 Task: Create a due date automation trigger when advanced on, on the tuesday before a card is due add dates due in between 1 and 5 days at 11:00 AM.
Action: Mouse moved to (1205, 365)
Screenshot: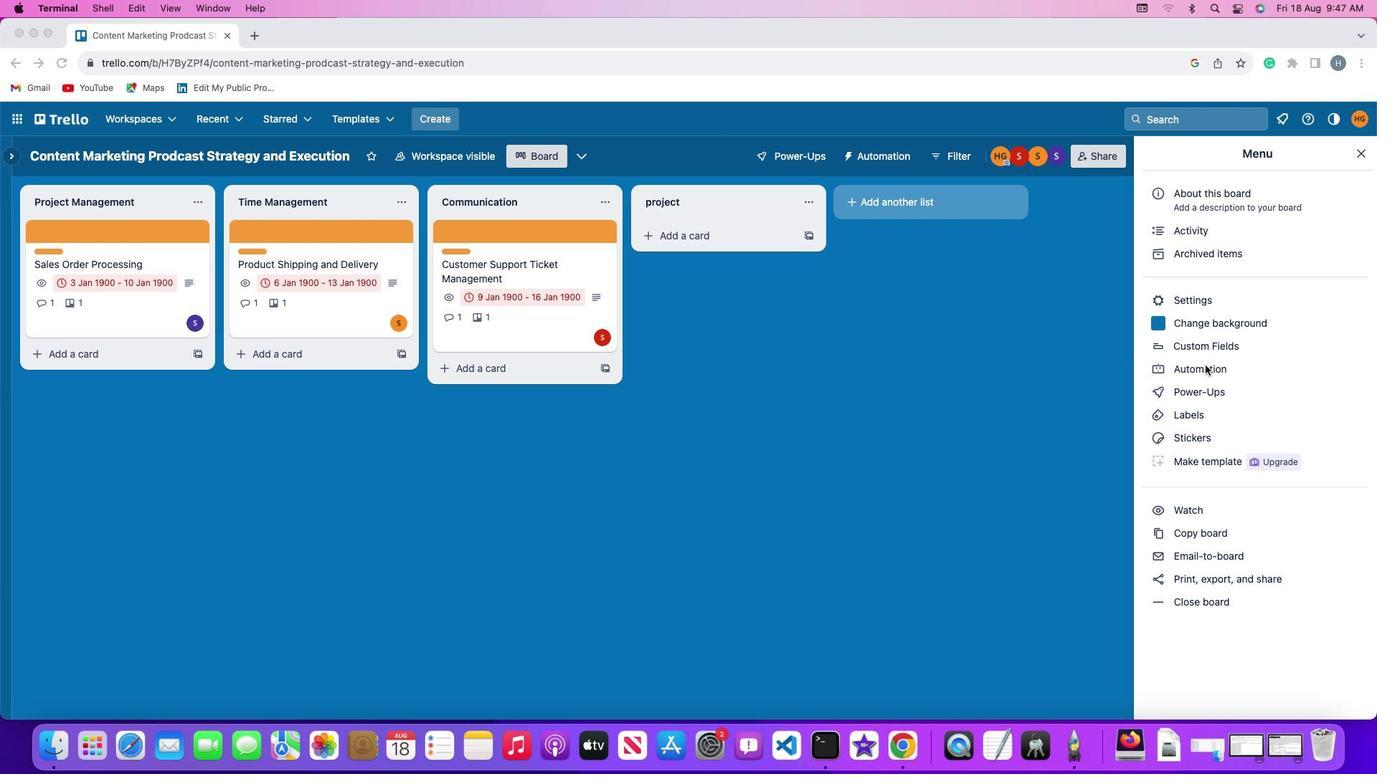 
Action: Mouse pressed left at (1205, 365)
Screenshot: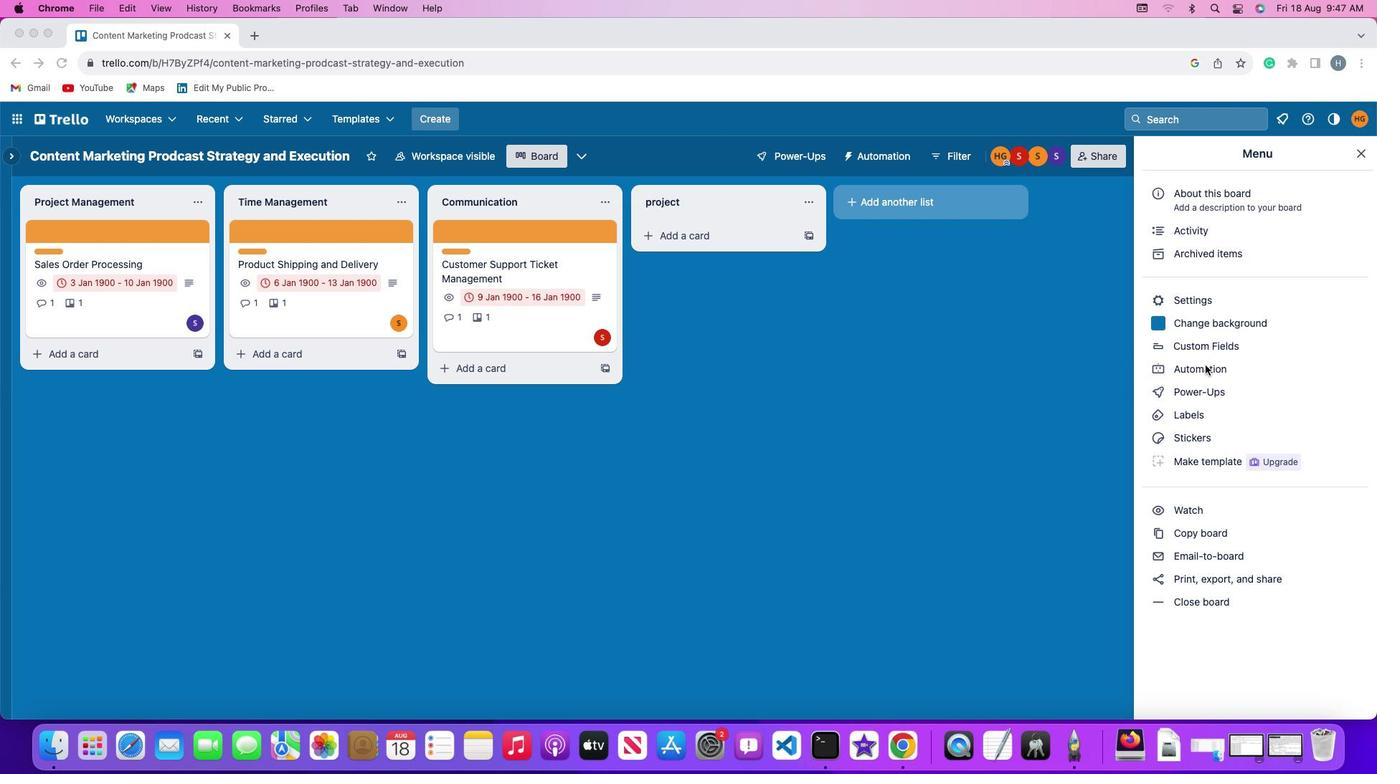 
Action: Mouse pressed left at (1205, 365)
Screenshot: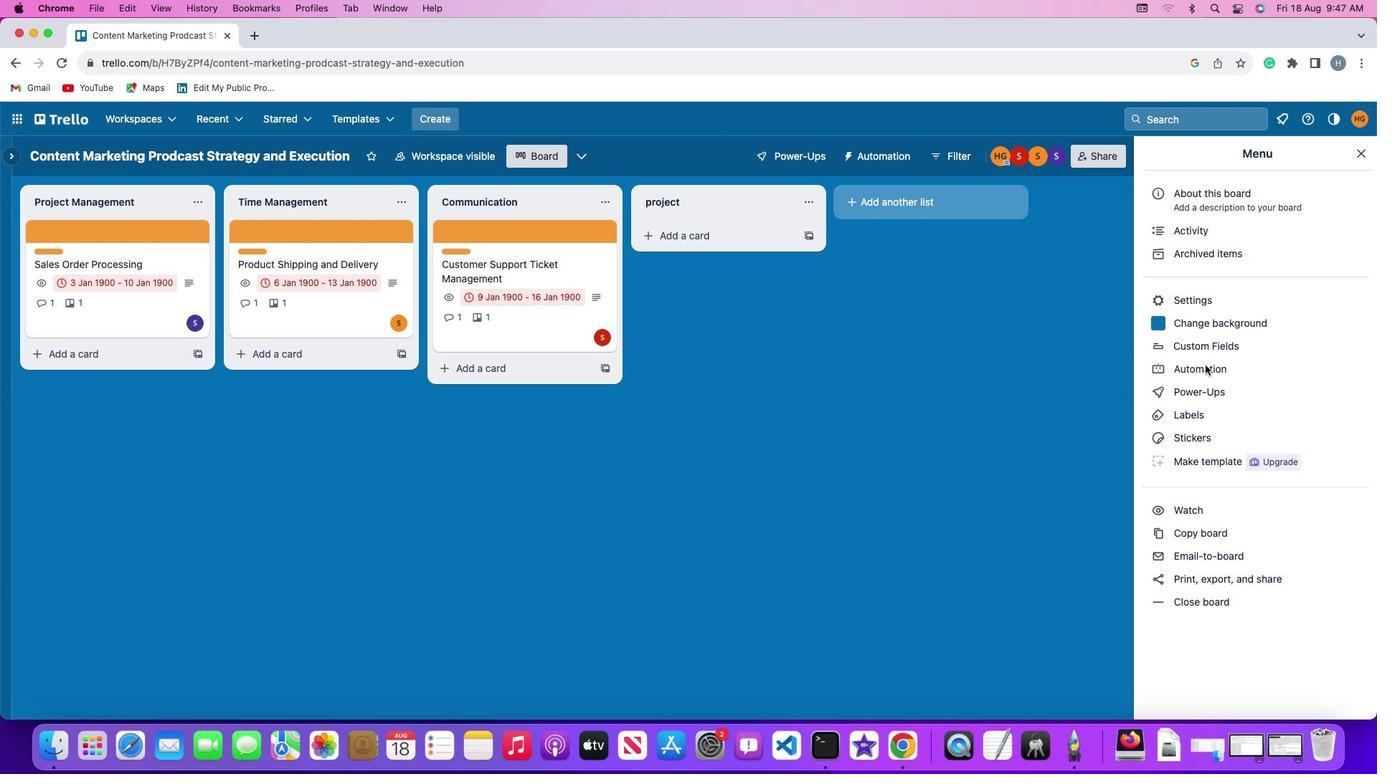 
Action: Mouse moved to (86, 338)
Screenshot: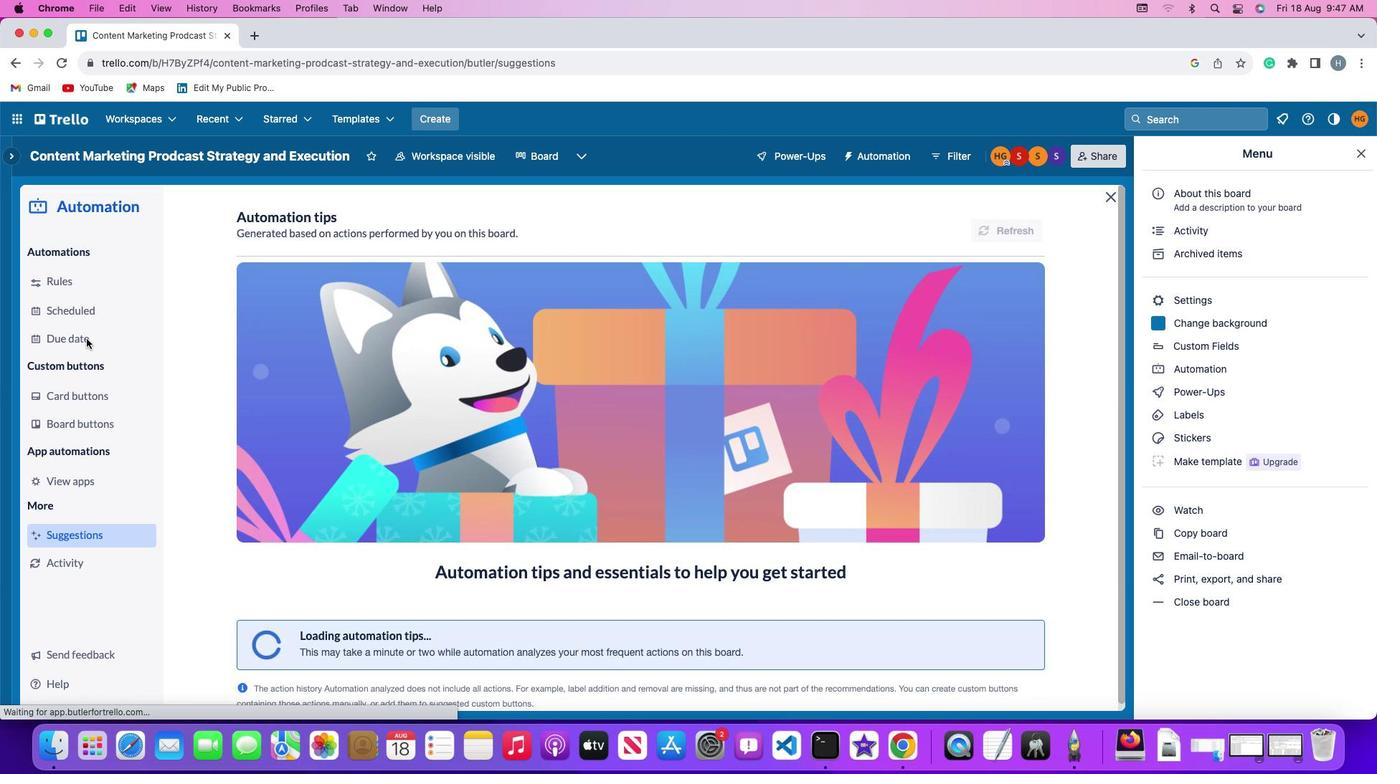 
Action: Mouse pressed left at (86, 338)
Screenshot: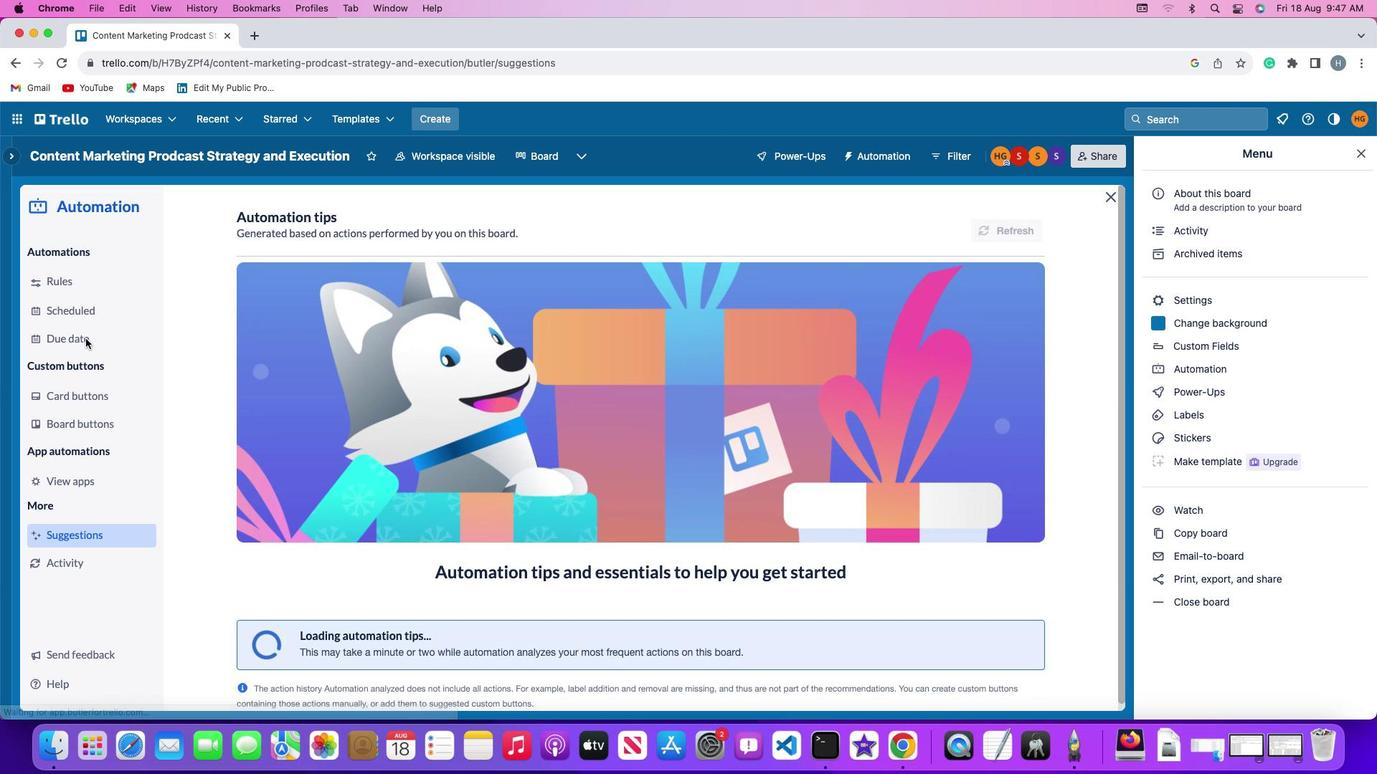 
Action: Mouse moved to (964, 217)
Screenshot: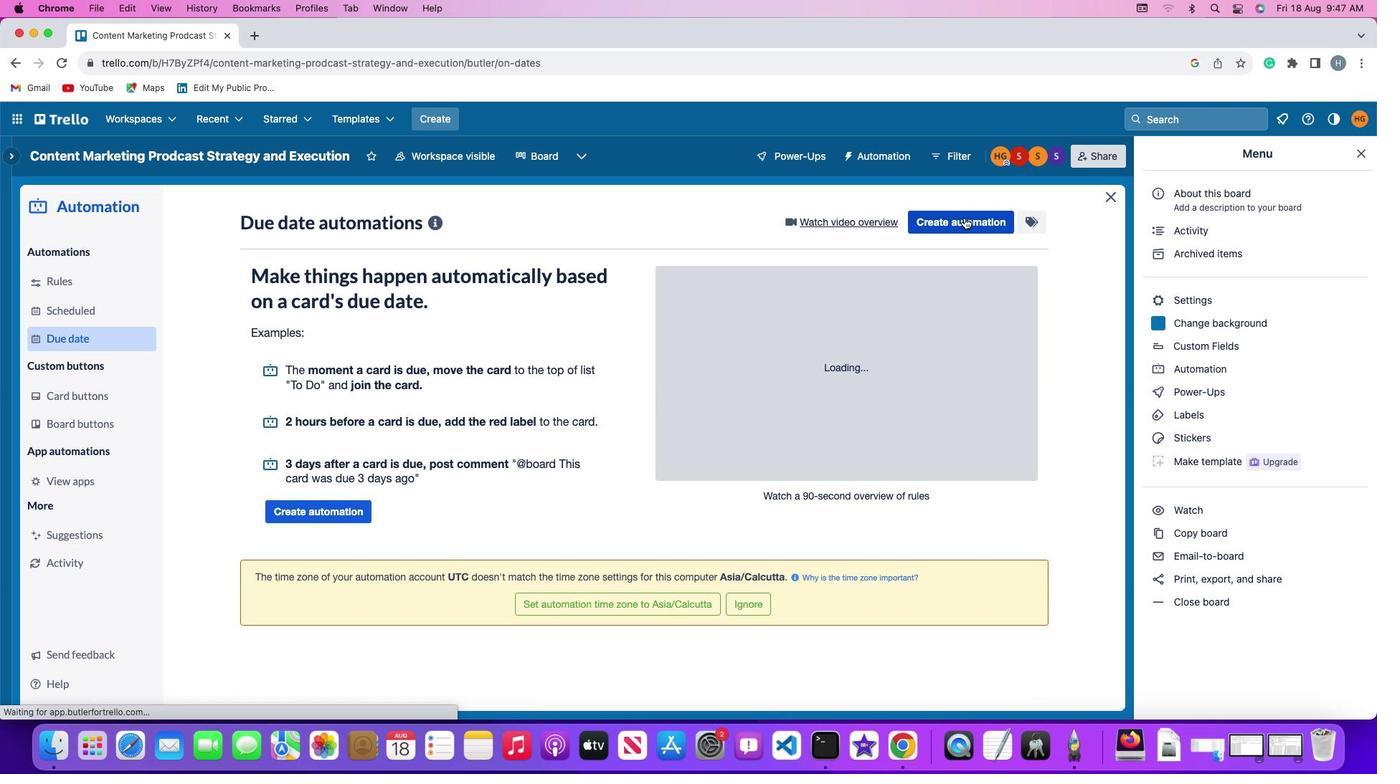 
Action: Mouse pressed left at (964, 217)
Screenshot: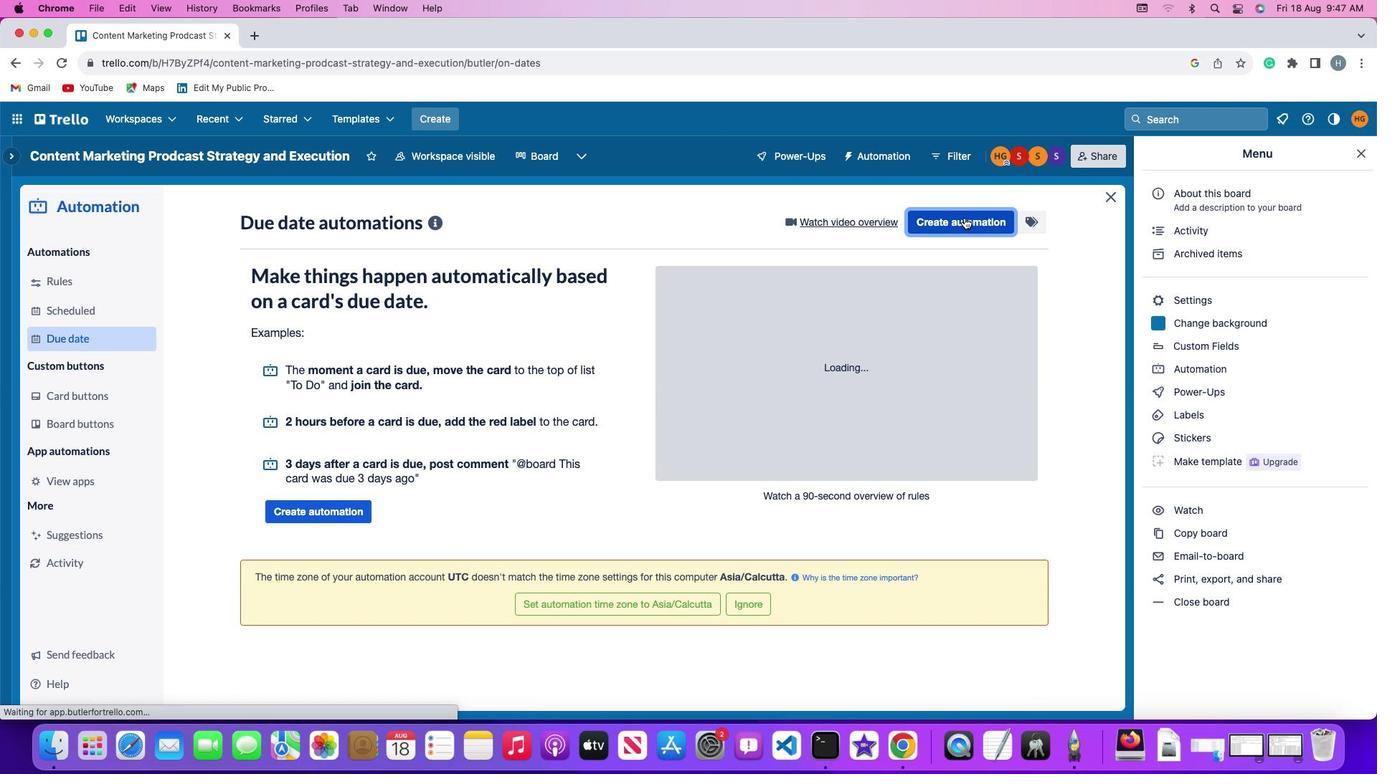
Action: Mouse moved to (281, 358)
Screenshot: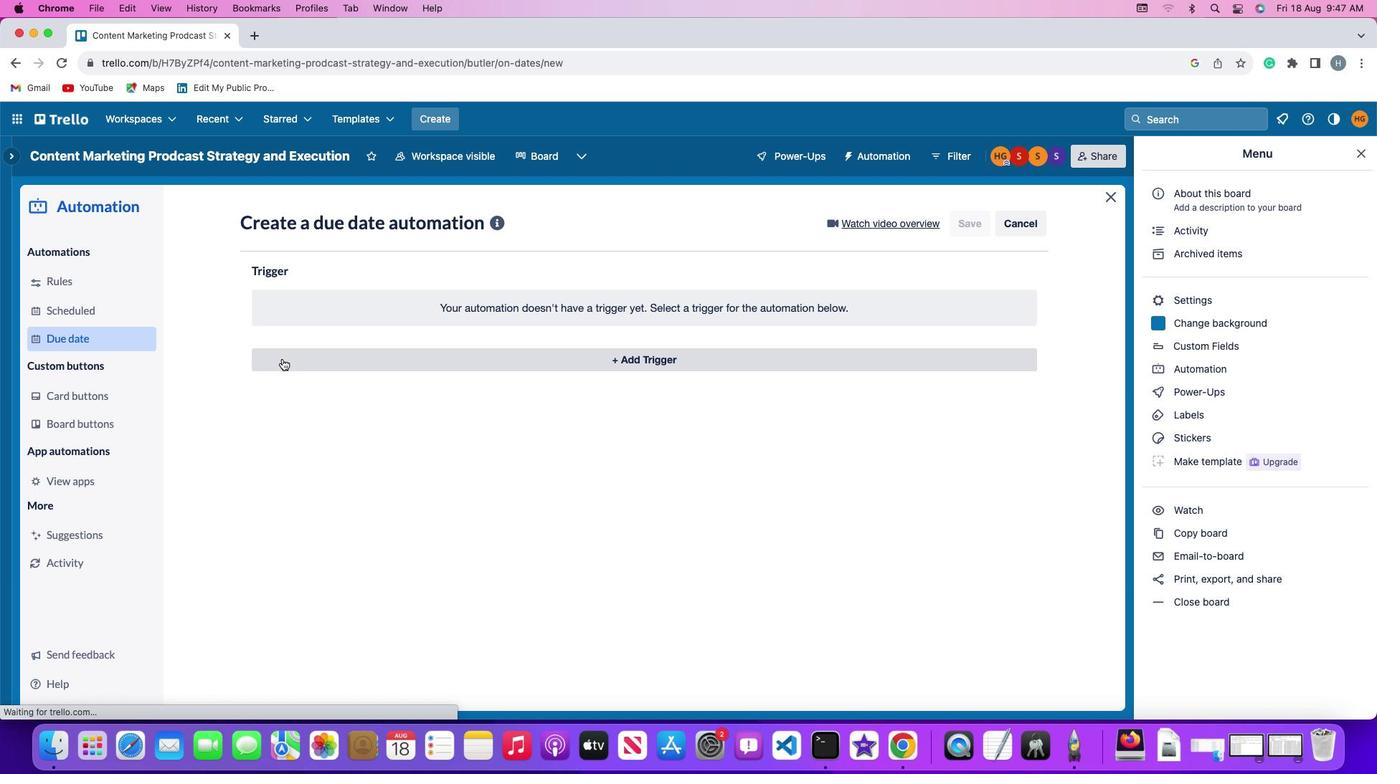 
Action: Mouse pressed left at (281, 358)
Screenshot: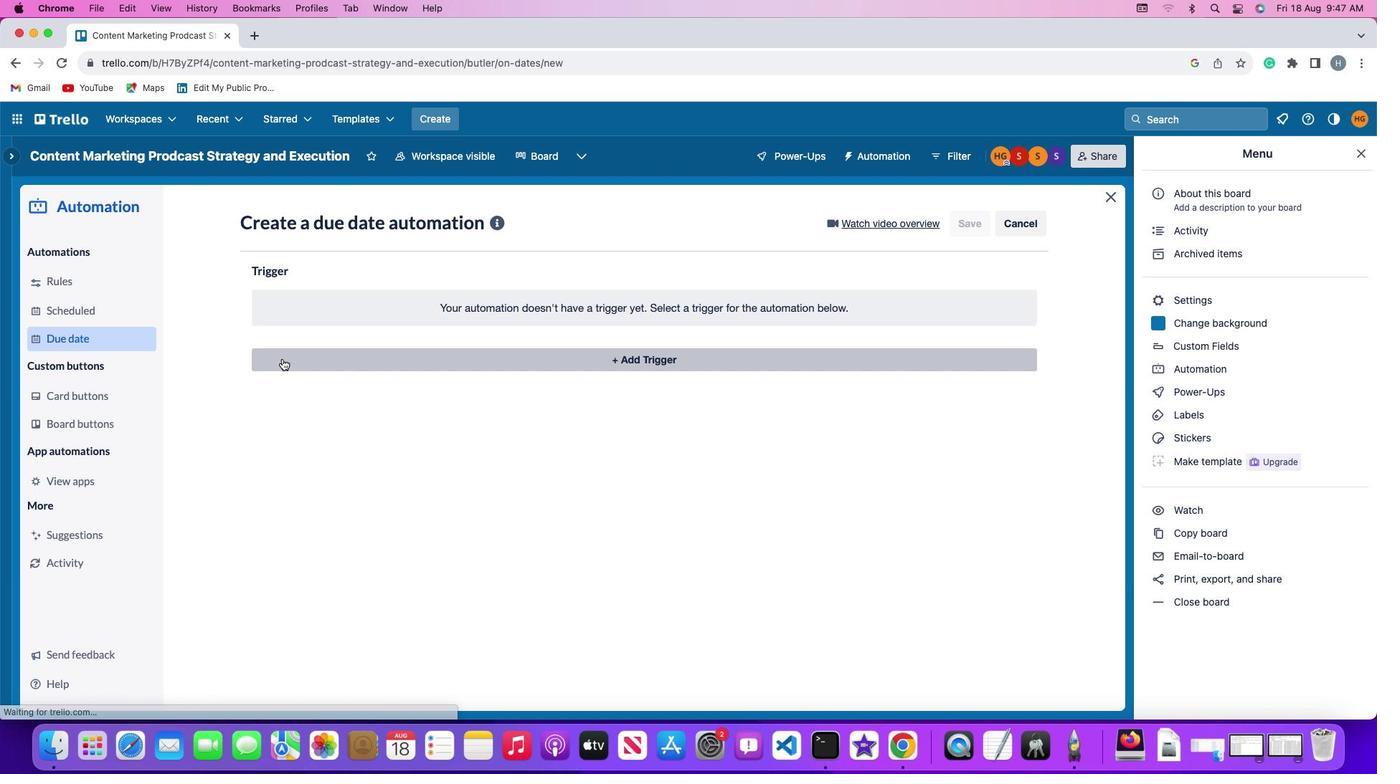 
Action: Mouse moved to (310, 616)
Screenshot: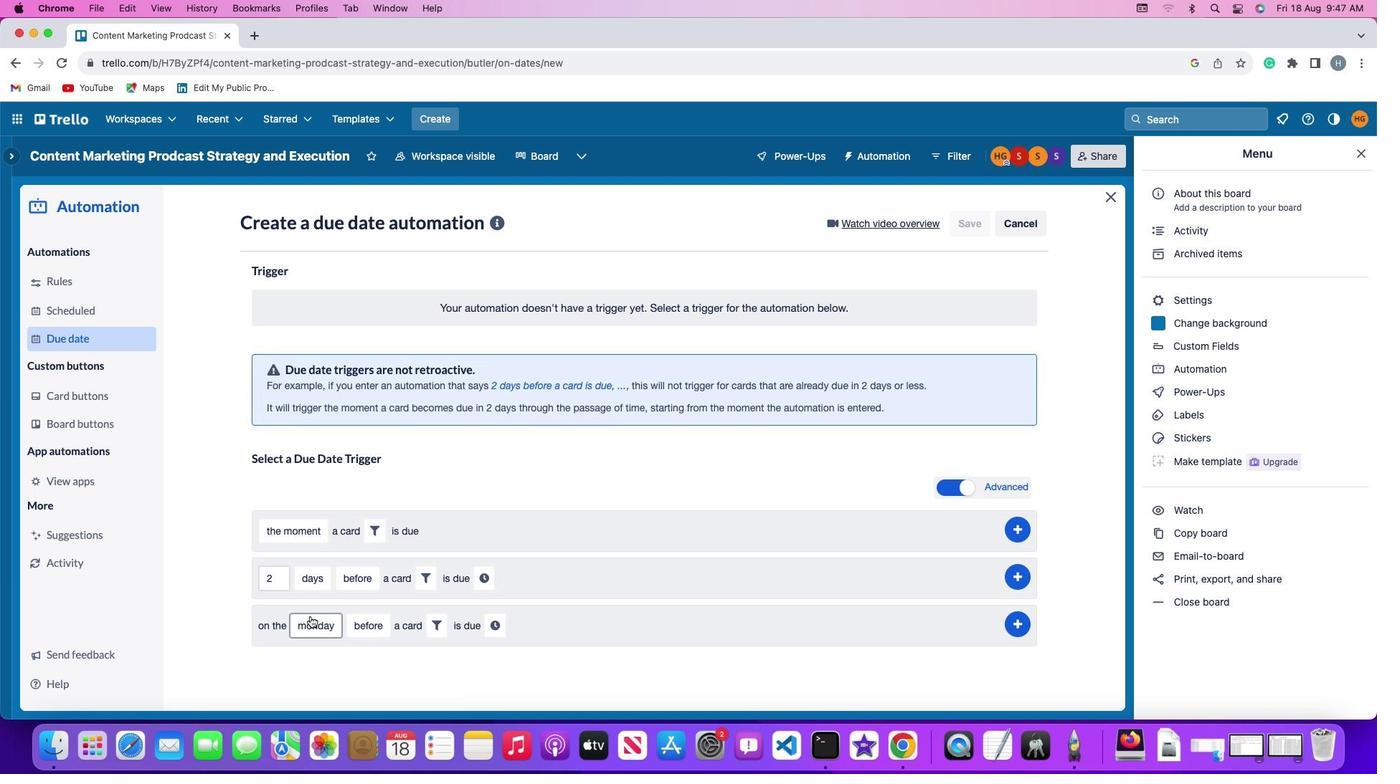 
Action: Mouse pressed left at (310, 616)
Screenshot: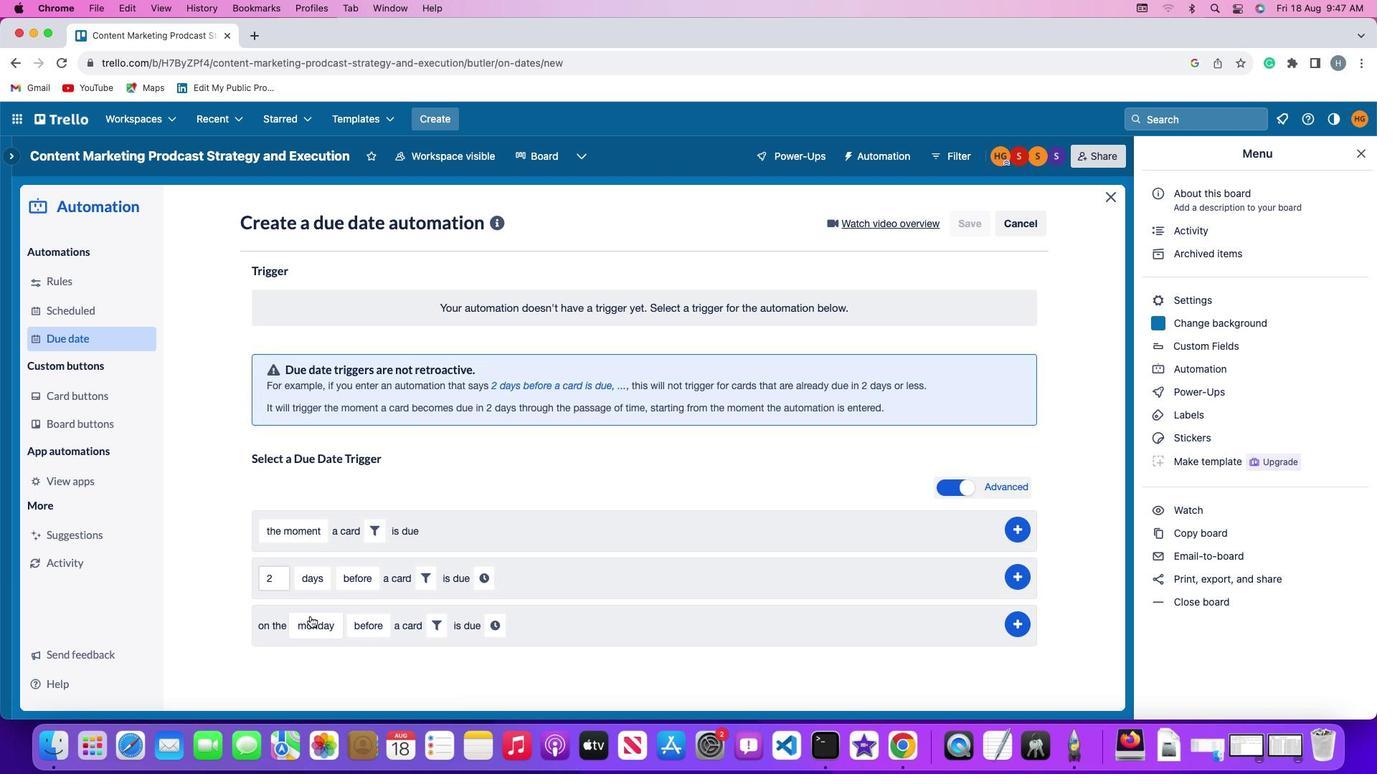 
Action: Mouse moved to (327, 456)
Screenshot: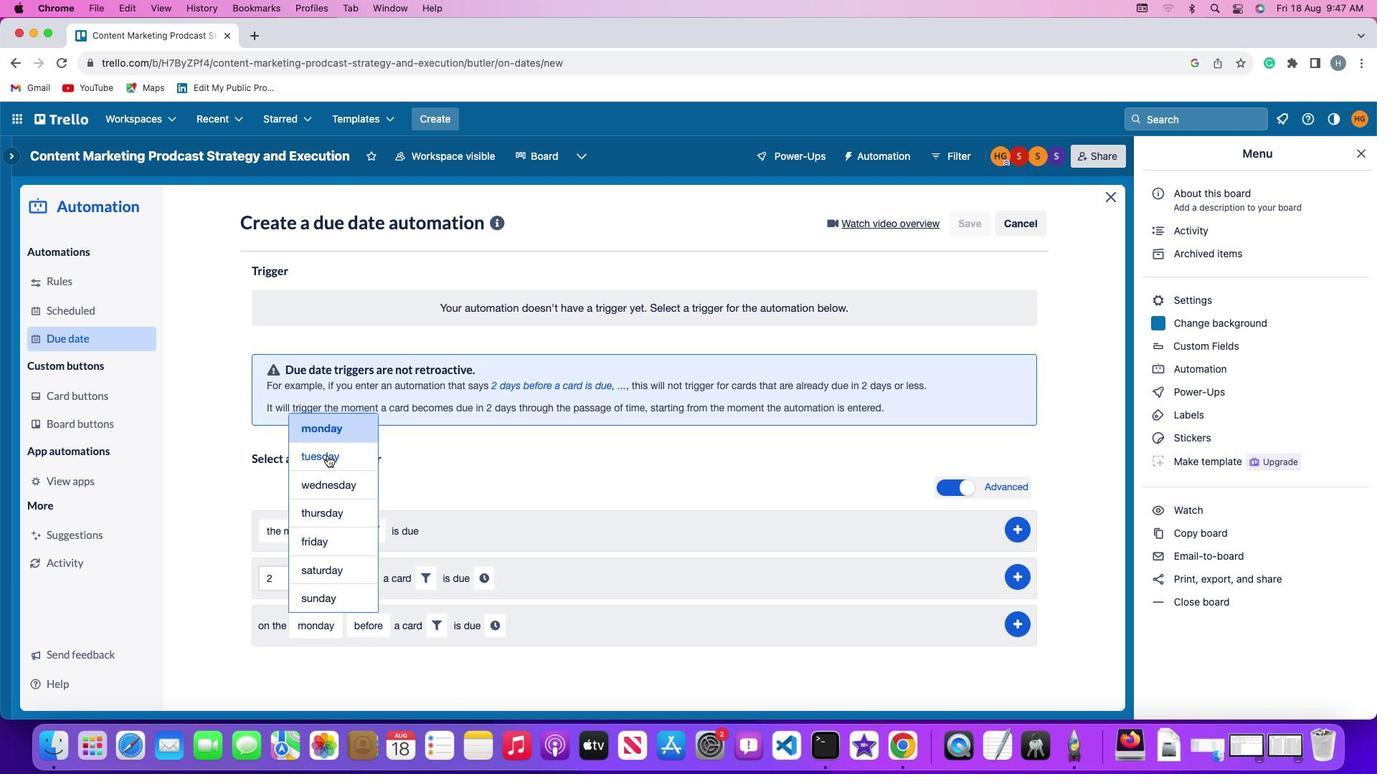 
Action: Mouse pressed left at (327, 456)
Screenshot: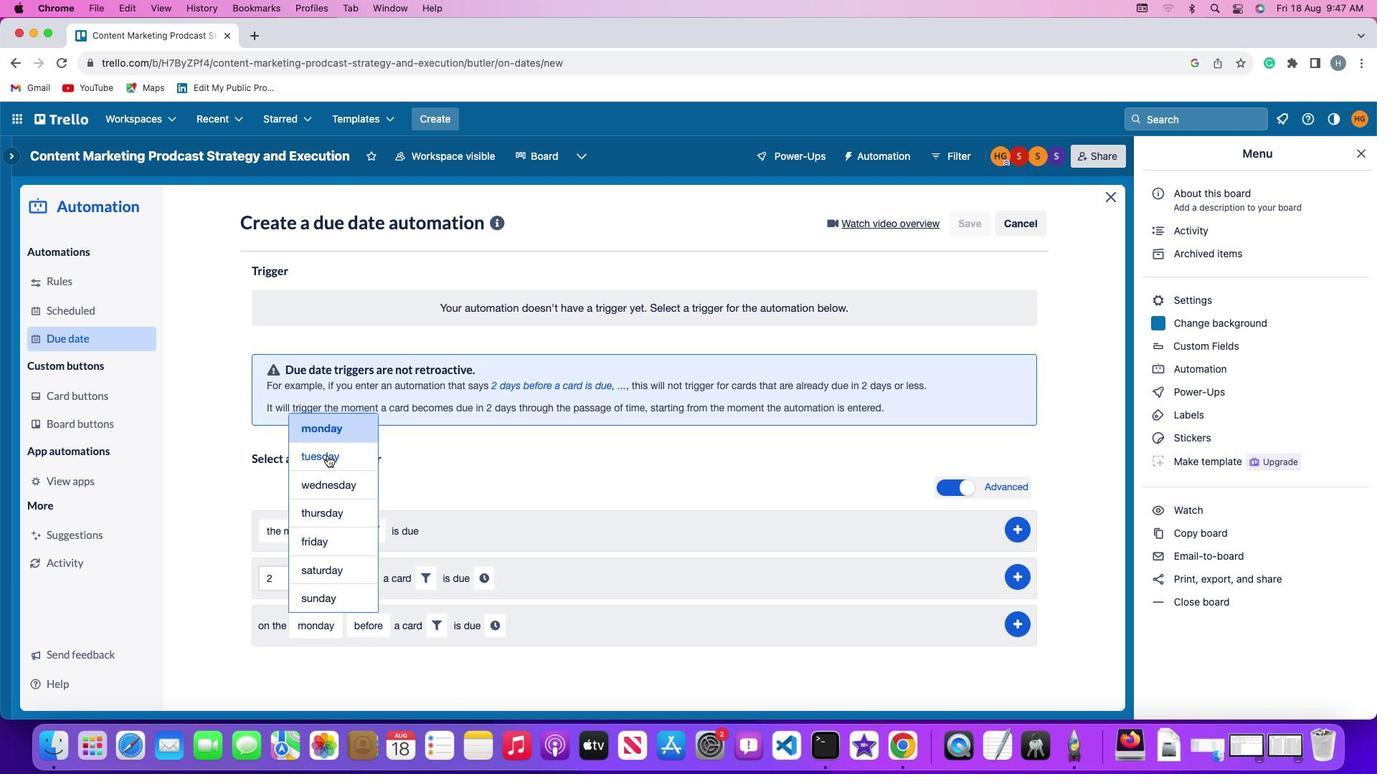 
Action: Mouse moved to (373, 625)
Screenshot: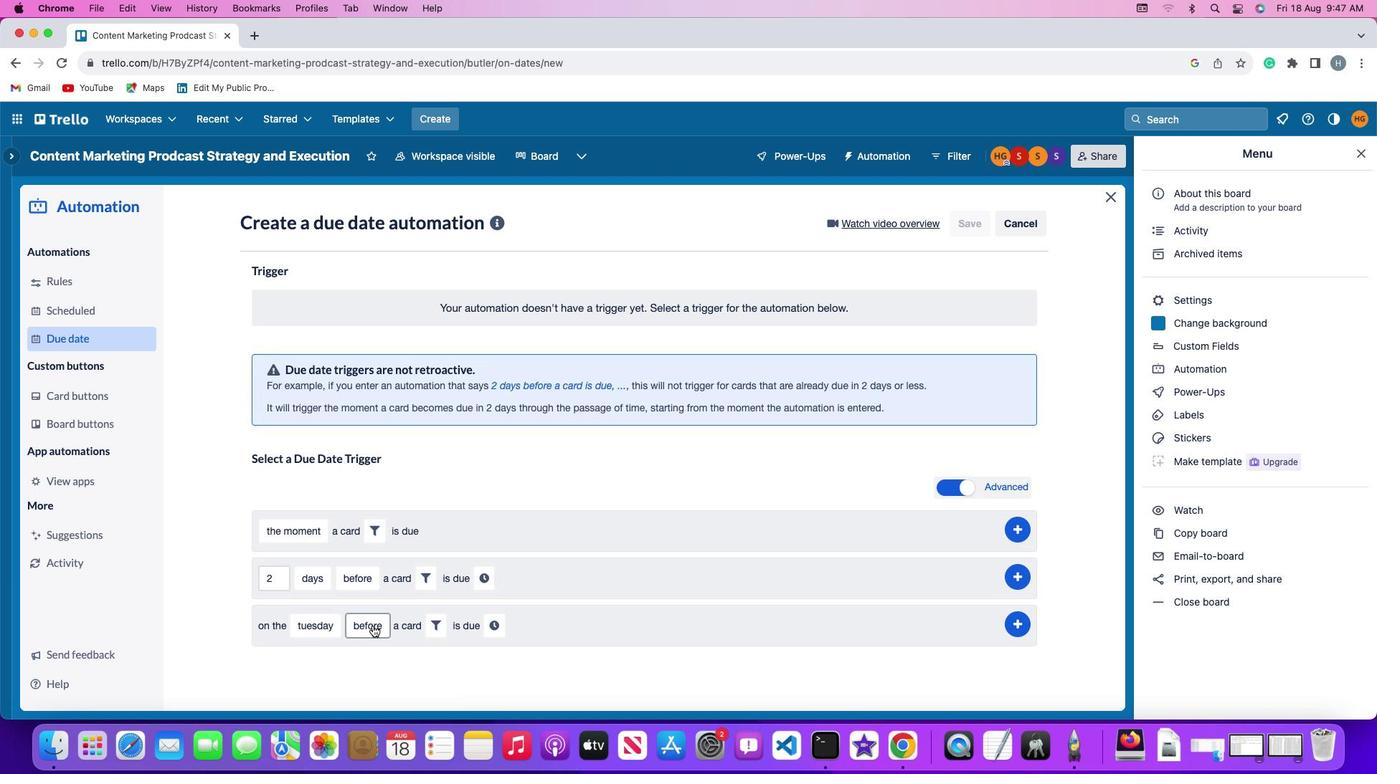 
Action: Mouse pressed left at (373, 625)
Screenshot: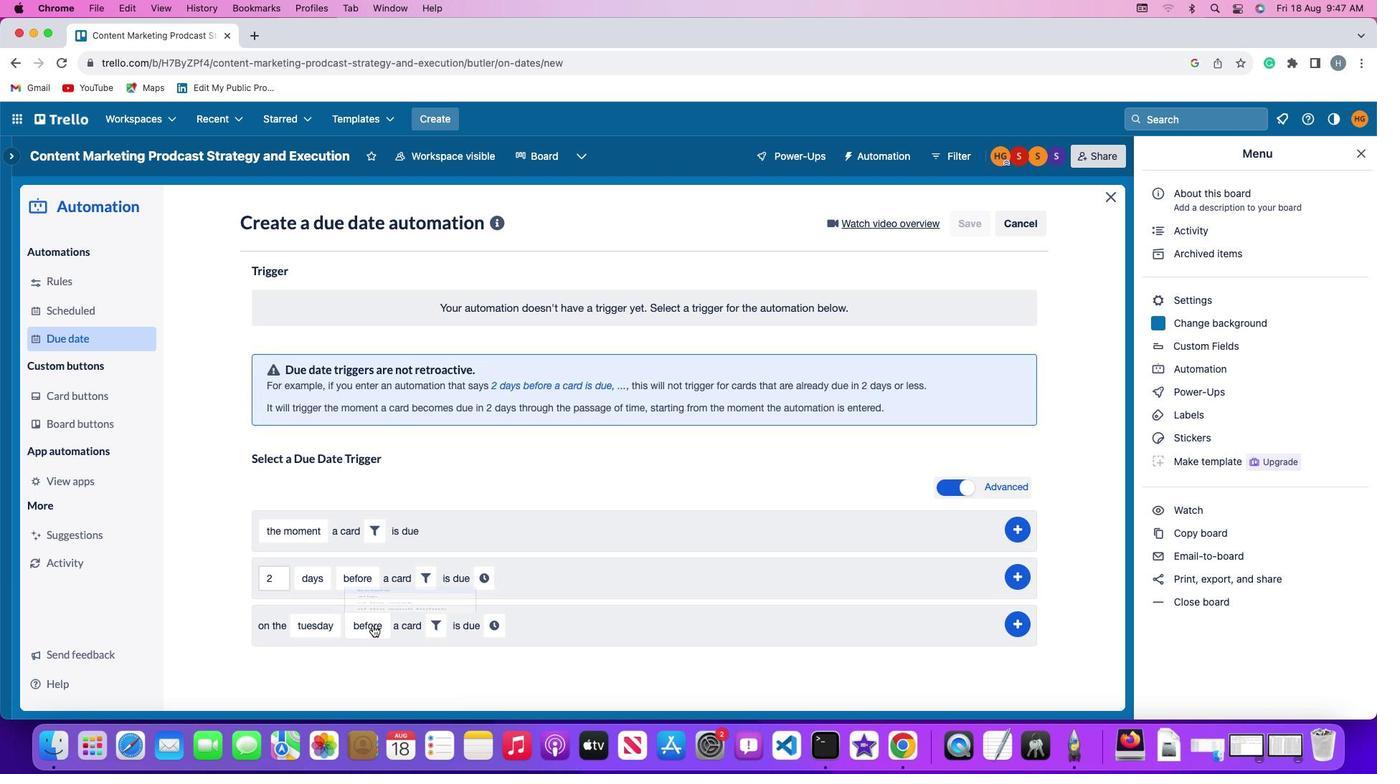 
Action: Mouse moved to (396, 511)
Screenshot: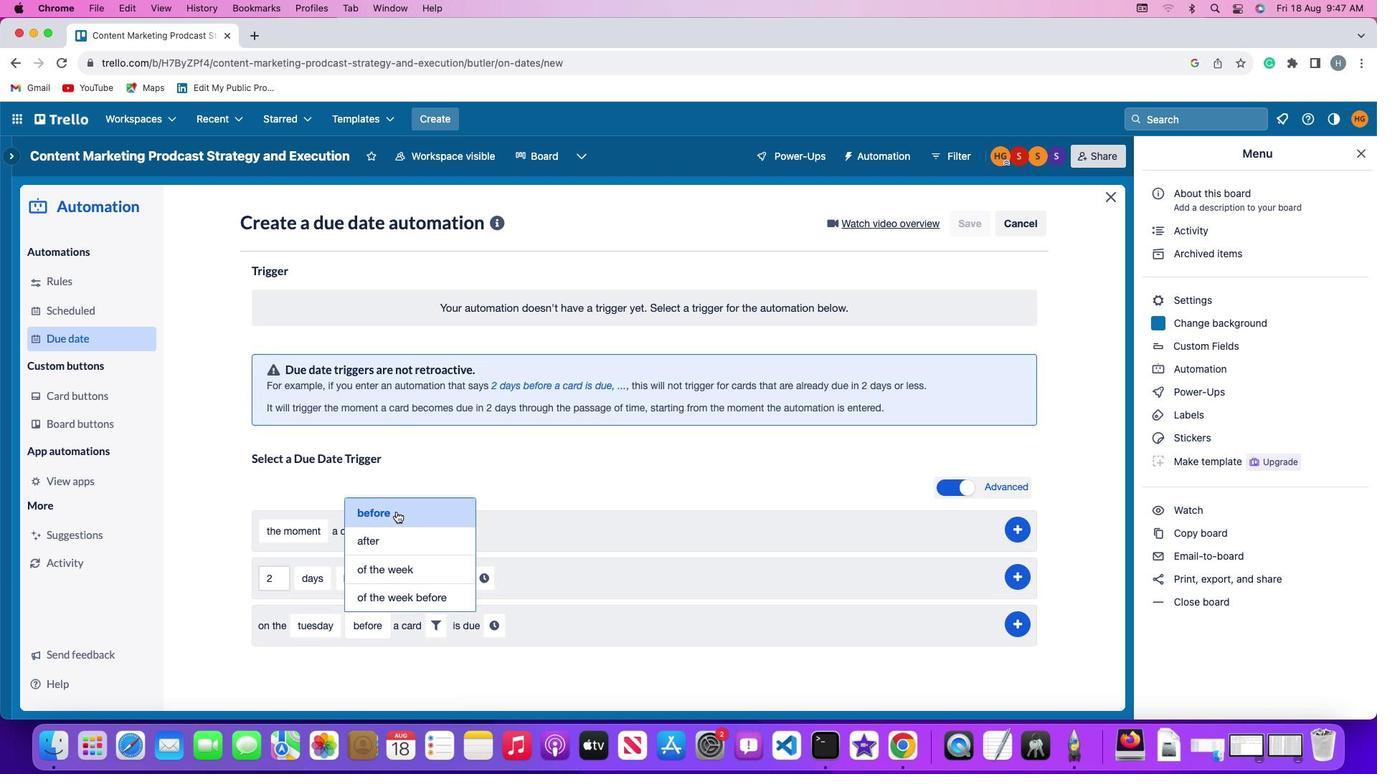 
Action: Mouse pressed left at (396, 511)
Screenshot: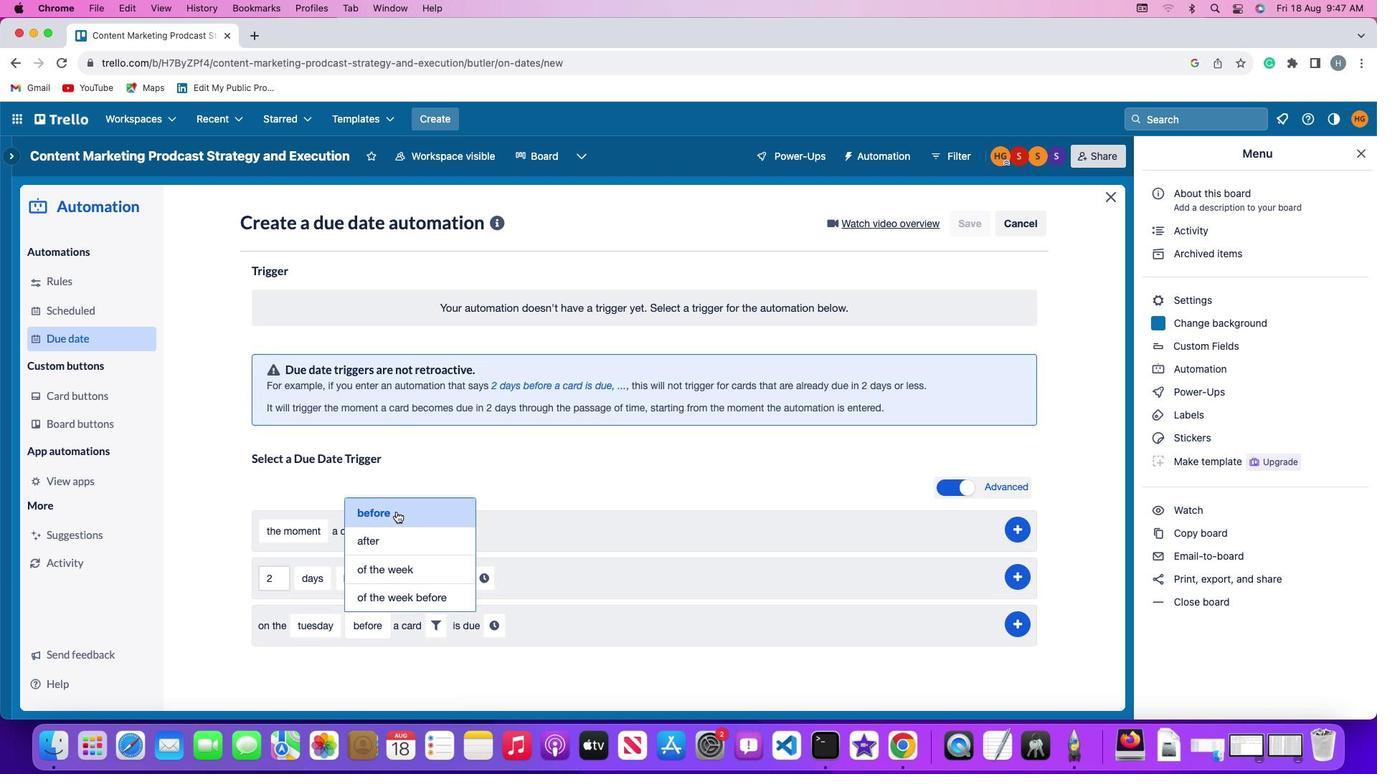 
Action: Mouse moved to (429, 620)
Screenshot: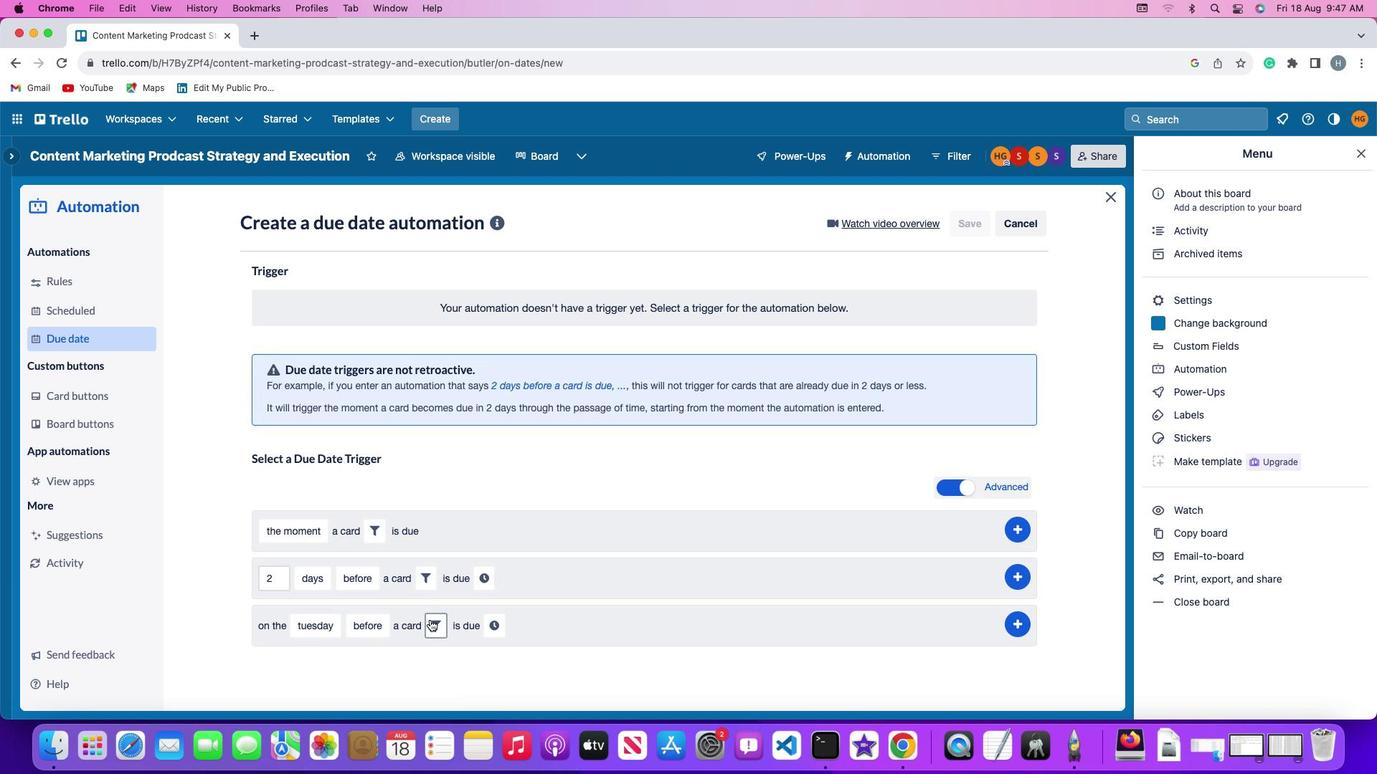 
Action: Mouse pressed left at (429, 620)
Screenshot: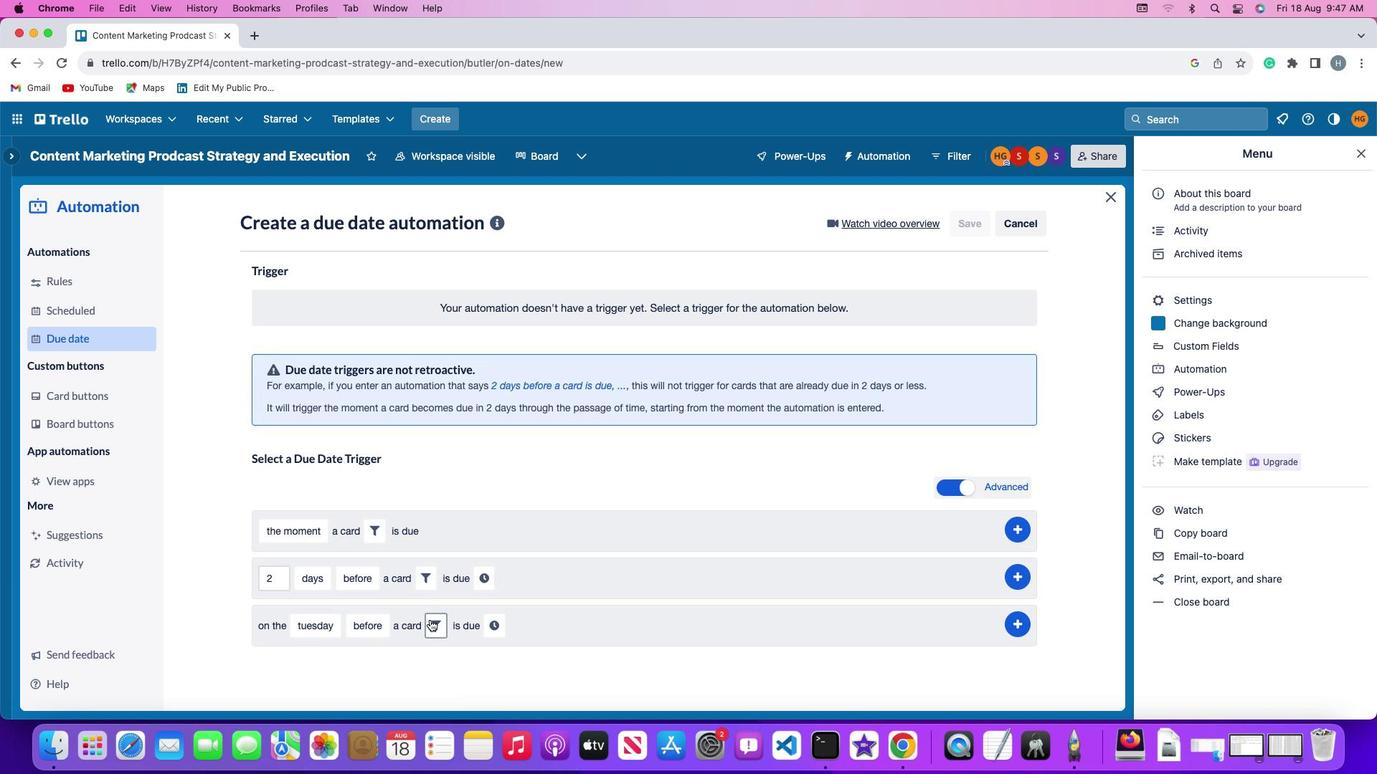 
Action: Mouse moved to (505, 674)
Screenshot: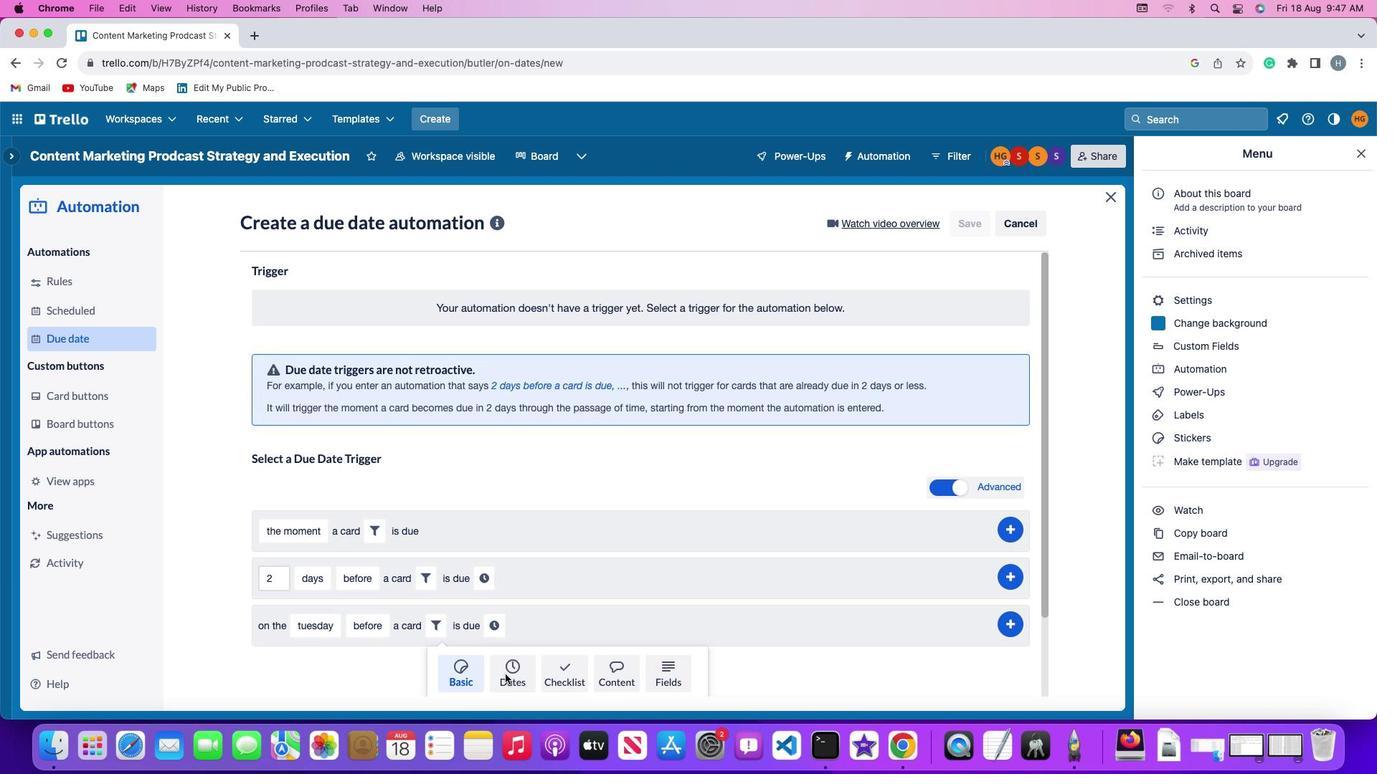 
Action: Mouse pressed left at (505, 674)
Screenshot: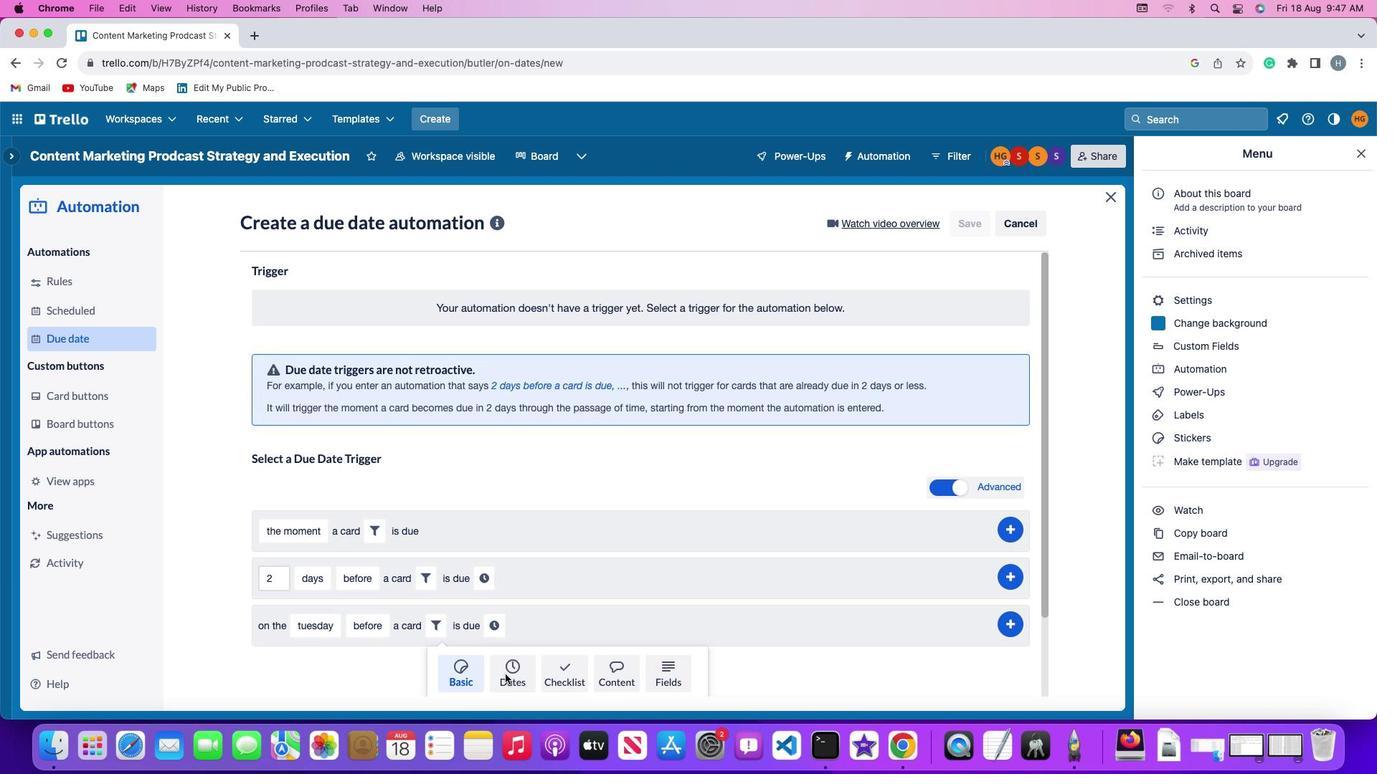 
Action: Mouse moved to (387, 668)
Screenshot: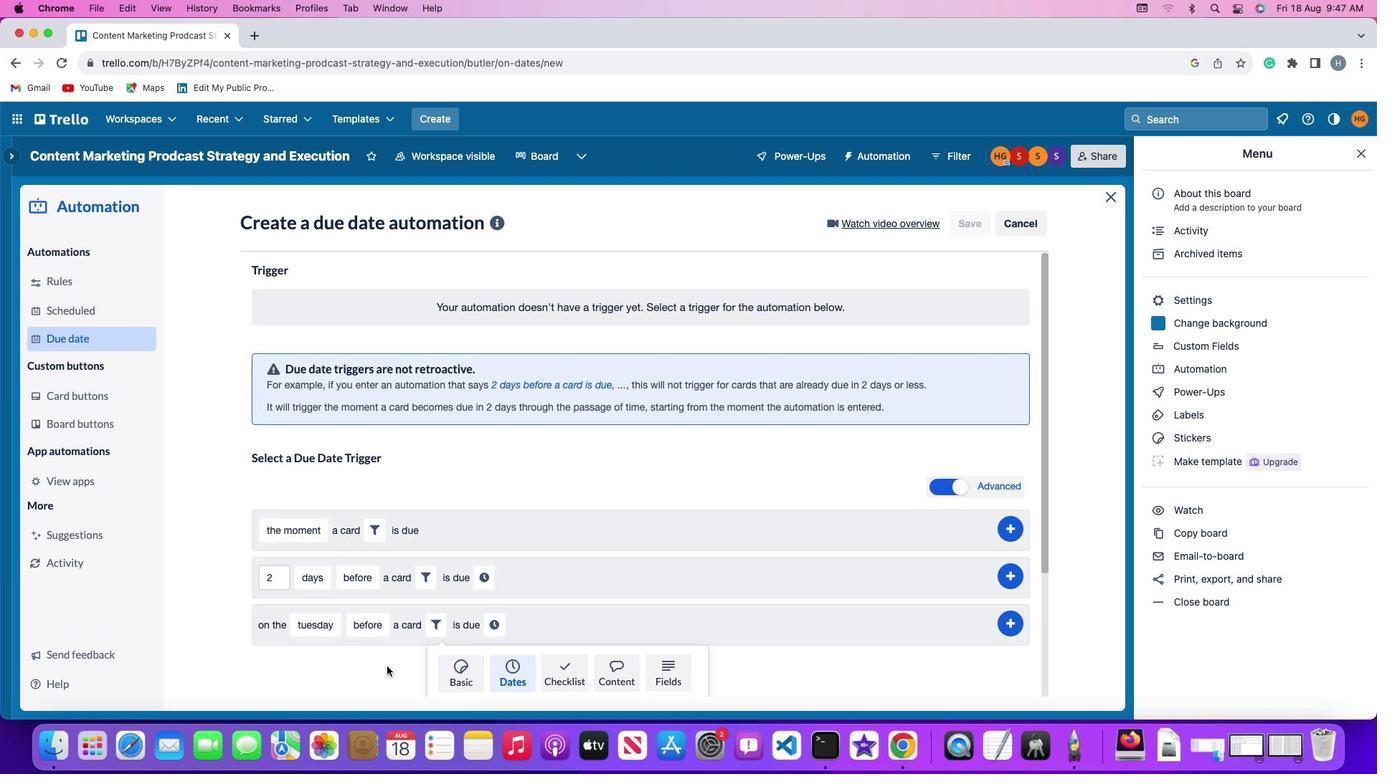 
Action: Mouse scrolled (387, 668) with delta (0, 0)
Screenshot: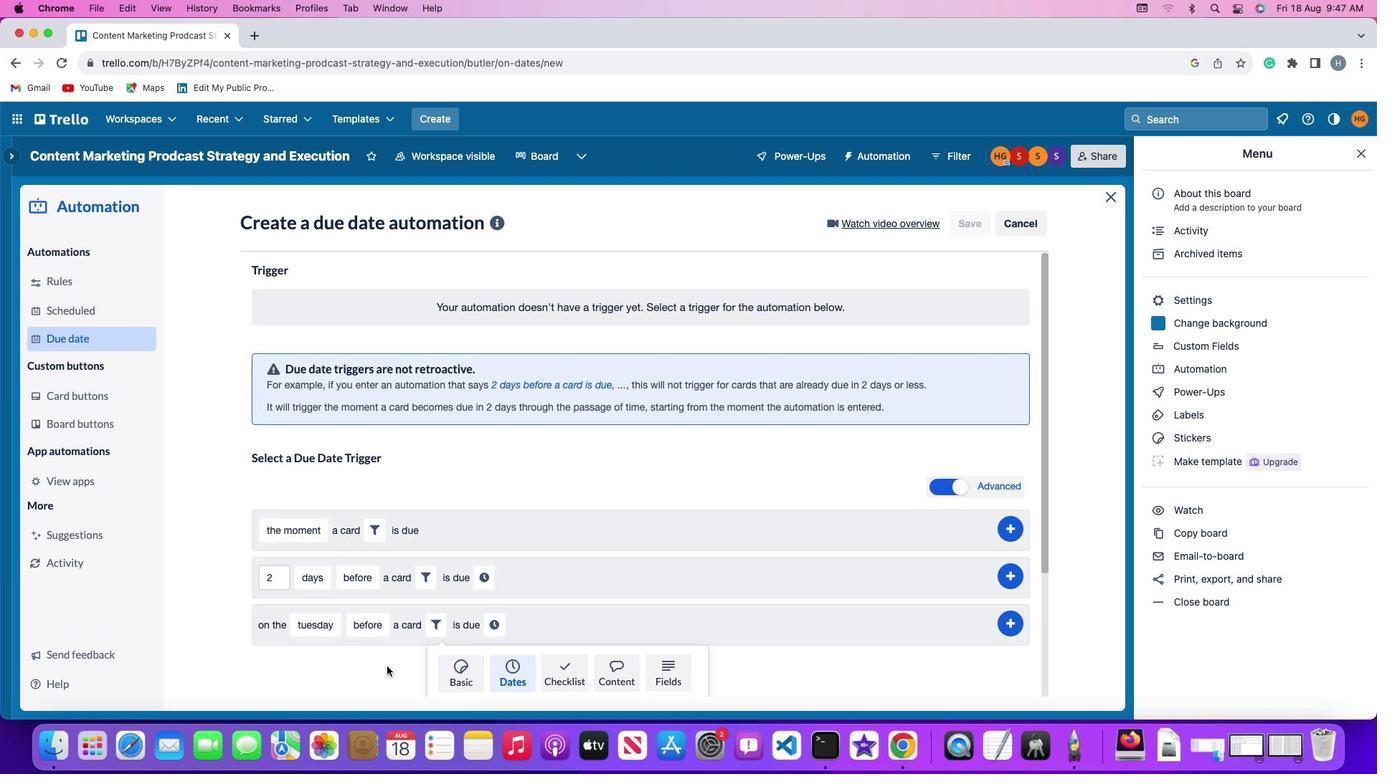 
Action: Mouse moved to (387, 668)
Screenshot: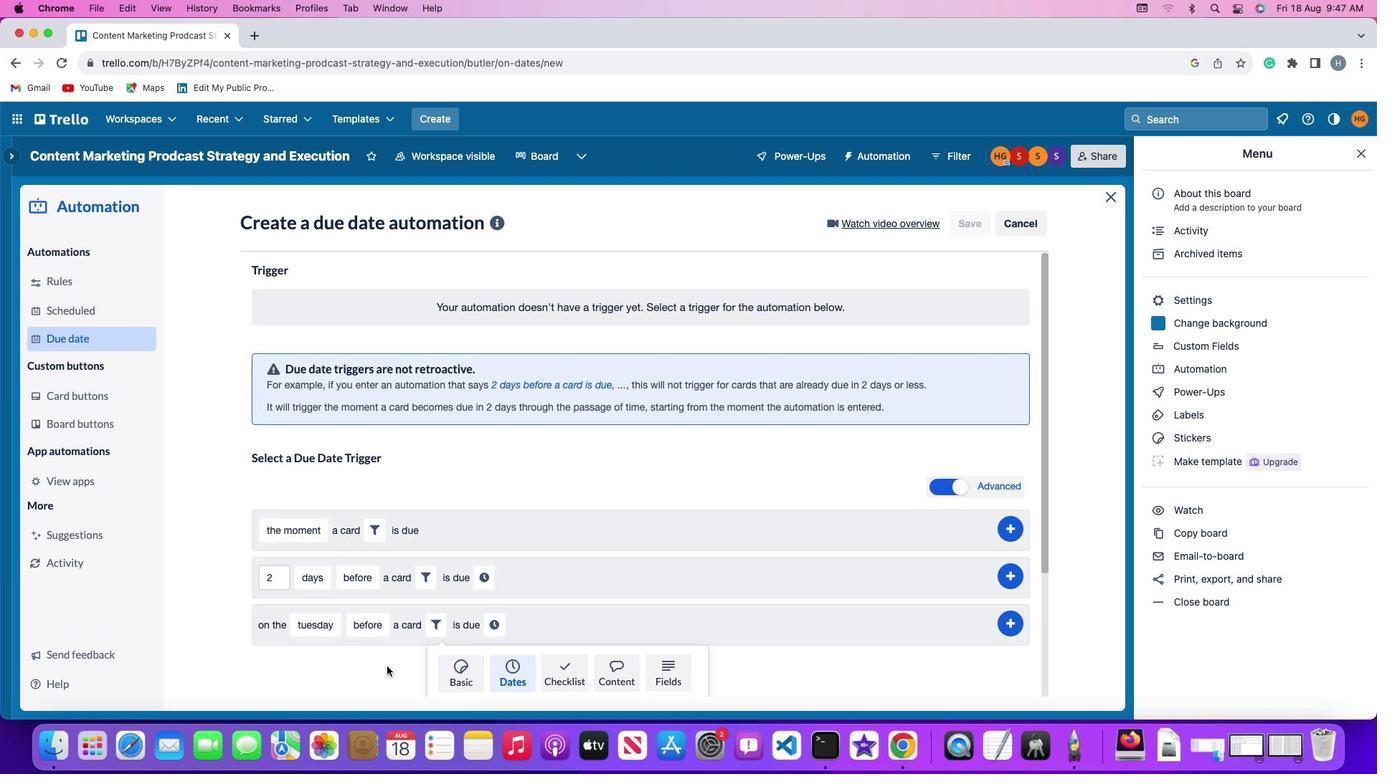 
Action: Mouse scrolled (387, 668) with delta (0, 0)
Screenshot: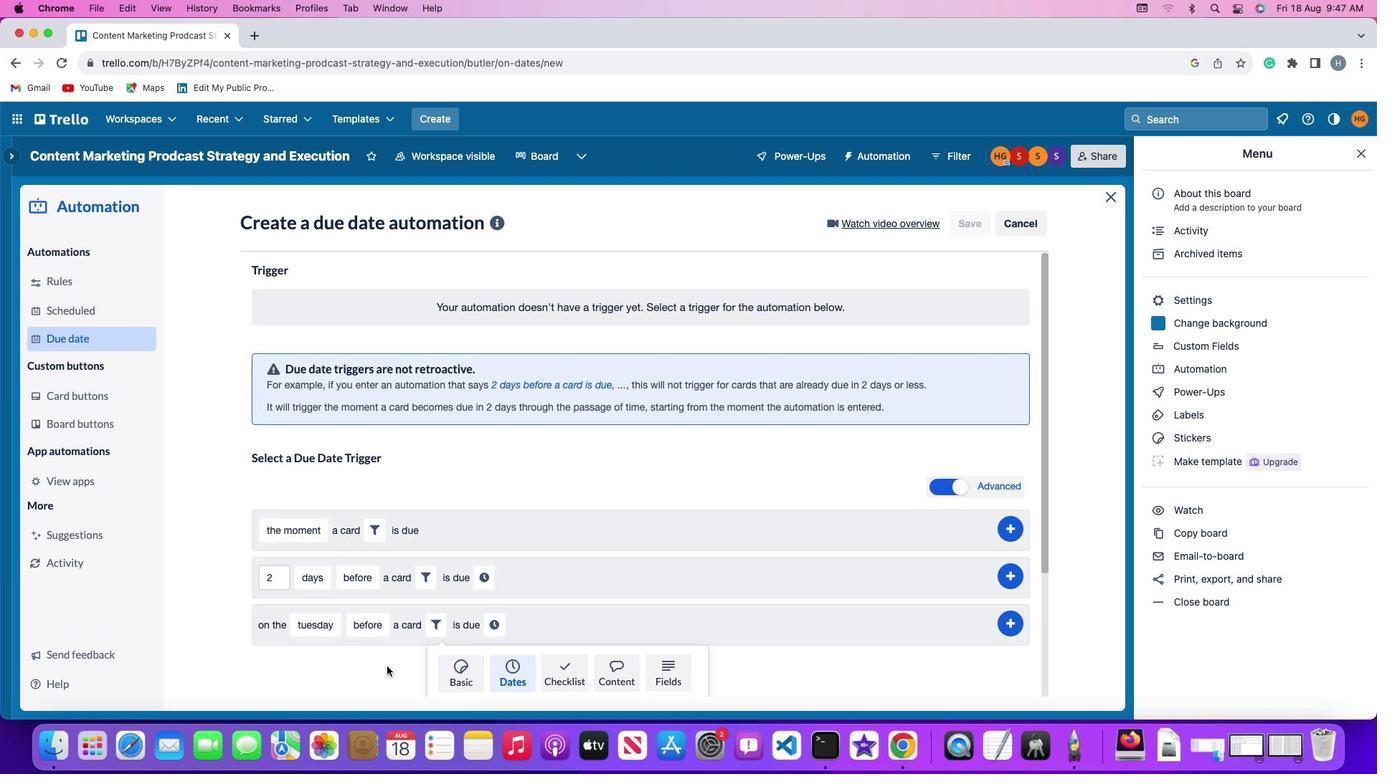 
Action: Mouse moved to (387, 667)
Screenshot: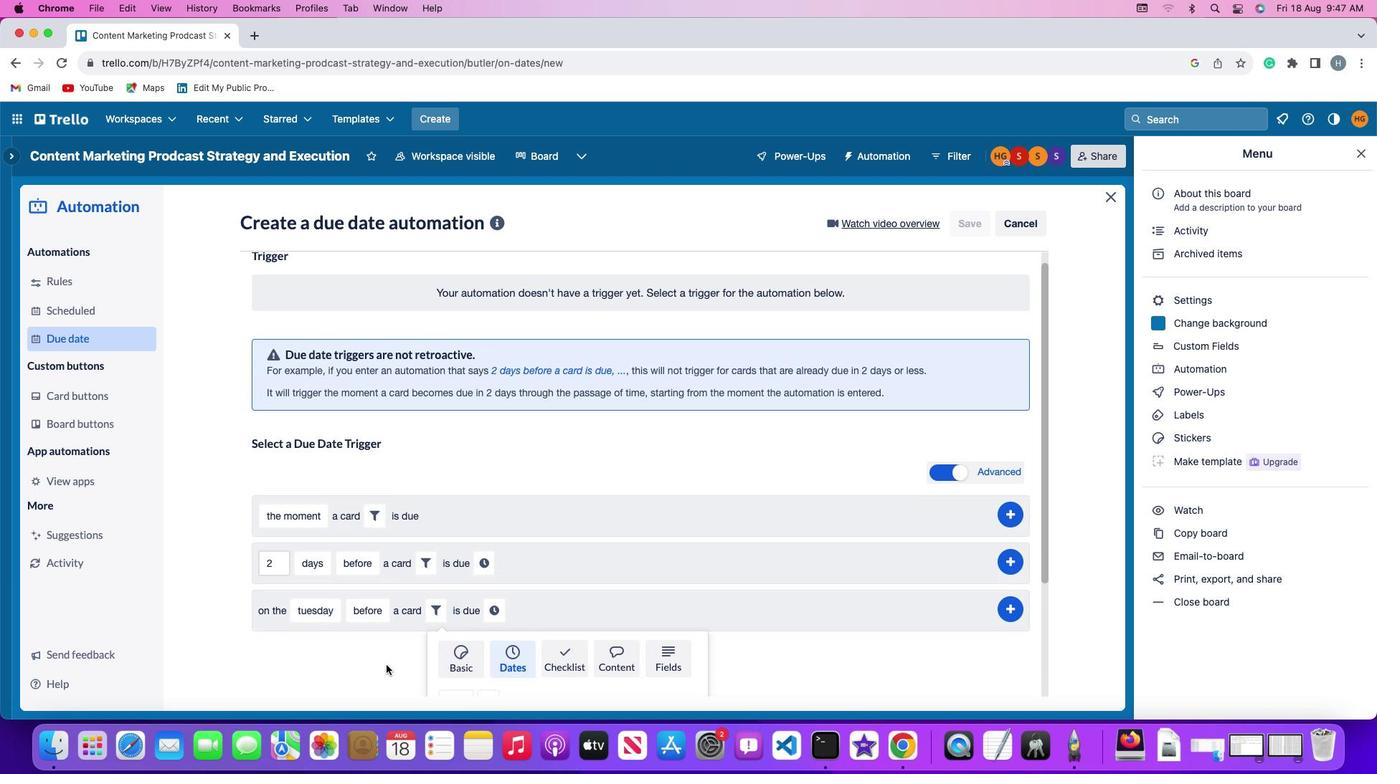 
Action: Mouse scrolled (387, 667) with delta (0, -2)
Screenshot: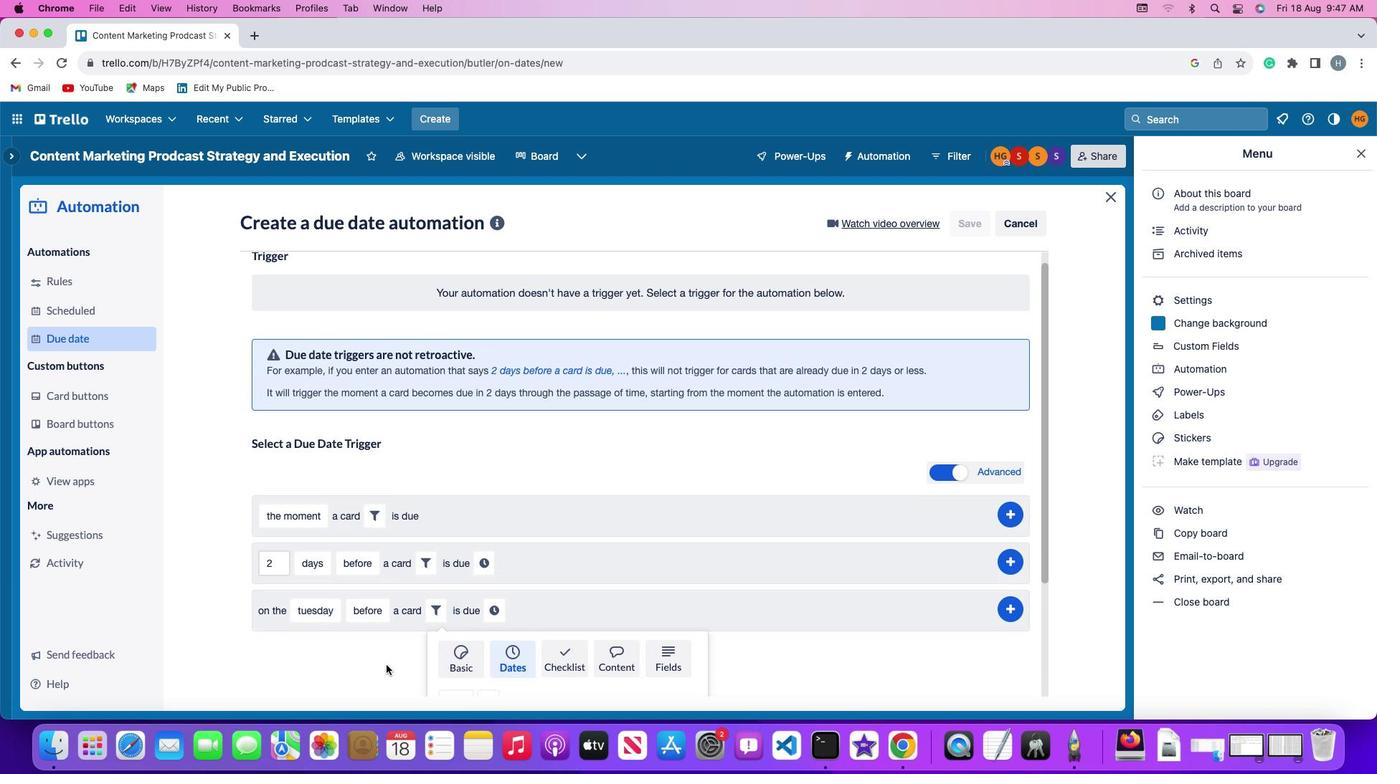 
Action: Mouse scrolled (387, 667) with delta (0, -3)
Screenshot: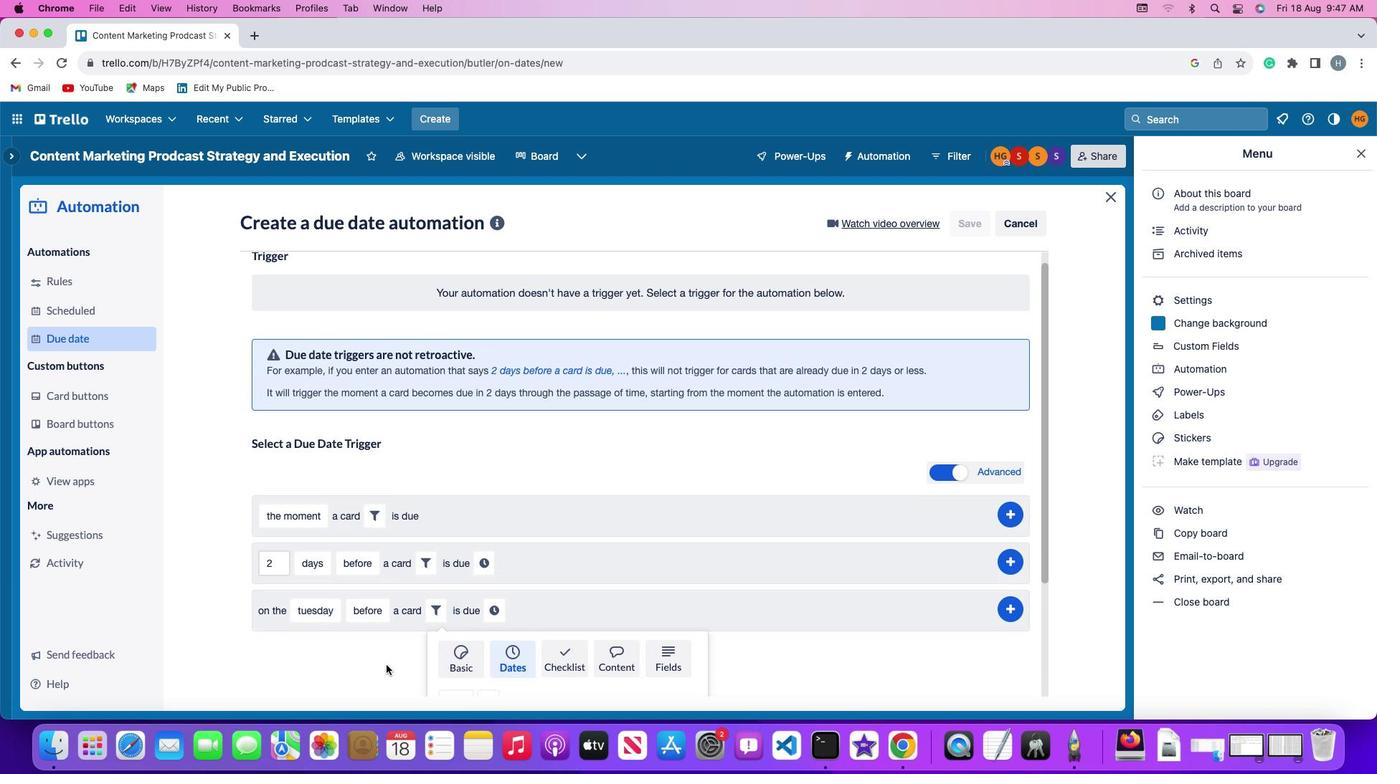 
Action: Mouse moved to (386, 667)
Screenshot: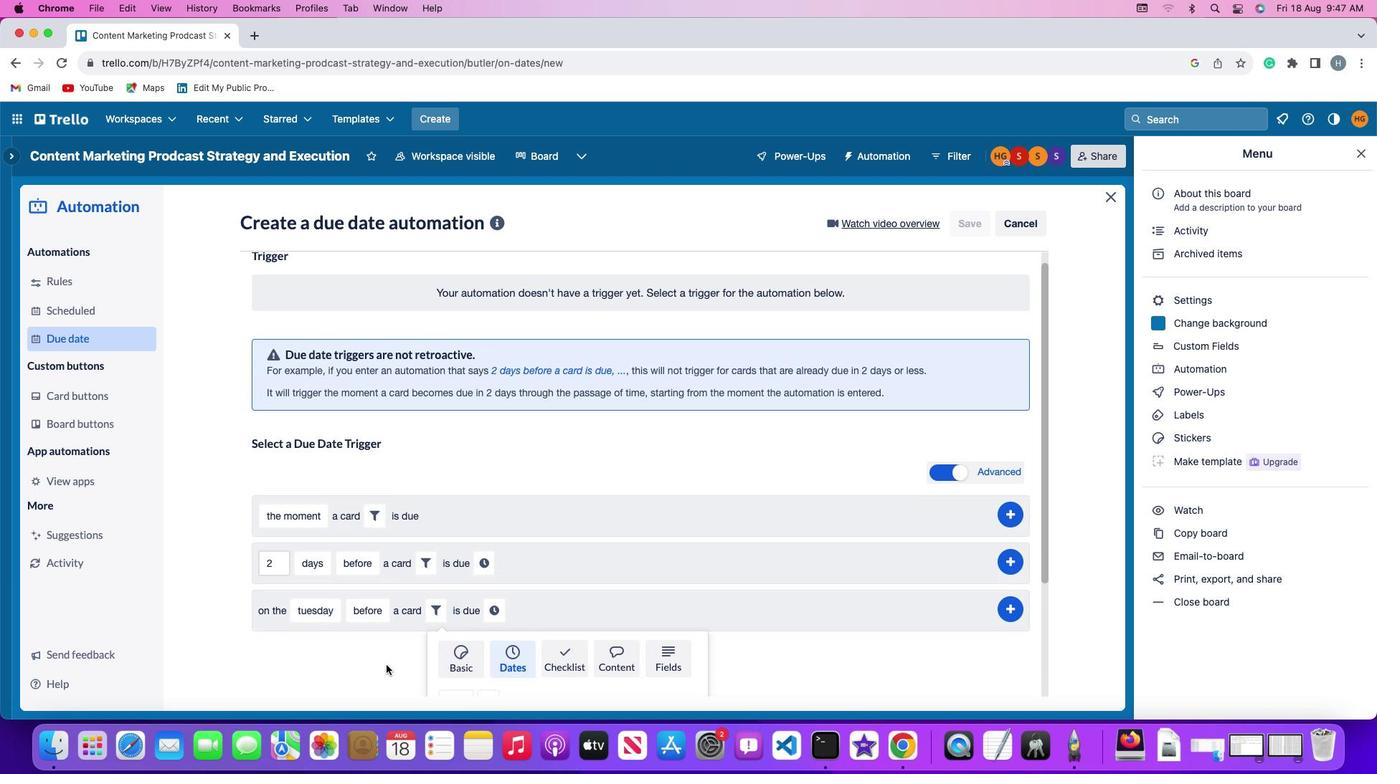 
Action: Mouse scrolled (386, 667) with delta (0, -4)
Screenshot: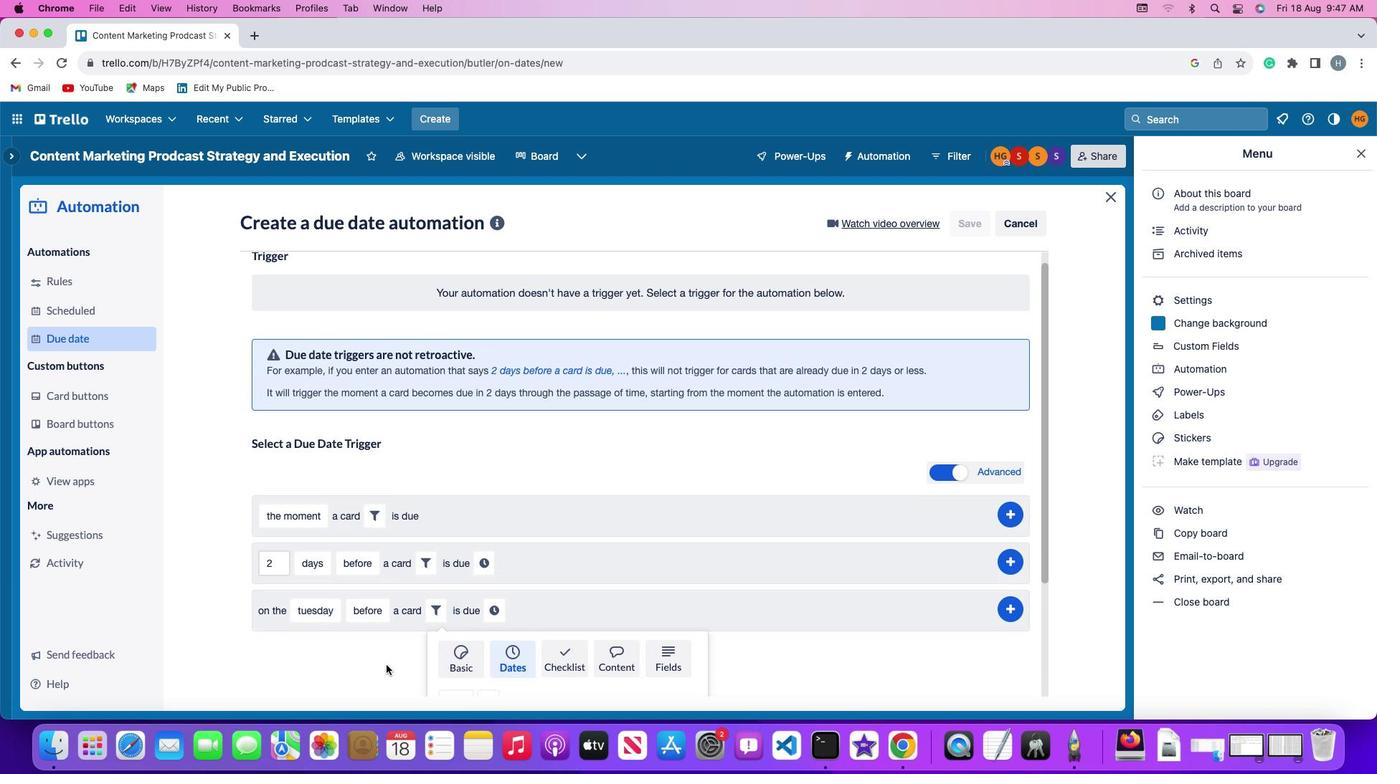 
Action: Mouse moved to (385, 664)
Screenshot: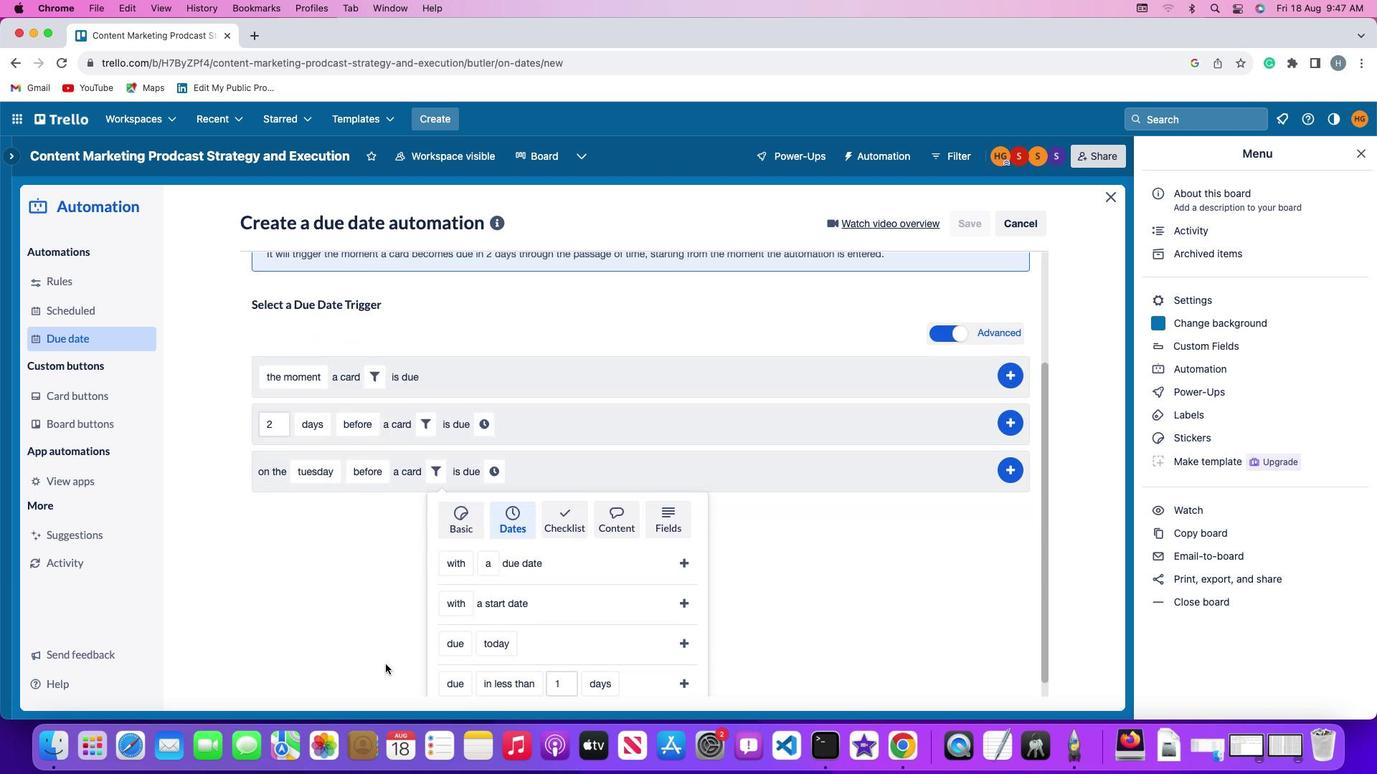 
Action: Mouse scrolled (385, 664) with delta (0, 0)
Screenshot: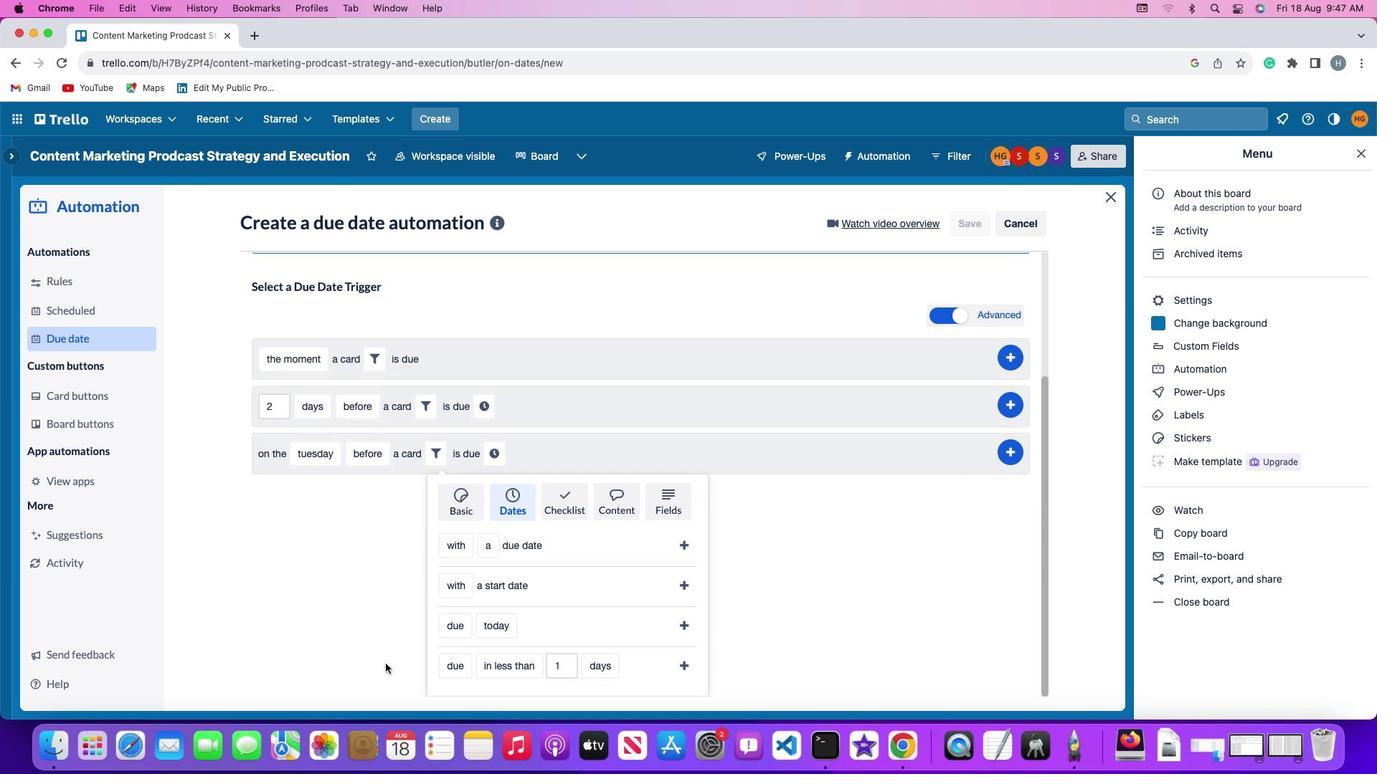 
Action: Mouse moved to (385, 664)
Screenshot: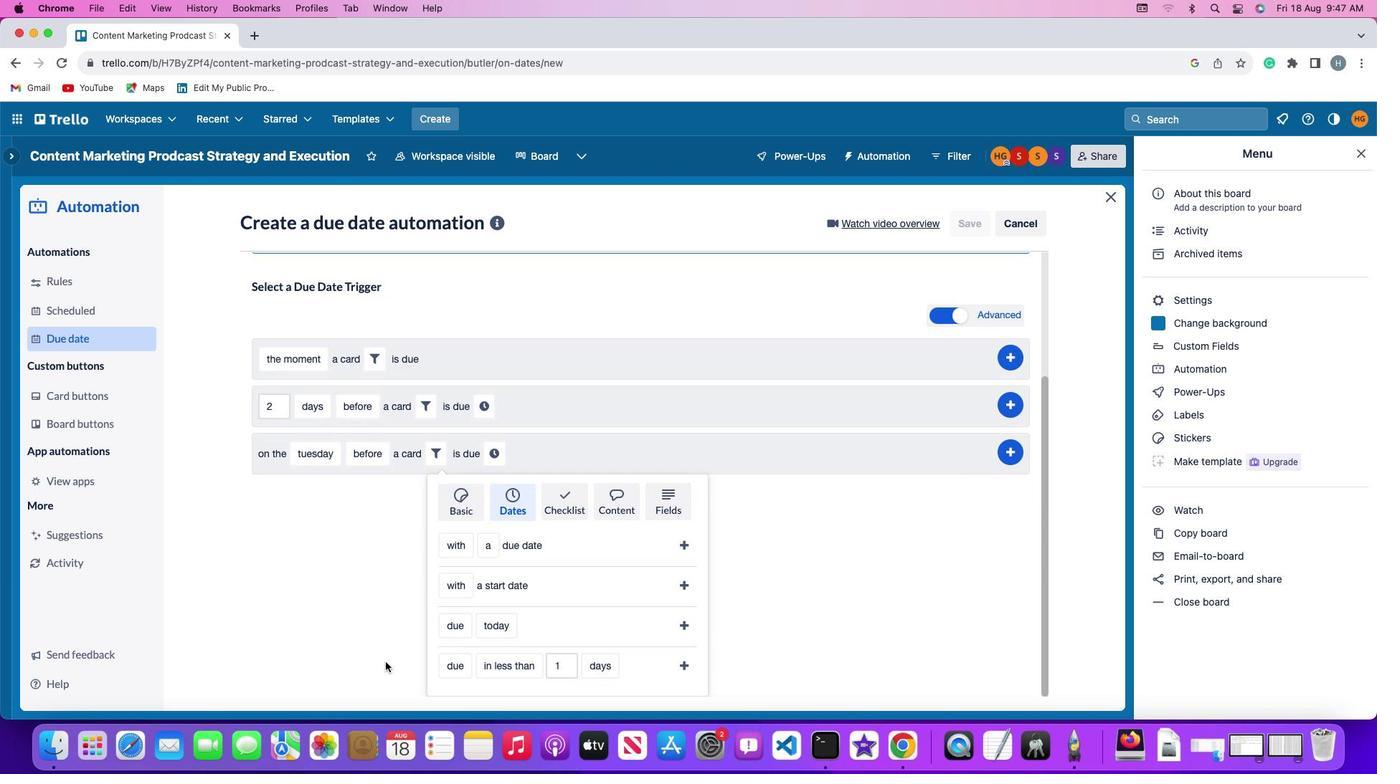 
Action: Mouse scrolled (385, 664) with delta (0, 0)
Screenshot: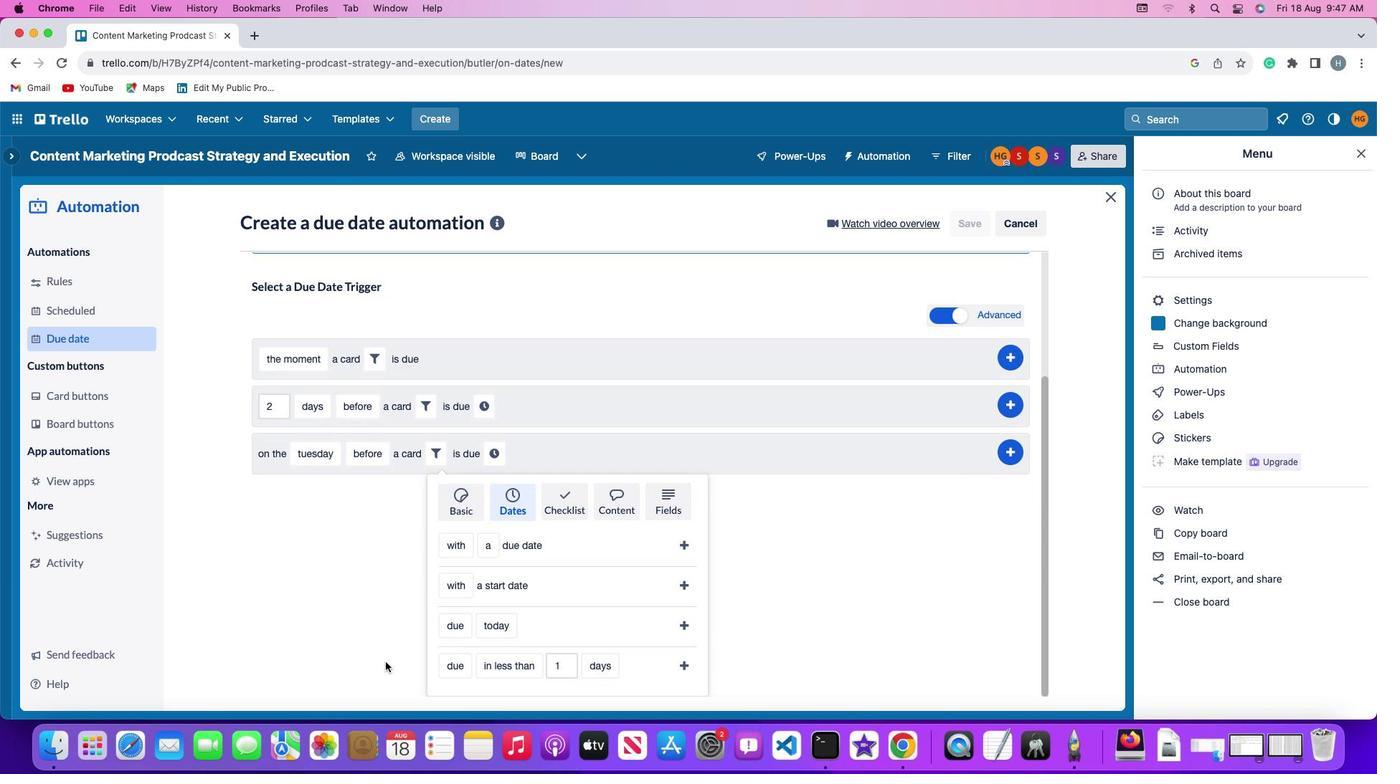 
Action: Mouse scrolled (385, 664) with delta (0, -2)
Screenshot: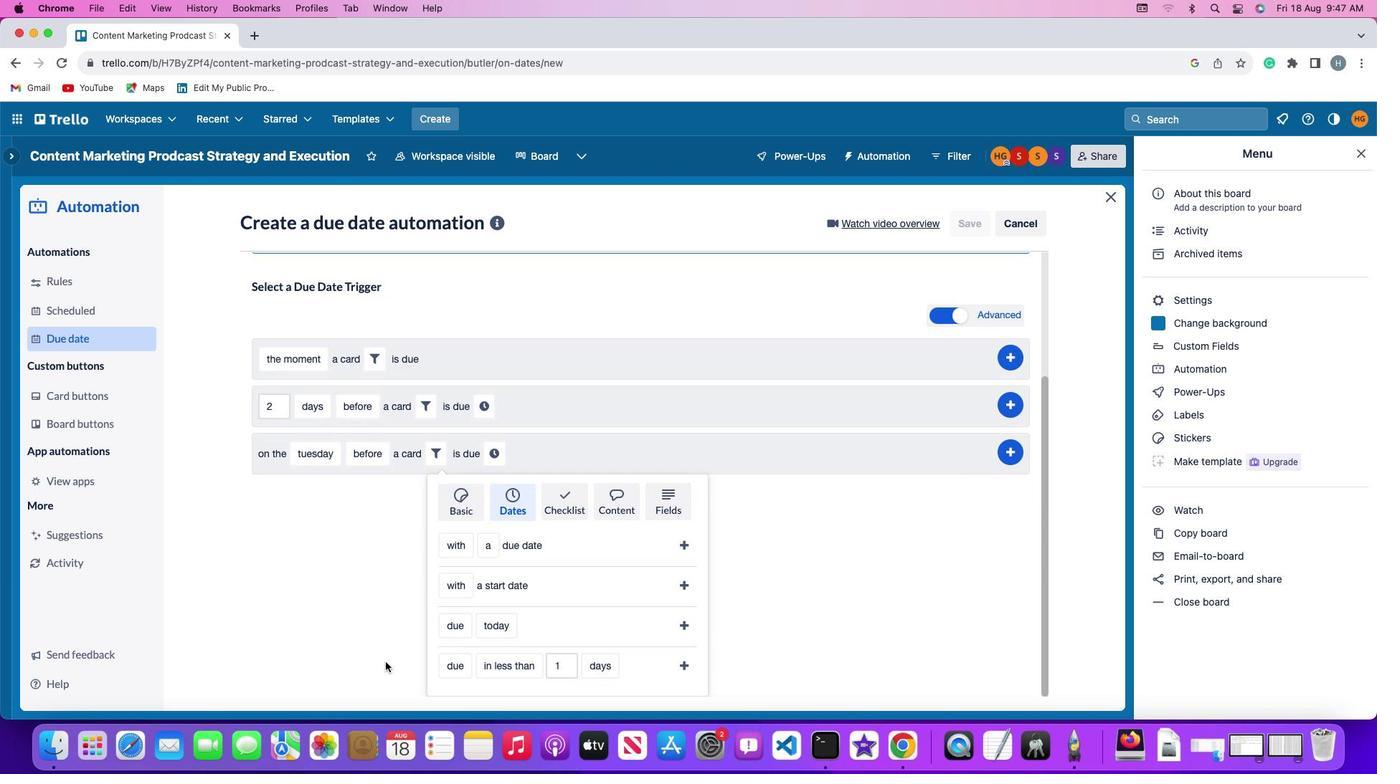 
Action: Mouse moved to (385, 663)
Screenshot: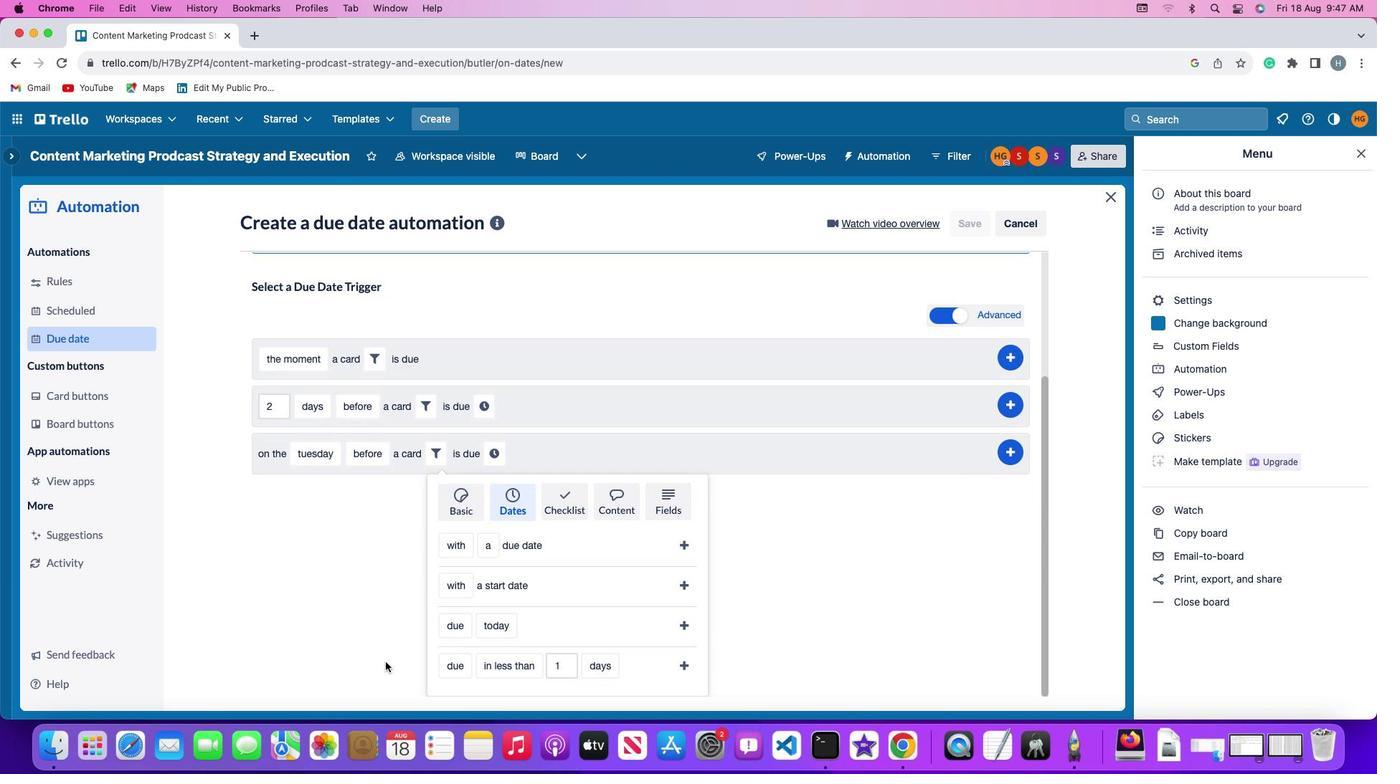
Action: Mouse scrolled (385, 663) with delta (0, -3)
Screenshot: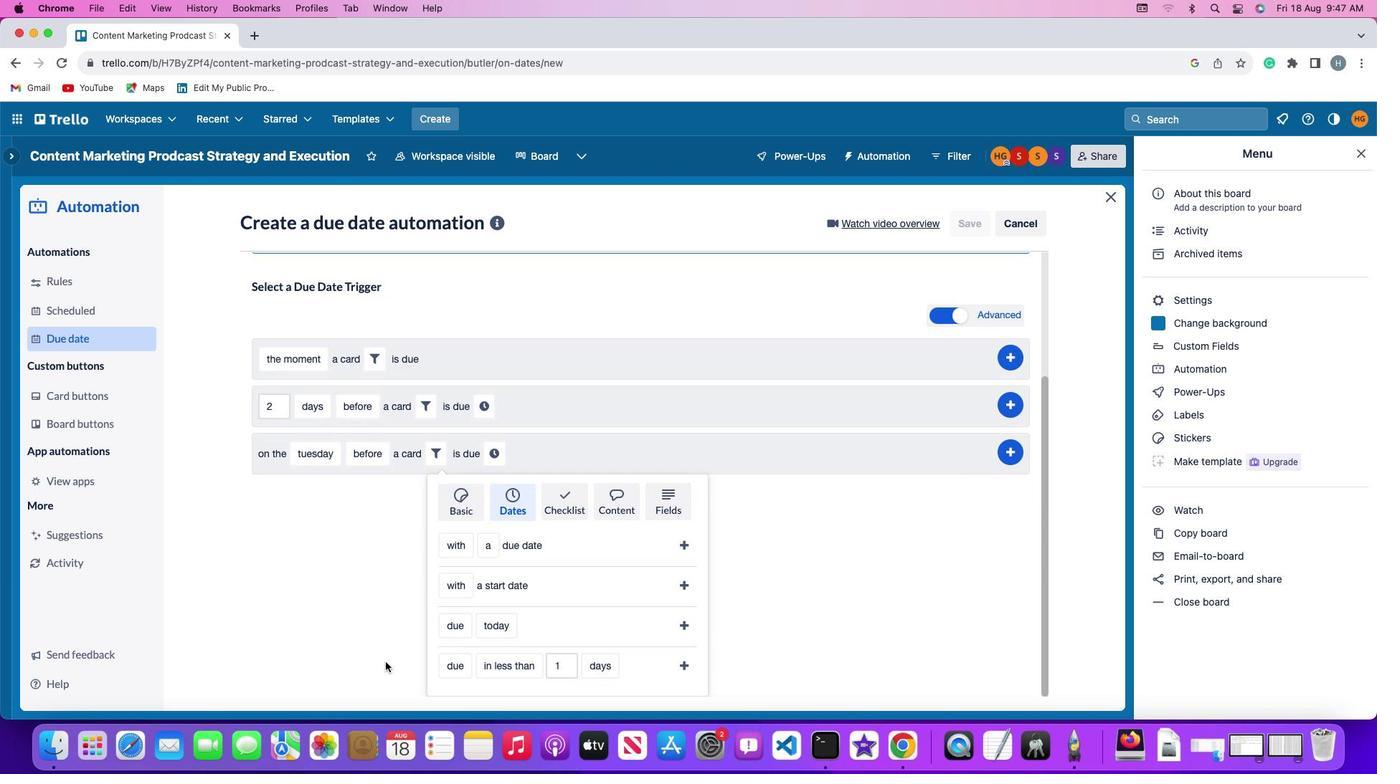 
Action: Mouse moved to (385, 662)
Screenshot: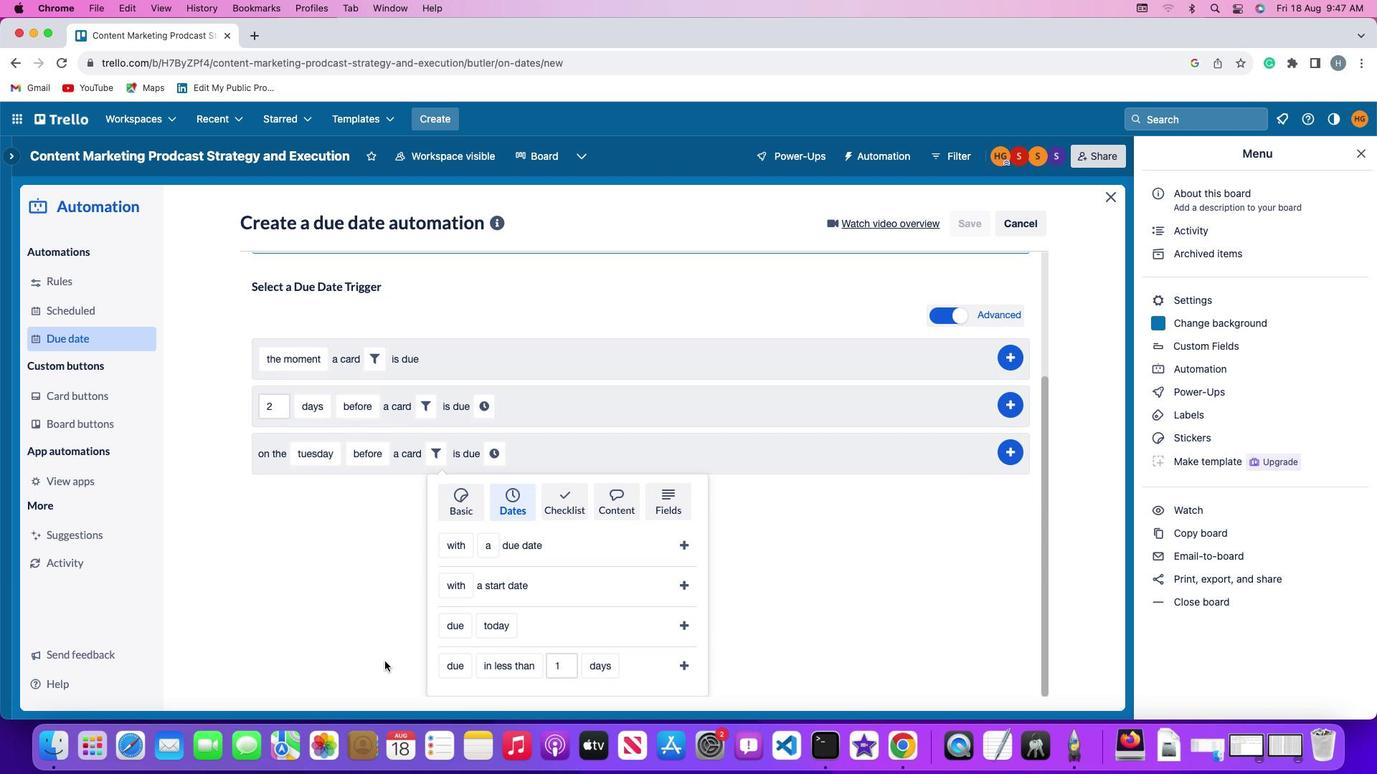 
Action: Mouse scrolled (385, 662) with delta (0, -4)
Screenshot: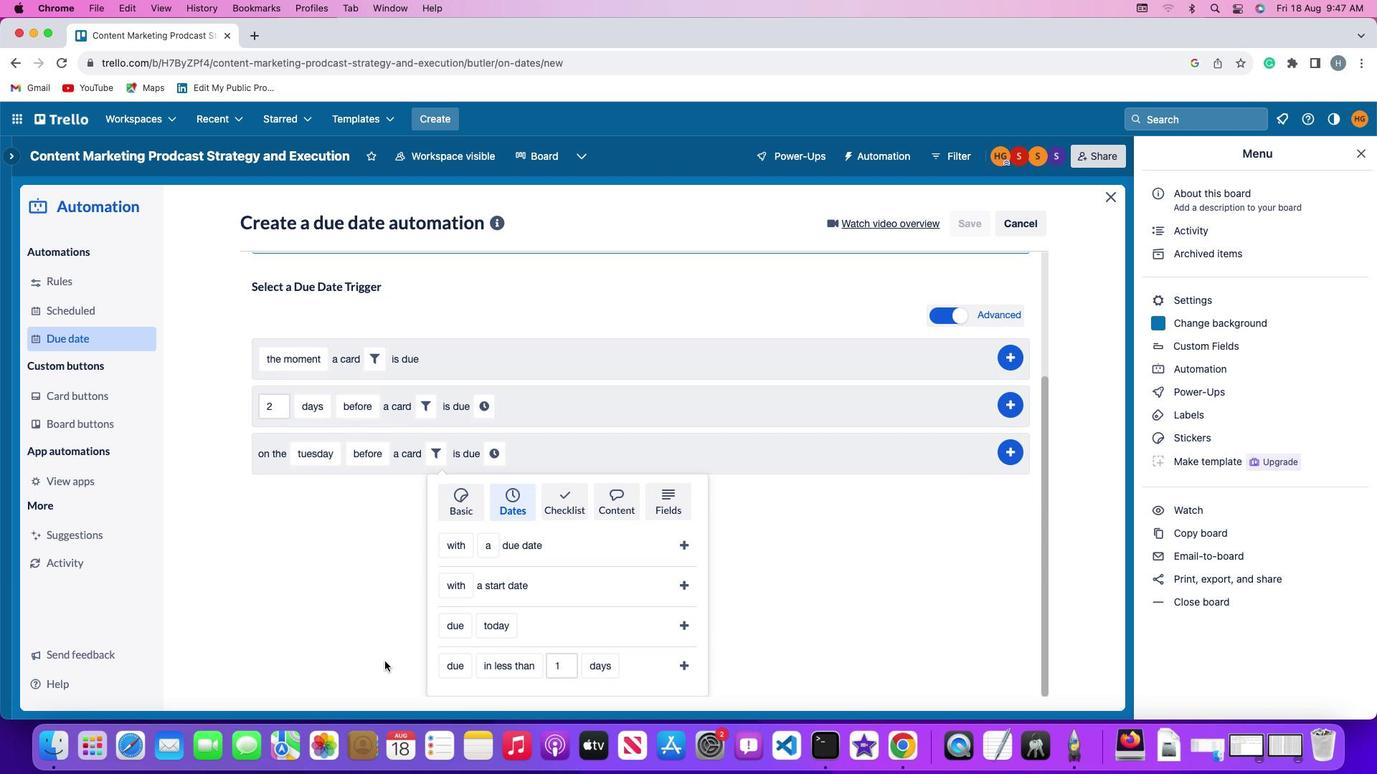 
Action: Mouse moved to (462, 665)
Screenshot: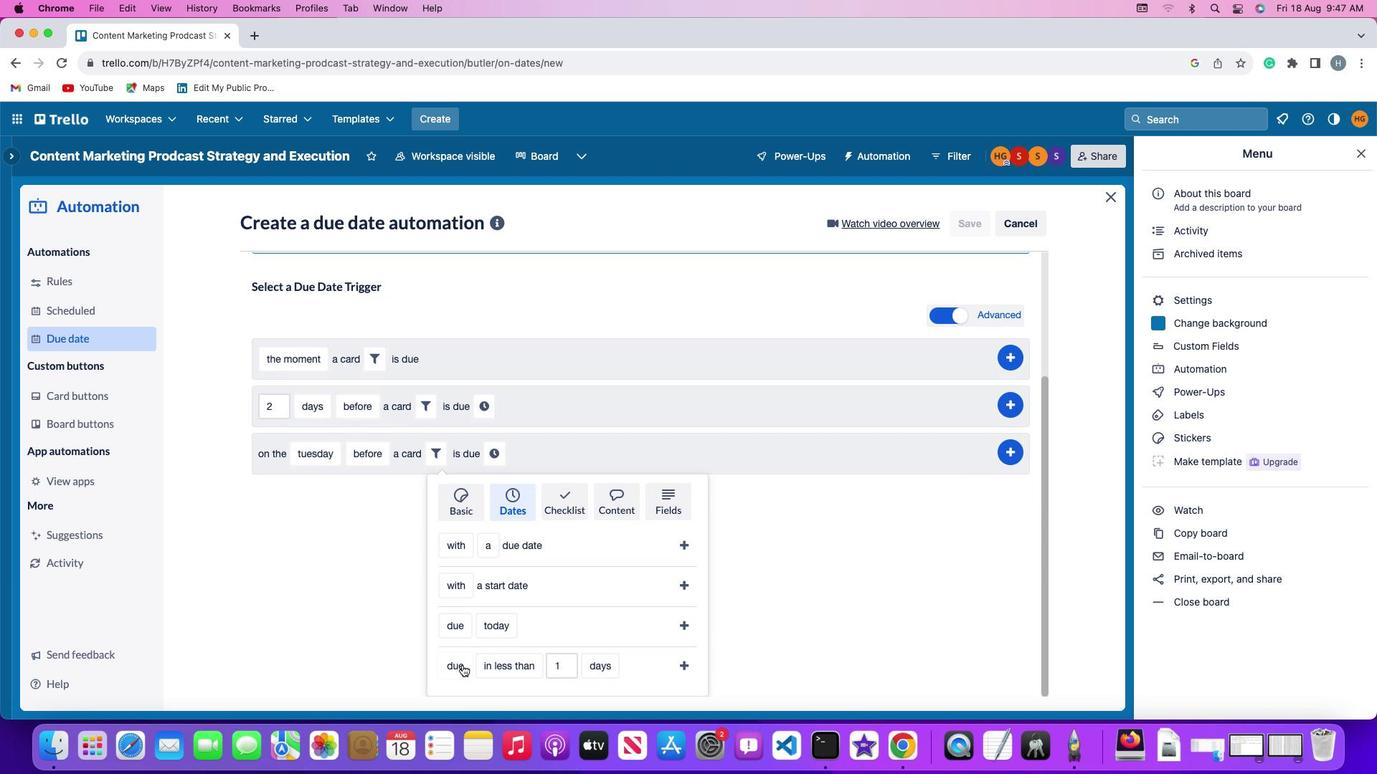 
Action: Mouse pressed left at (462, 665)
Screenshot: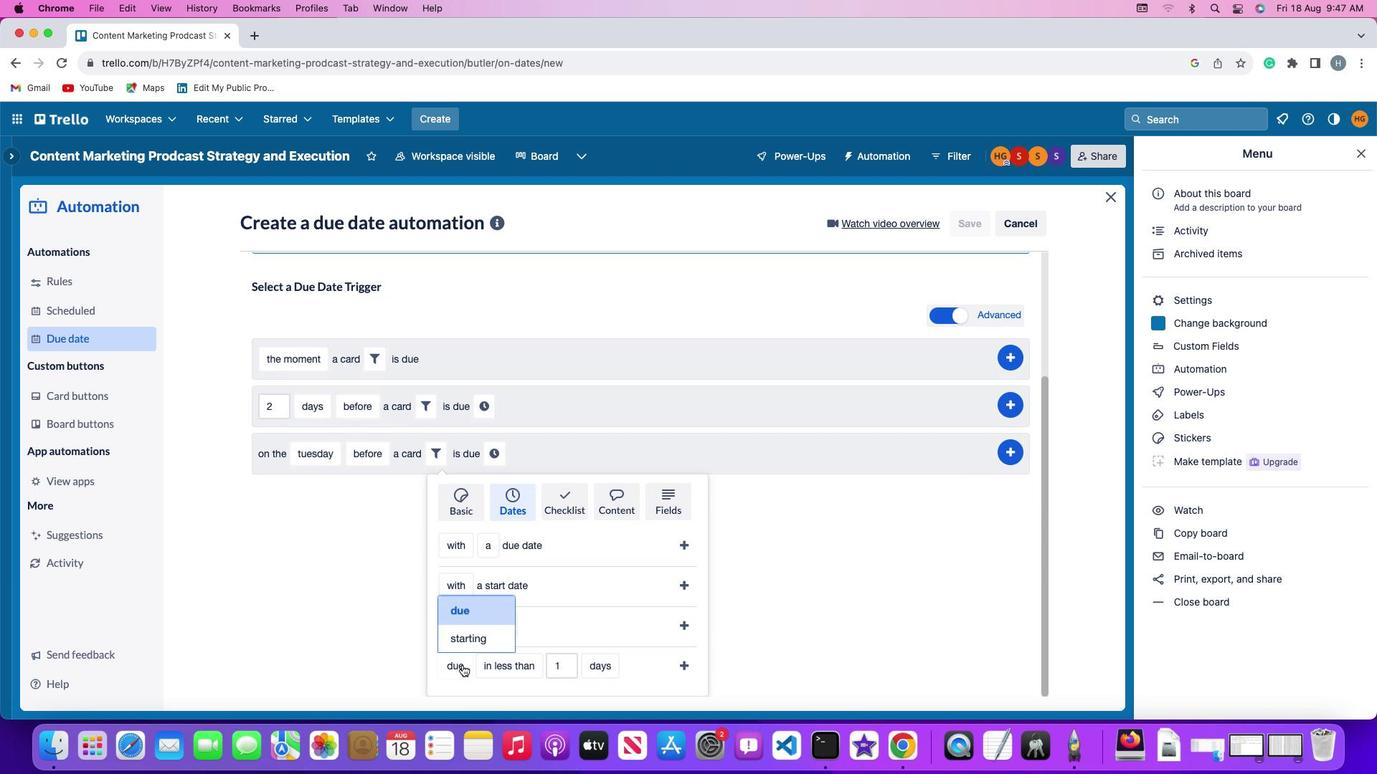 
Action: Mouse moved to (470, 609)
Screenshot: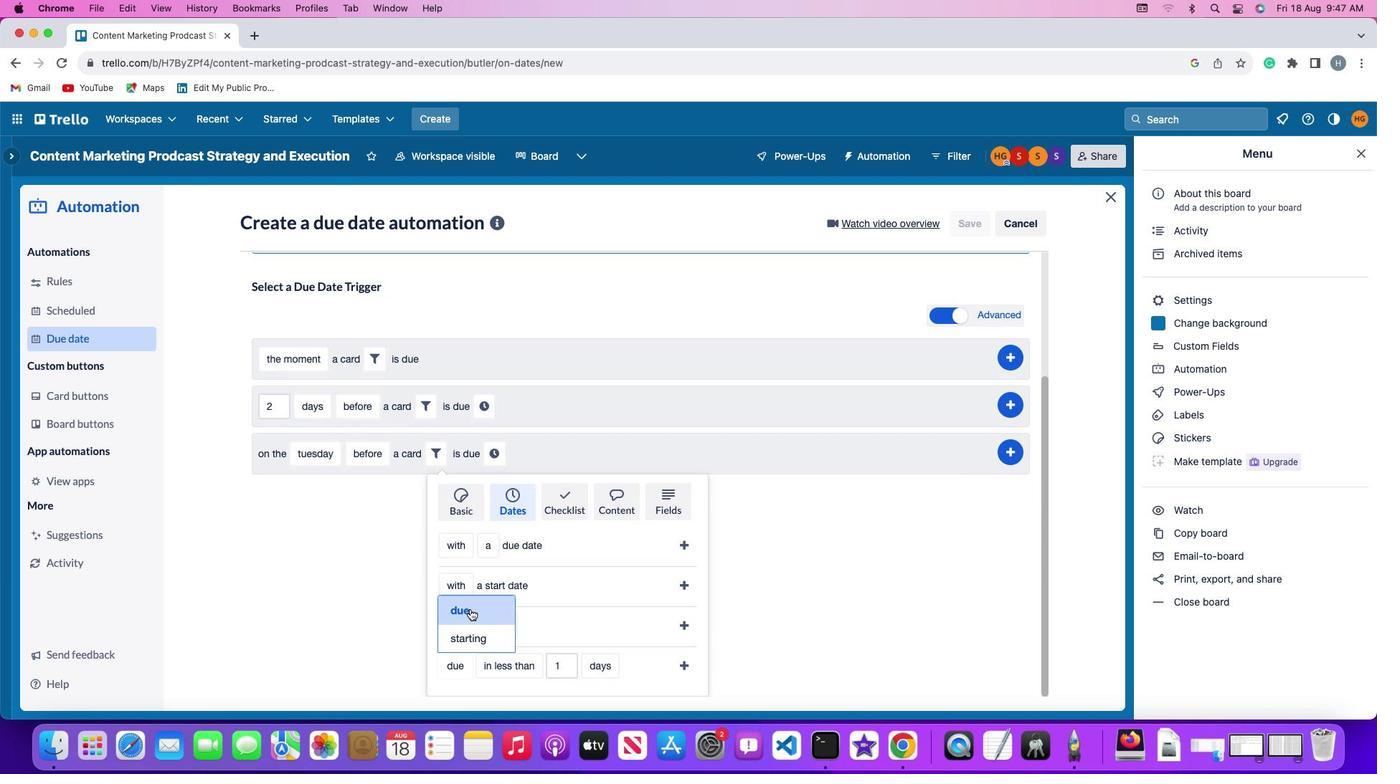 
Action: Mouse pressed left at (470, 609)
Screenshot: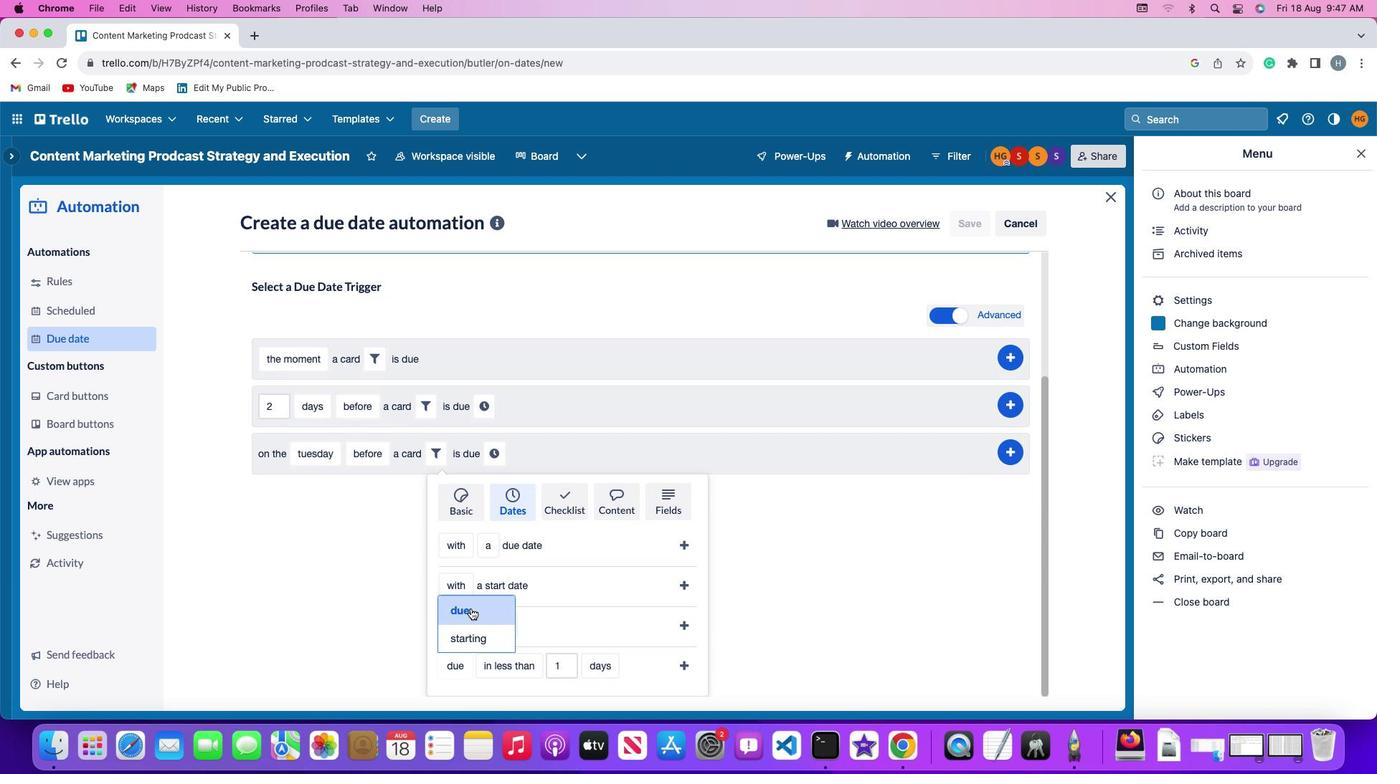 
Action: Mouse moved to (502, 669)
Screenshot: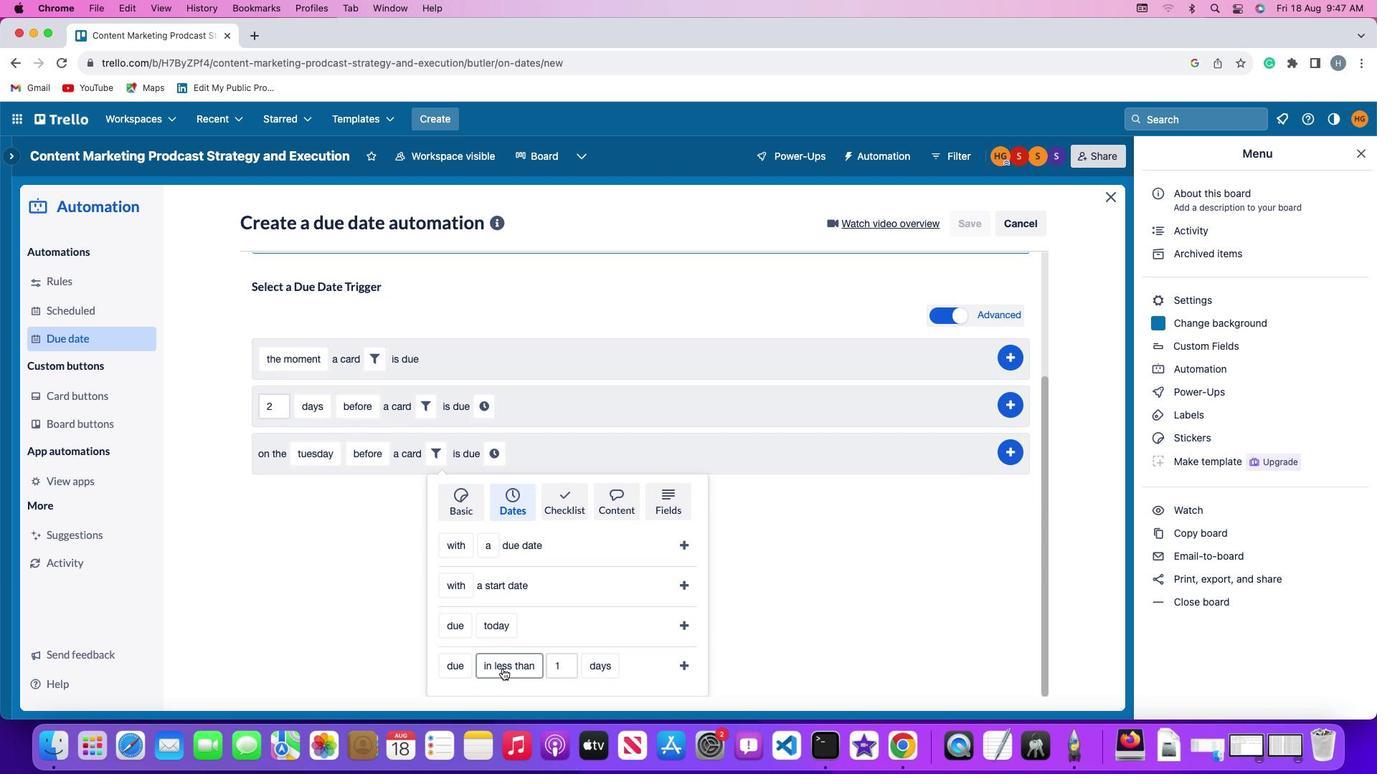 
Action: Mouse pressed left at (502, 669)
Screenshot: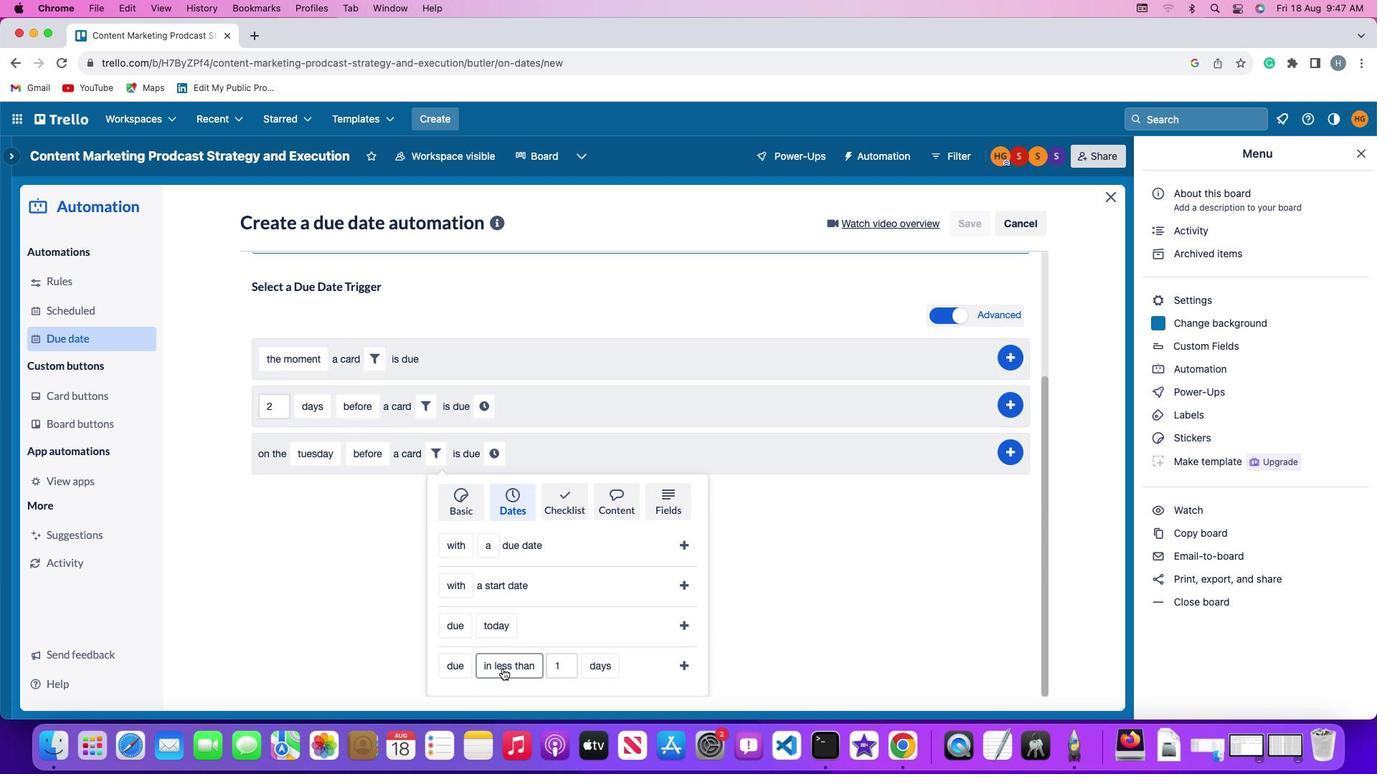 
Action: Mouse moved to (497, 642)
Screenshot: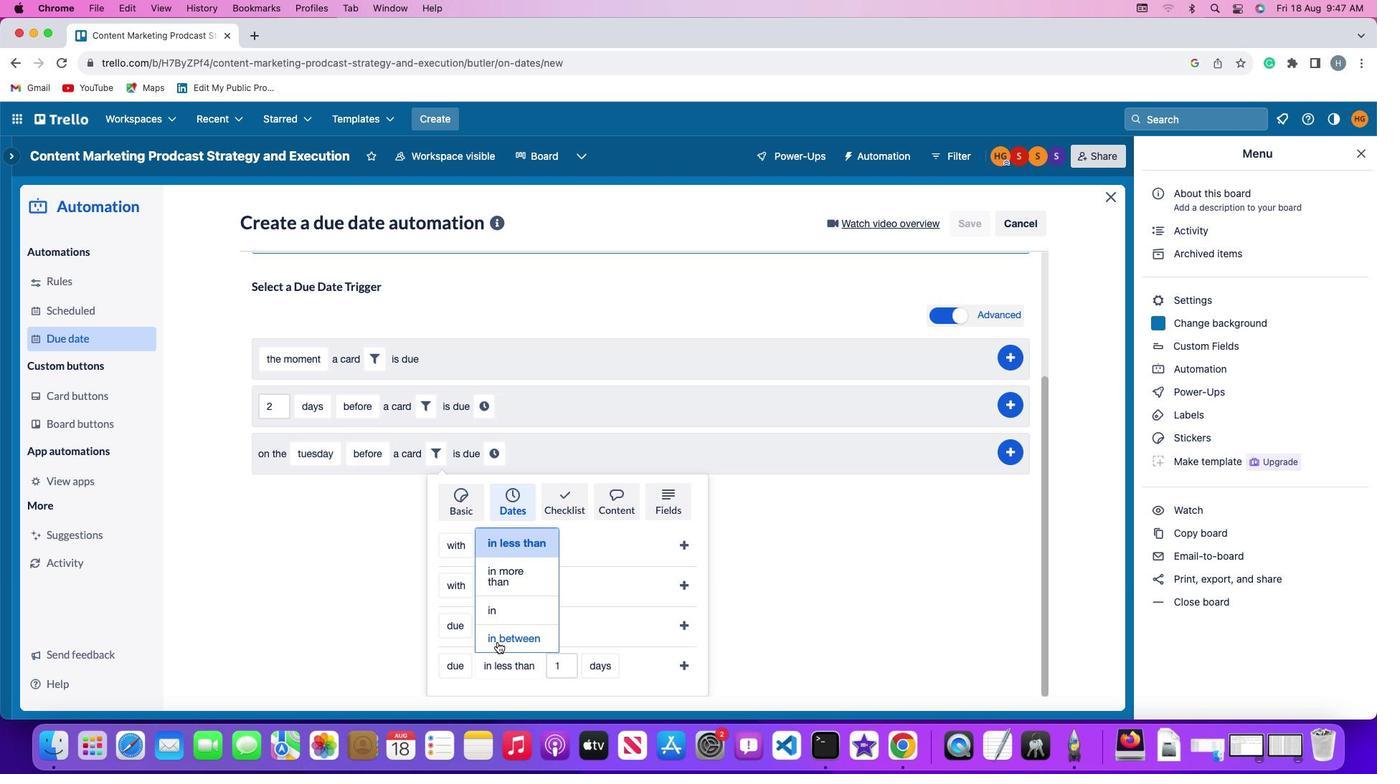 
Action: Mouse pressed left at (497, 642)
Screenshot: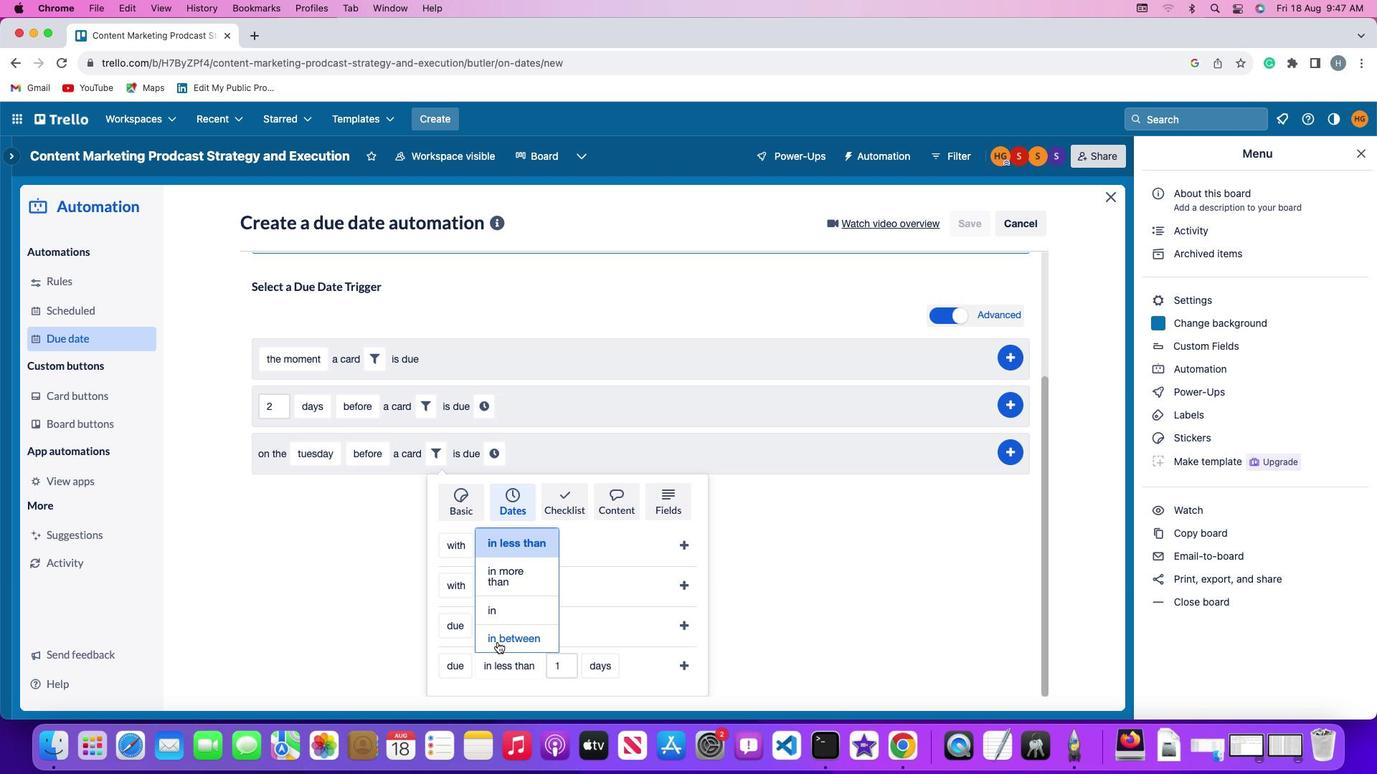 
Action: Mouse moved to (560, 669)
Screenshot: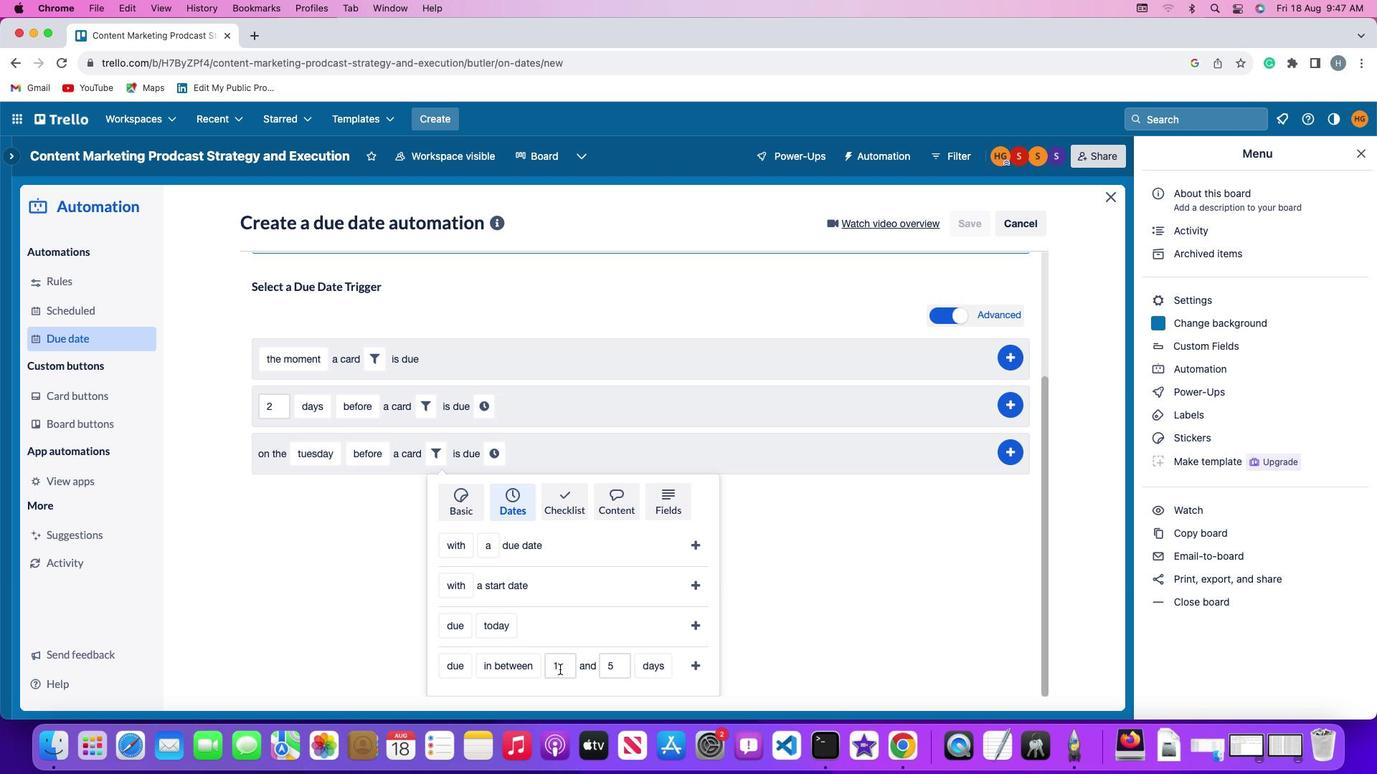 
Action: Mouse pressed left at (560, 669)
Screenshot: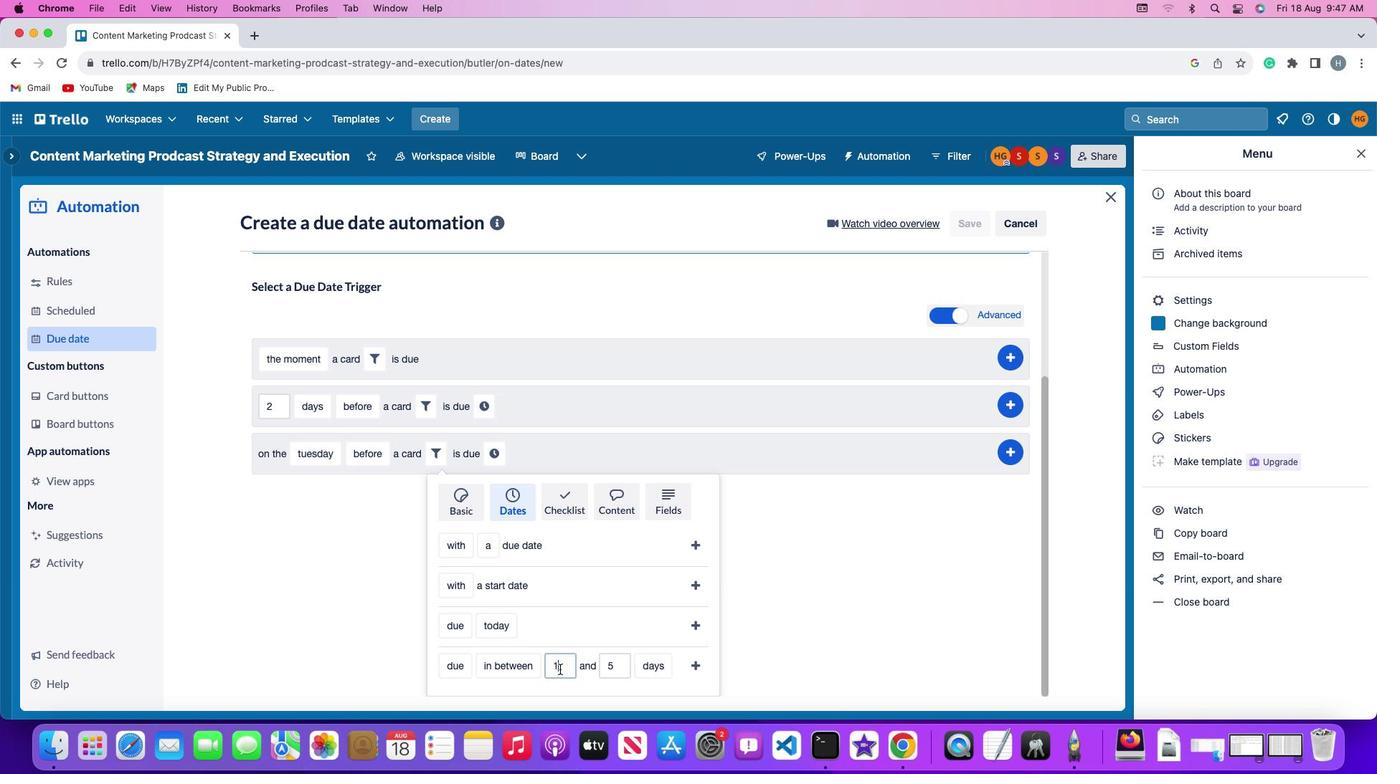 
Action: Mouse moved to (560, 669)
Screenshot: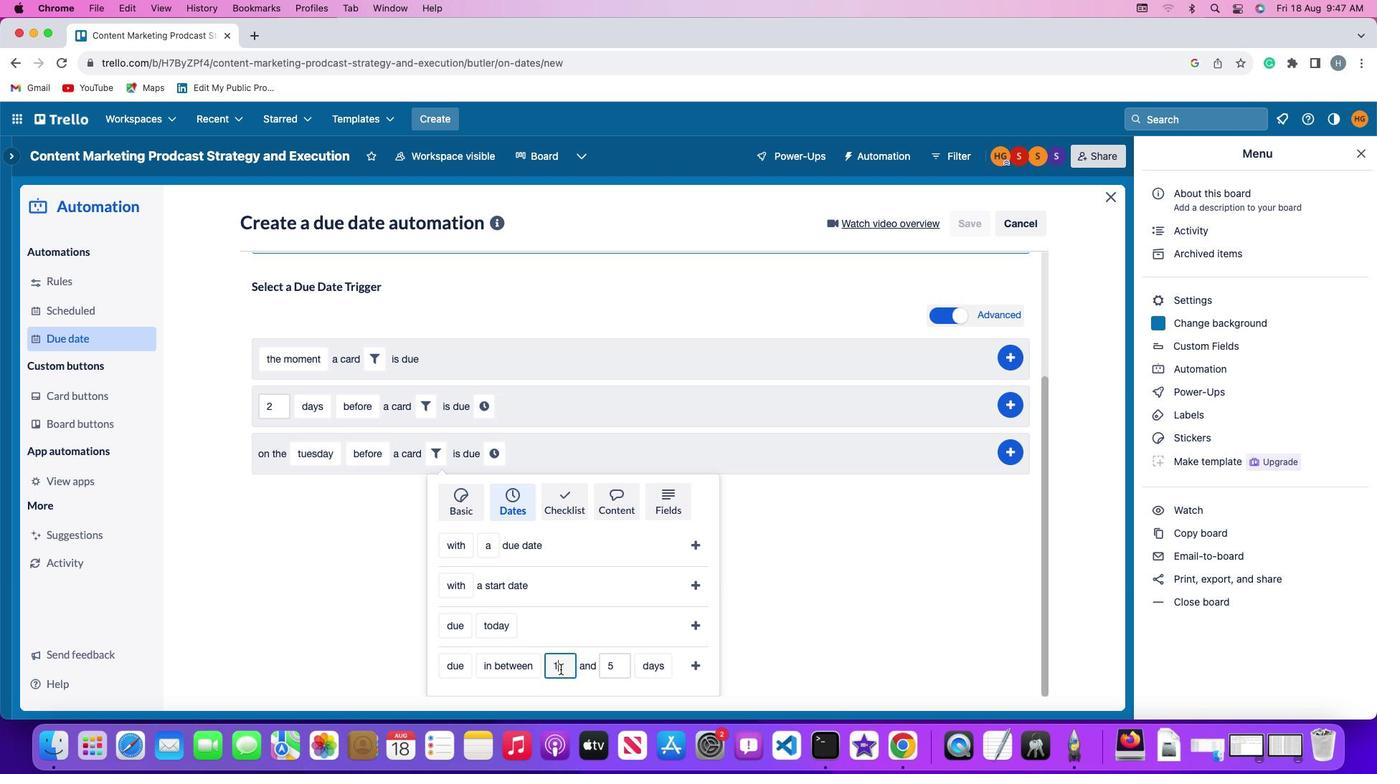 
Action: Key pressed Key.backspace'1'
Screenshot: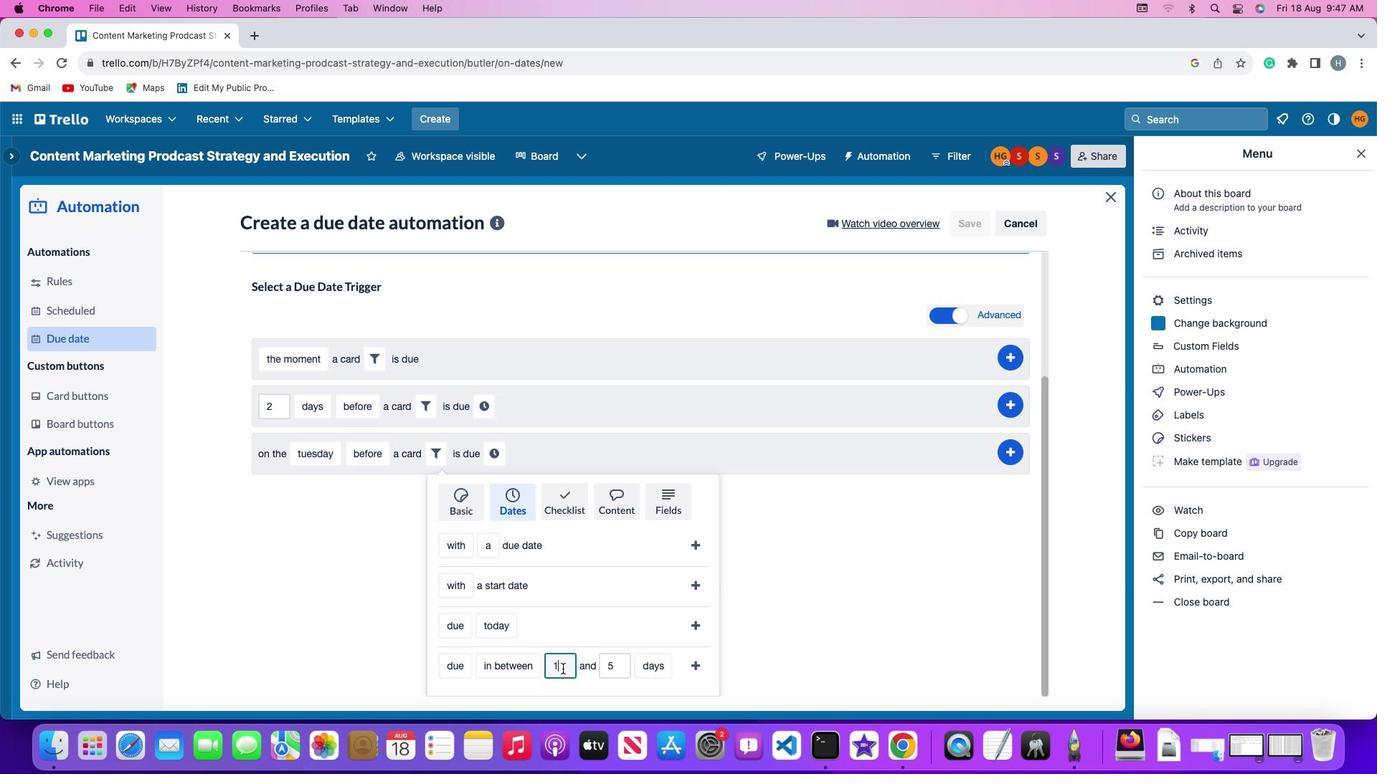 
Action: Mouse moved to (617, 664)
Screenshot: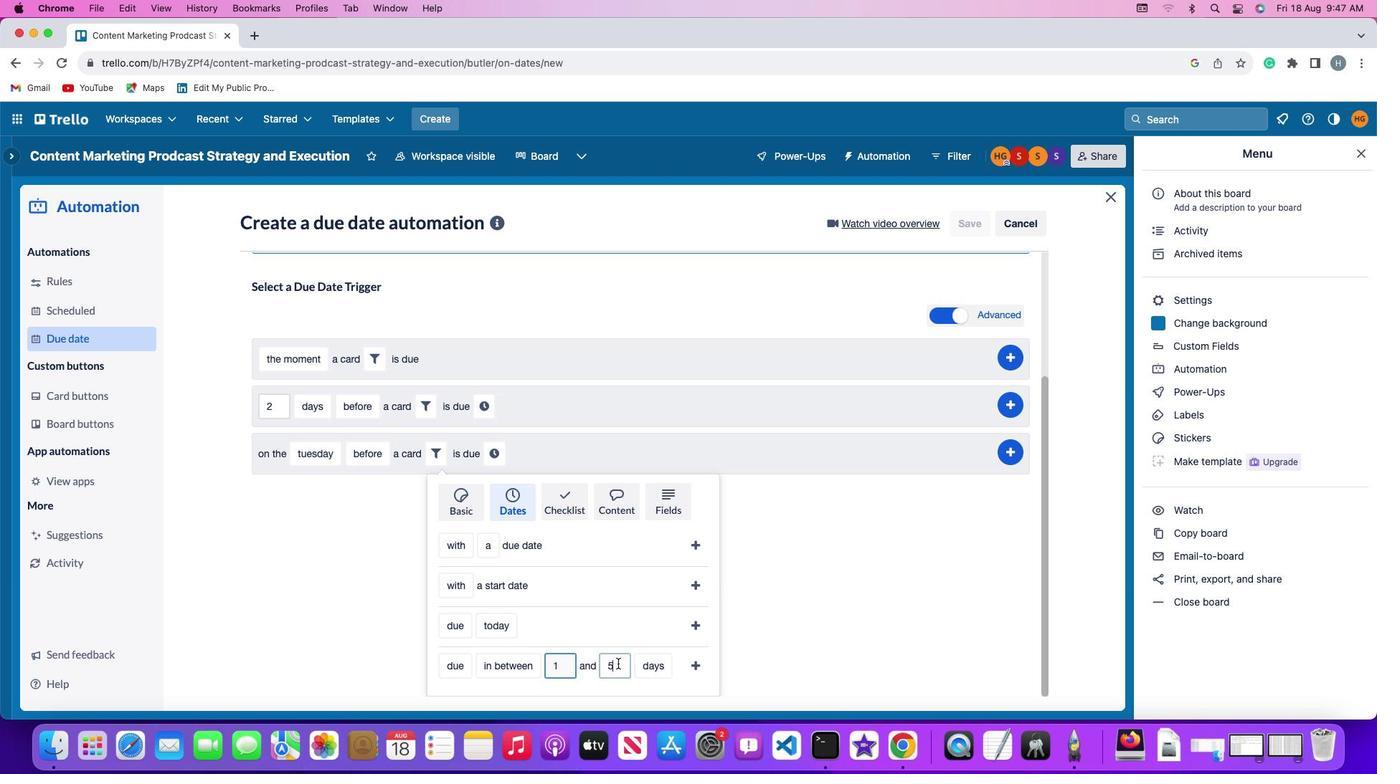 
Action: Mouse pressed left at (617, 664)
Screenshot: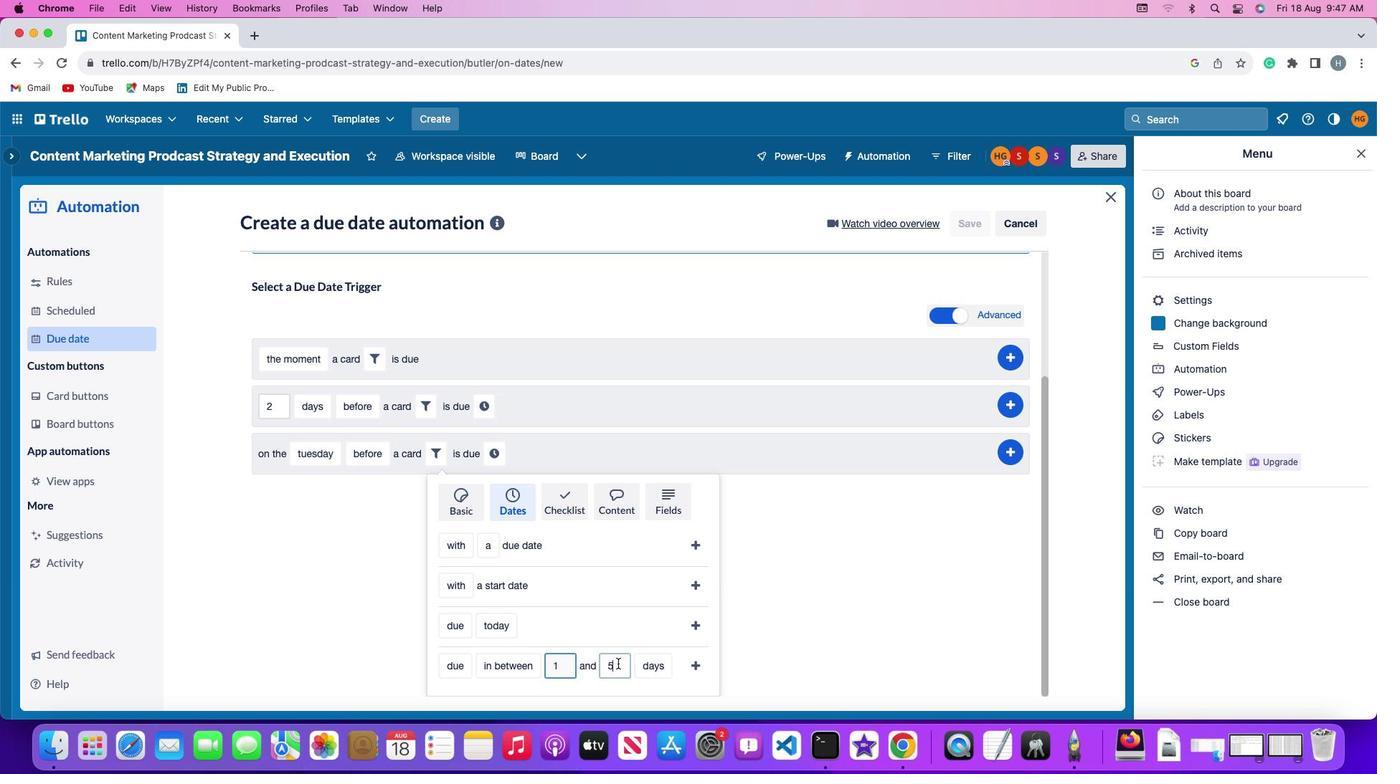 
Action: Mouse moved to (617, 664)
Screenshot: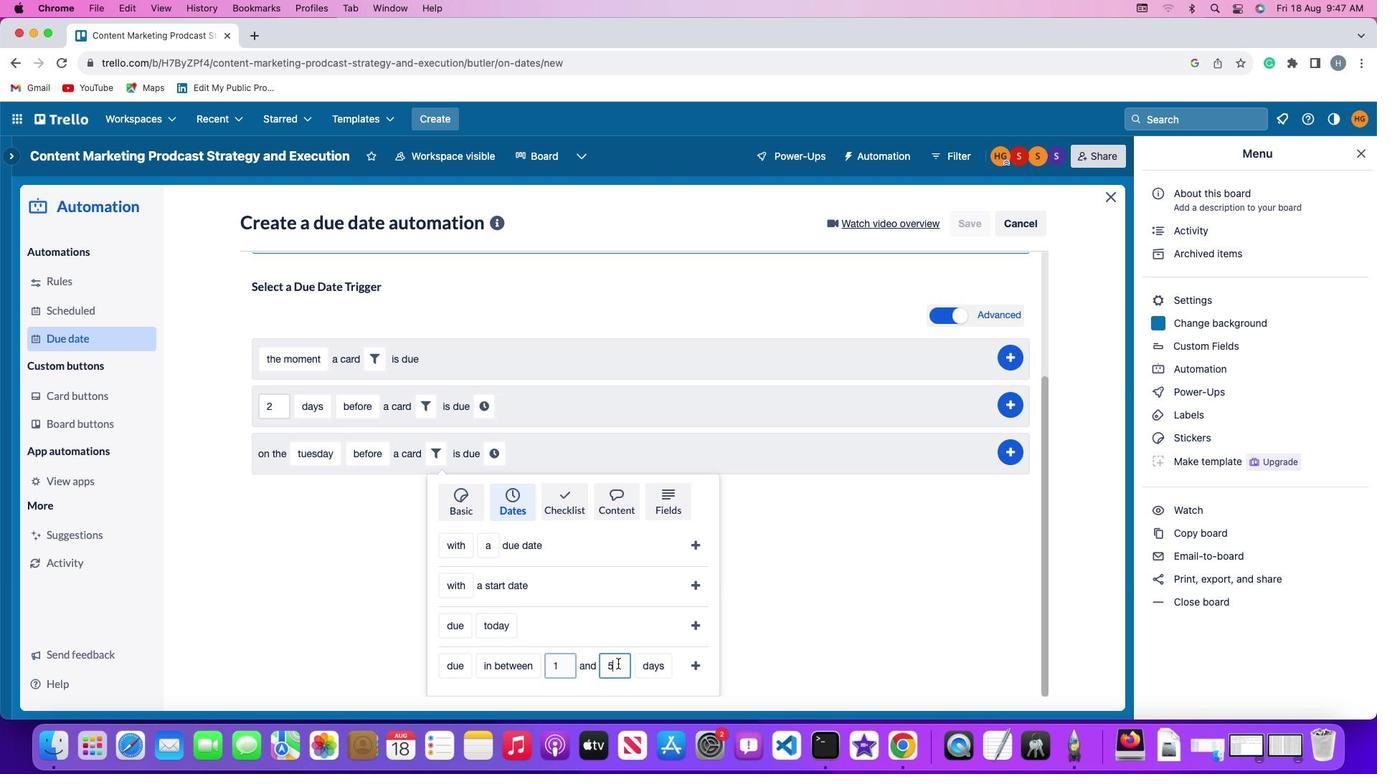 
Action: Key pressed Key.backspace
Screenshot: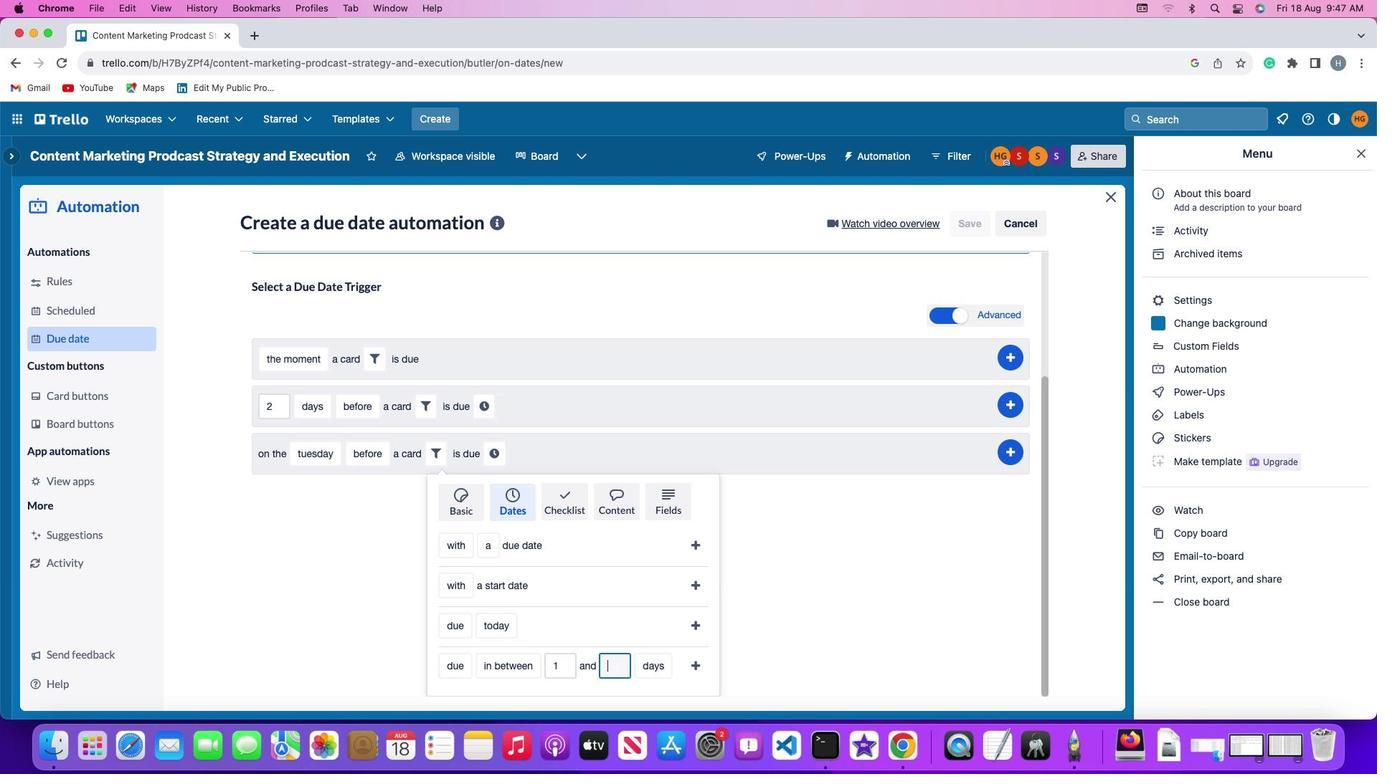 
Action: Mouse moved to (618, 664)
Screenshot: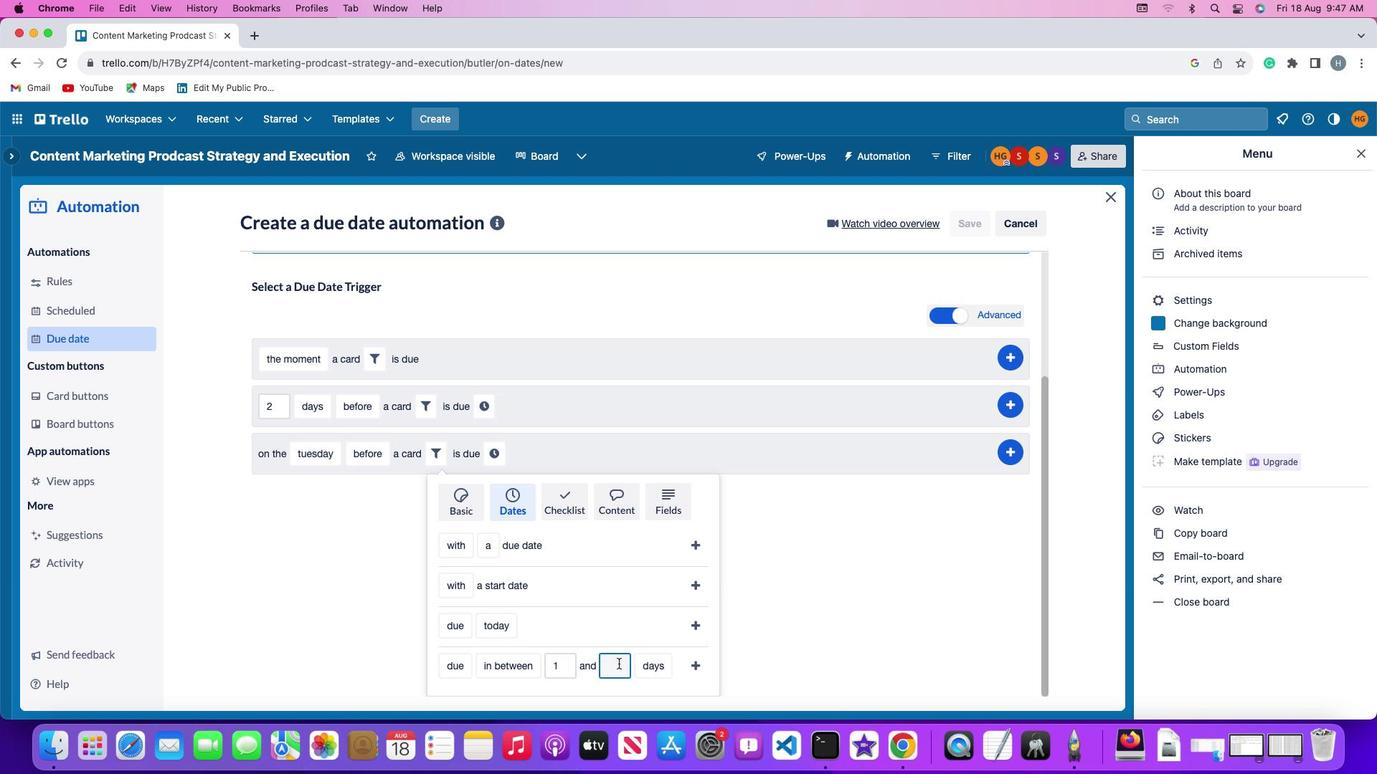 
Action: Key pressed '5'
Screenshot: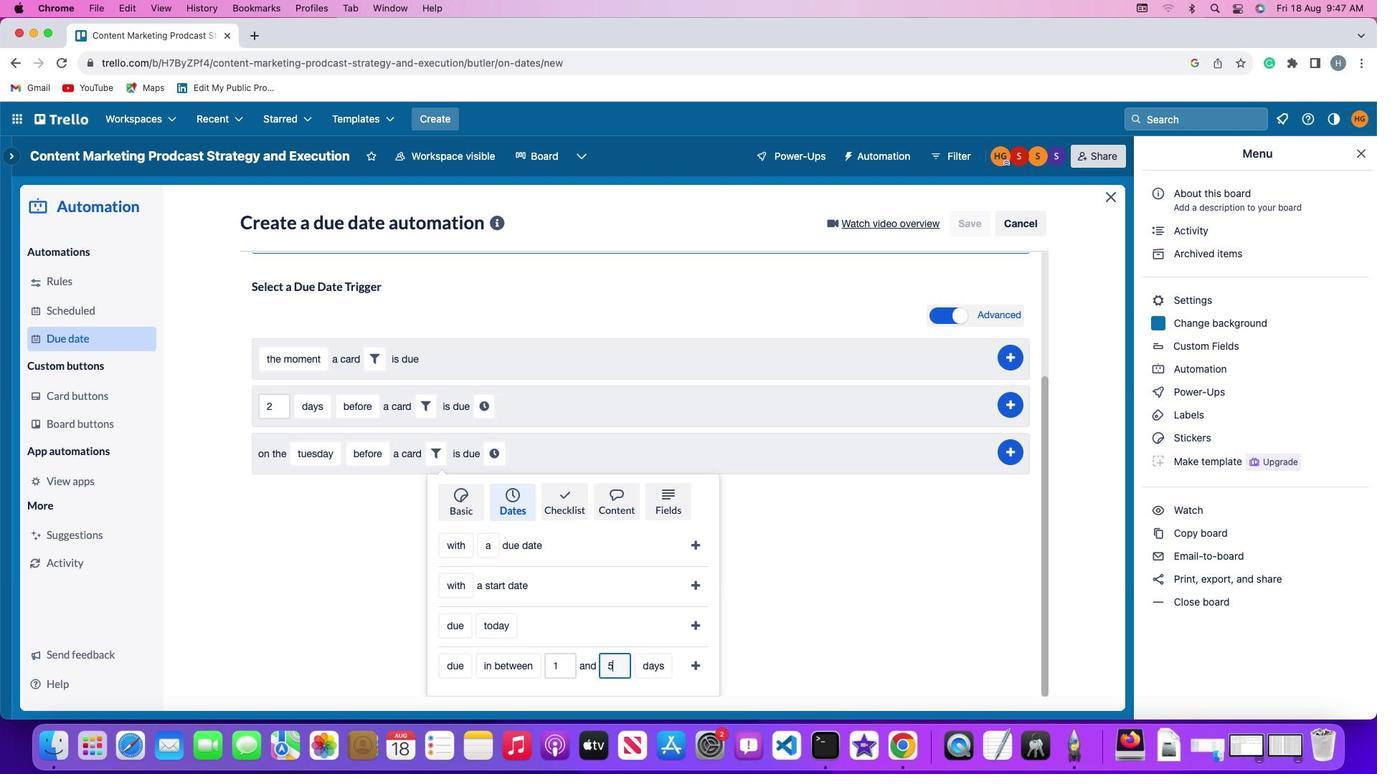 
Action: Mouse moved to (642, 665)
Screenshot: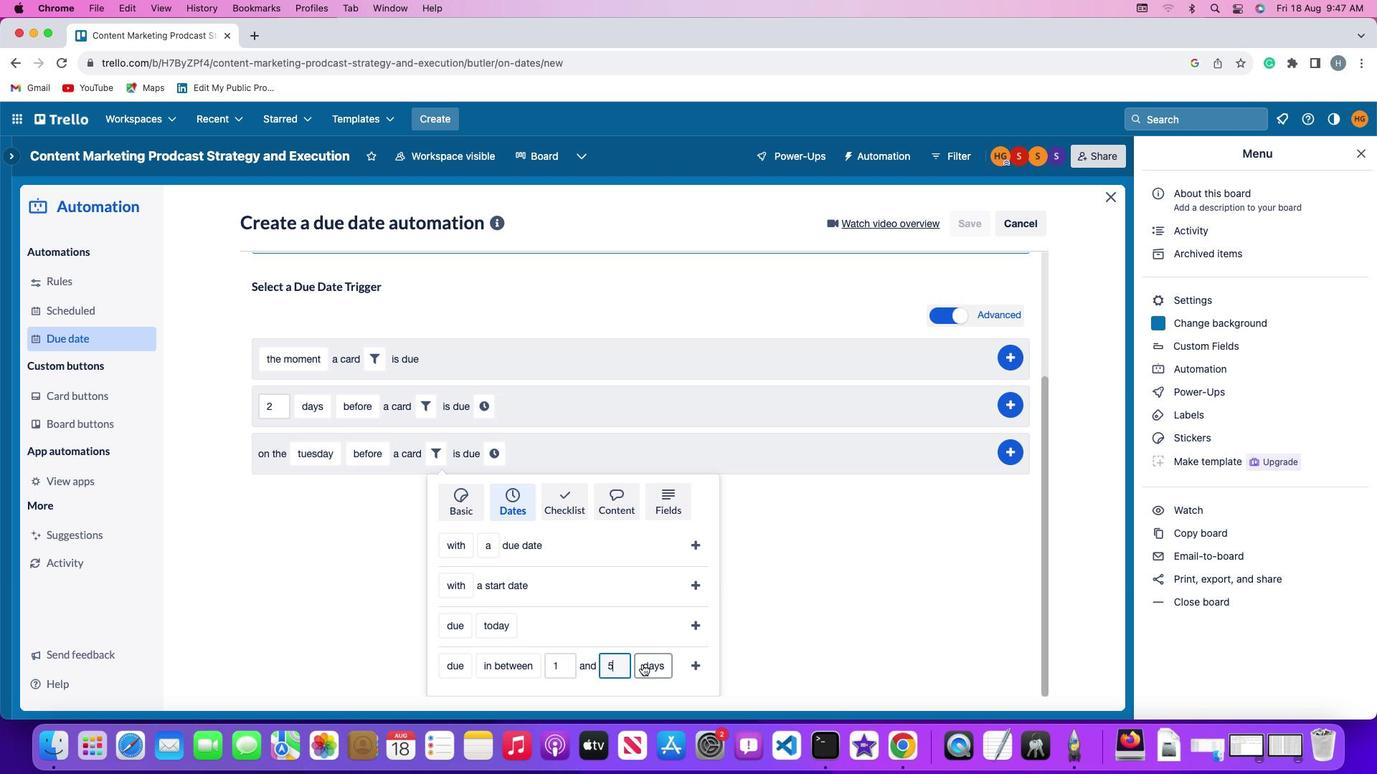 
Action: Mouse pressed left at (642, 665)
Screenshot: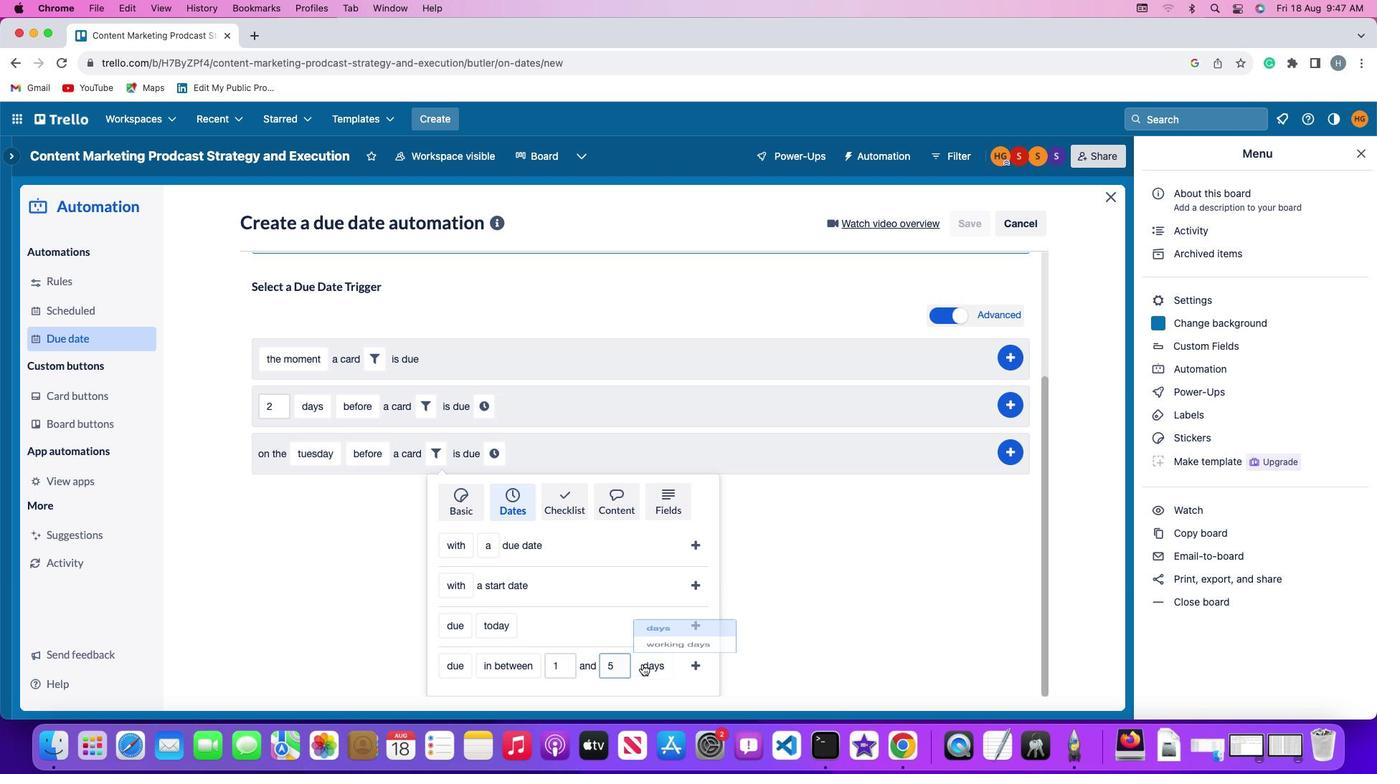 
Action: Mouse moved to (660, 607)
Screenshot: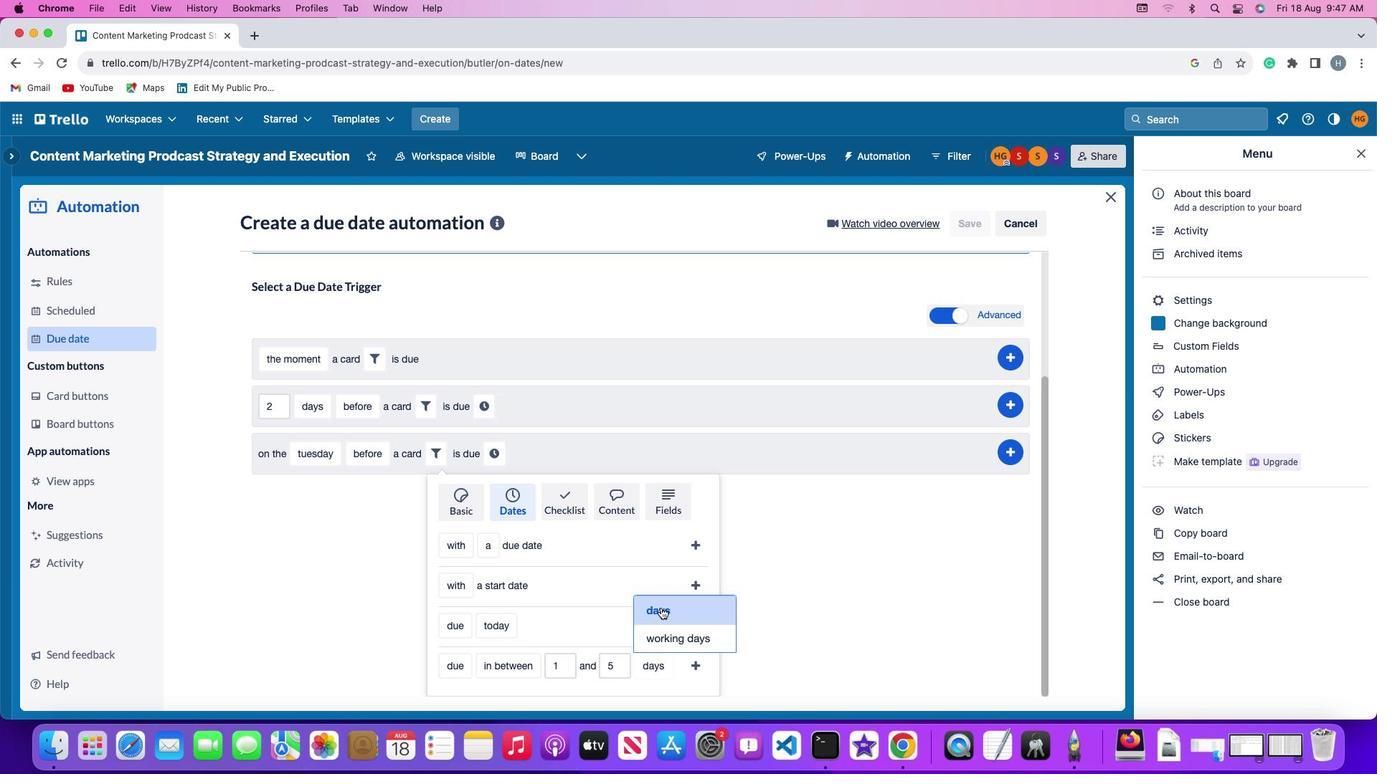 
Action: Mouse pressed left at (660, 607)
Screenshot: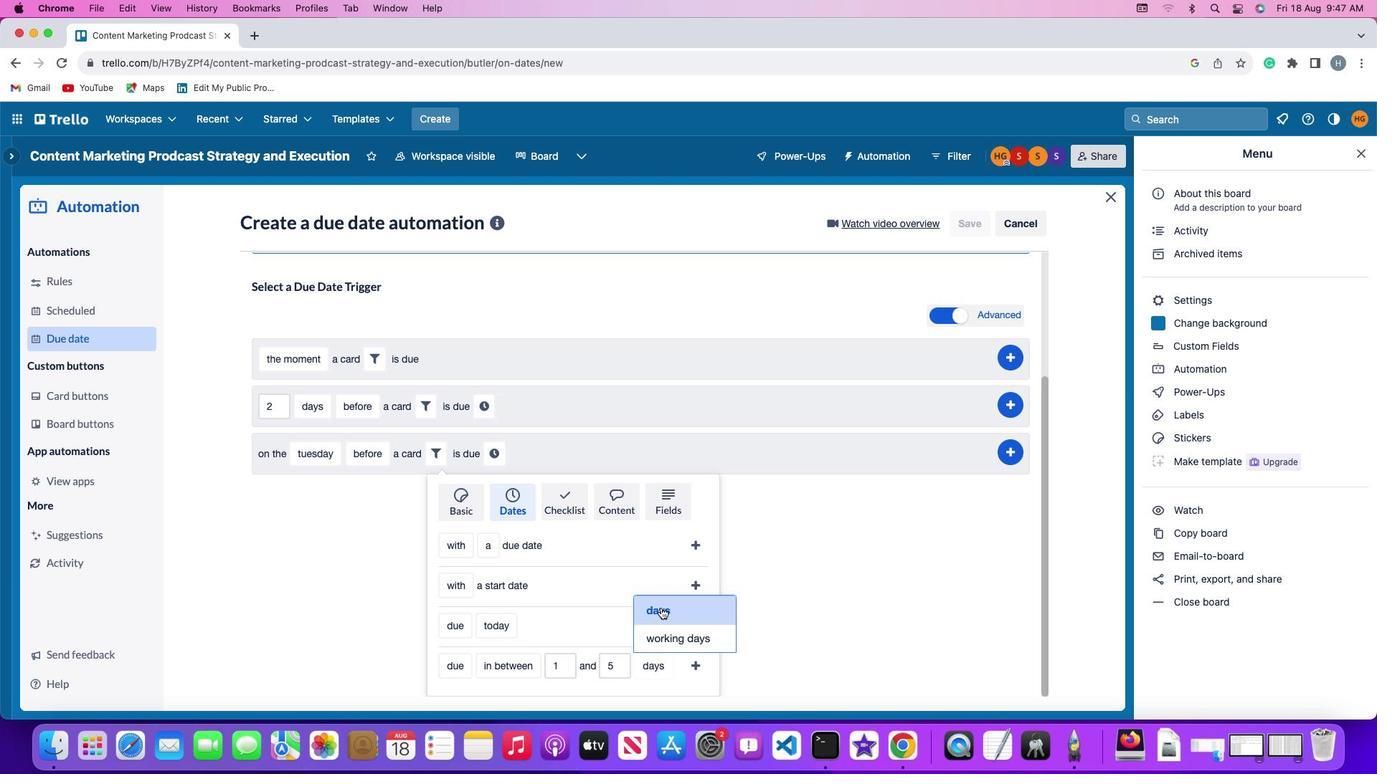 
Action: Mouse moved to (698, 662)
Screenshot: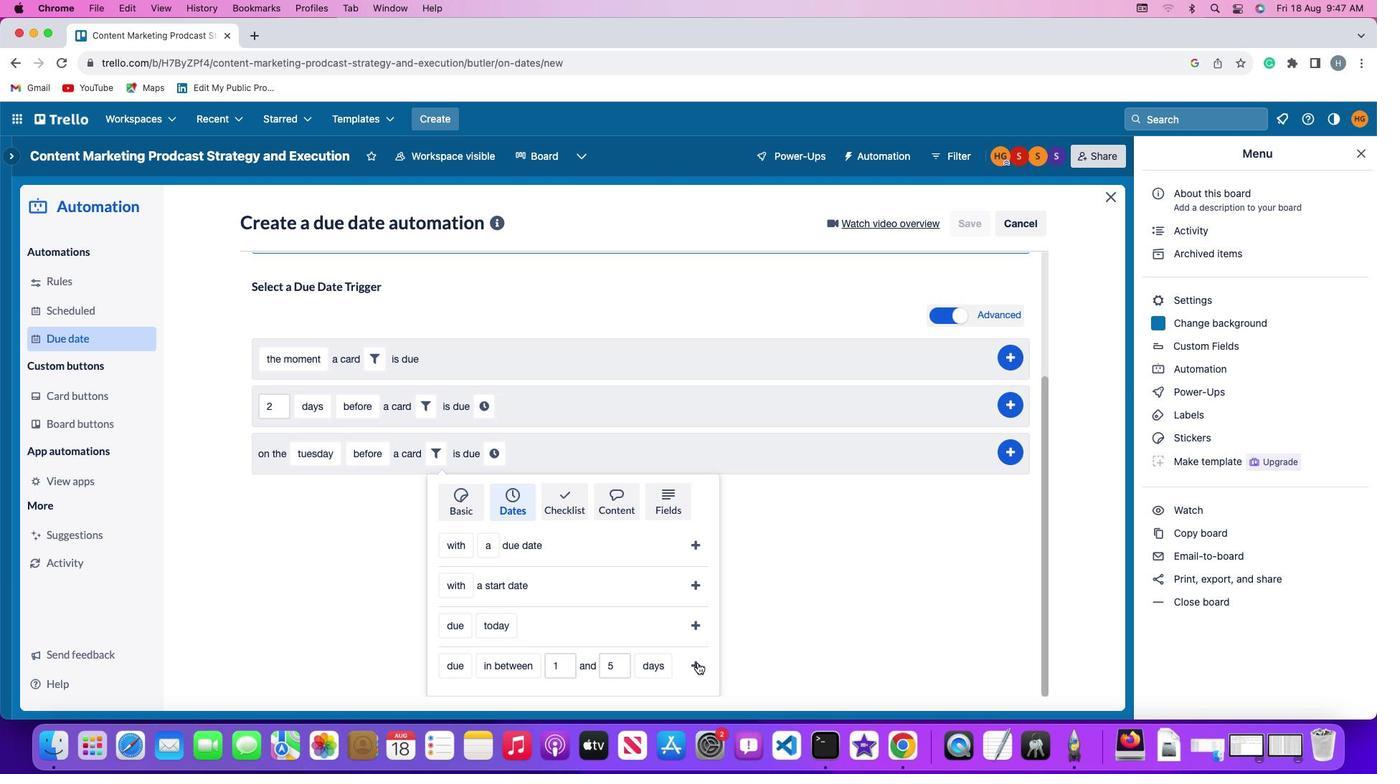 
Action: Mouse pressed left at (698, 662)
Screenshot: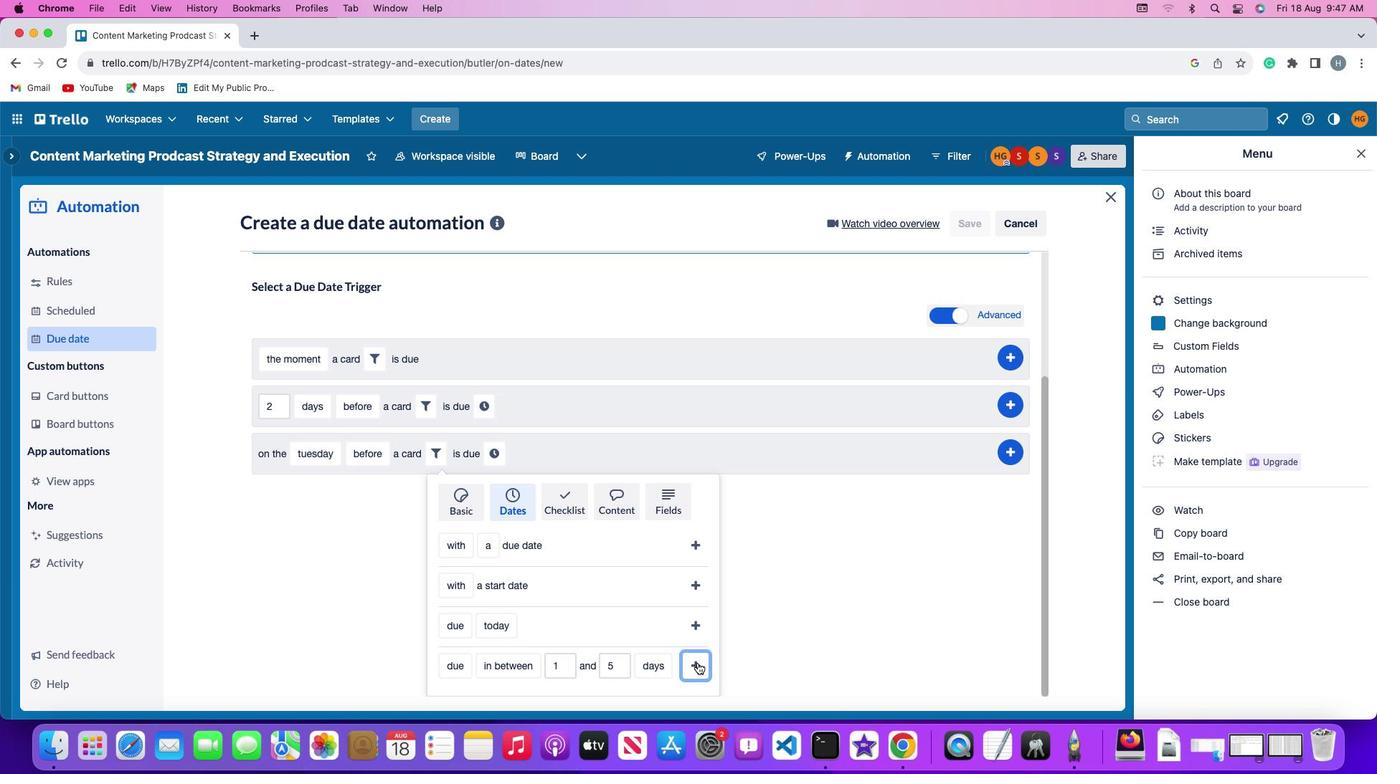 
Action: Mouse moved to (658, 628)
Screenshot: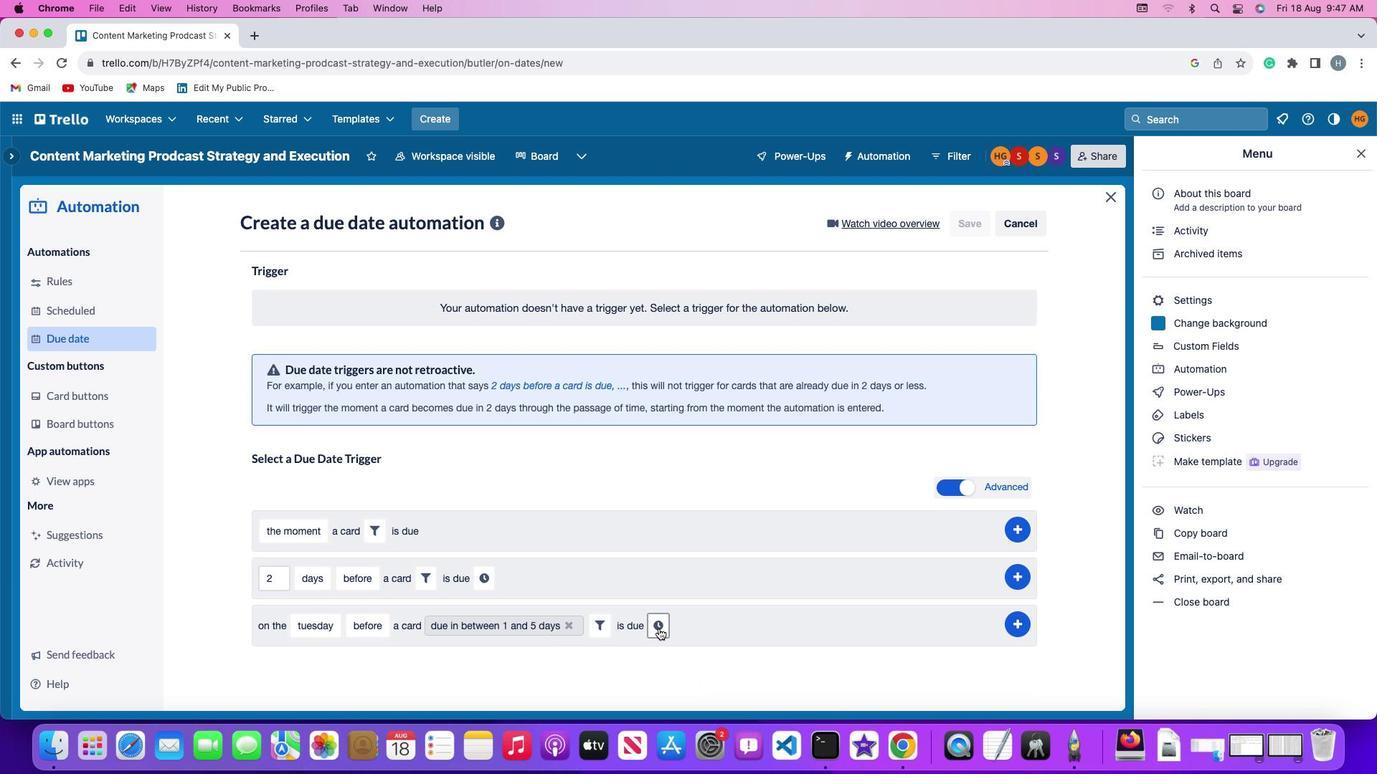 
Action: Mouse pressed left at (658, 628)
Screenshot: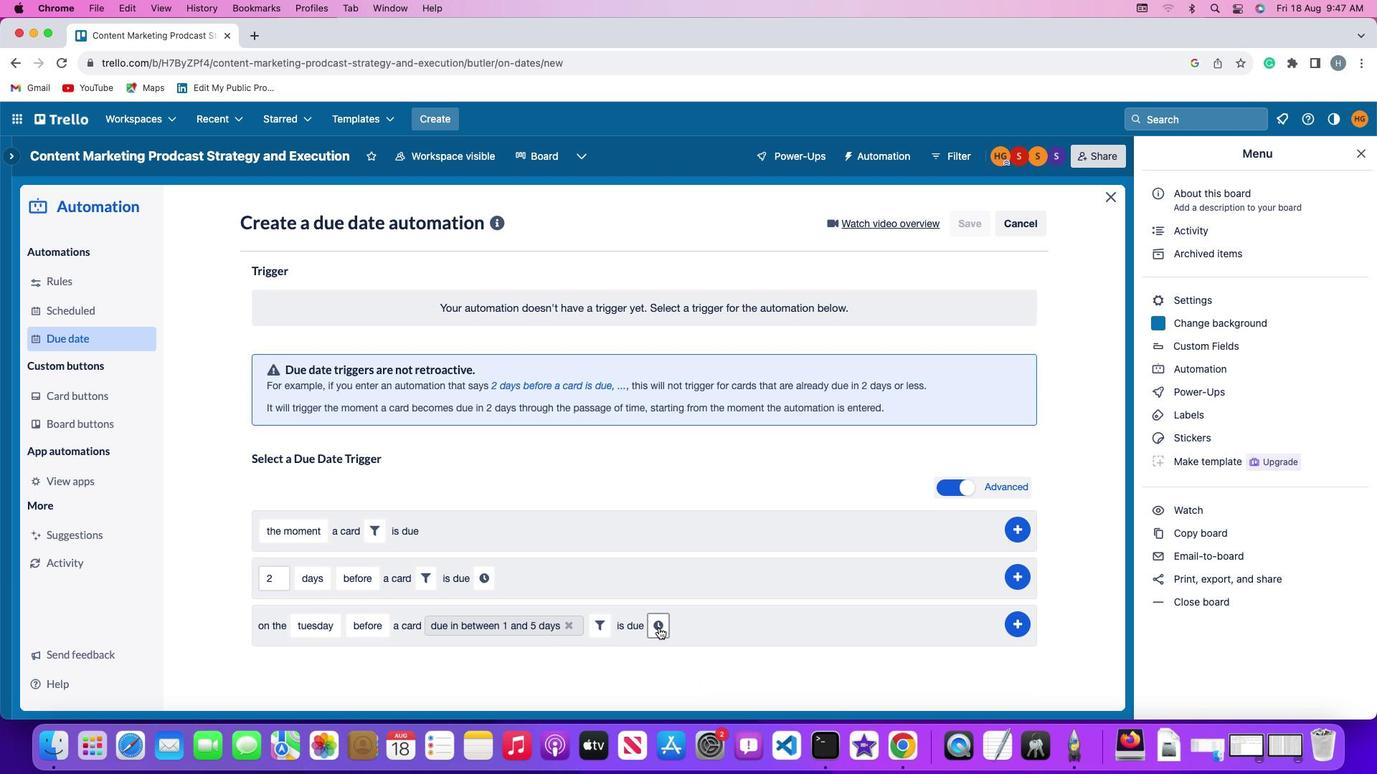 
Action: Mouse moved to (682, 627)
Screenshot: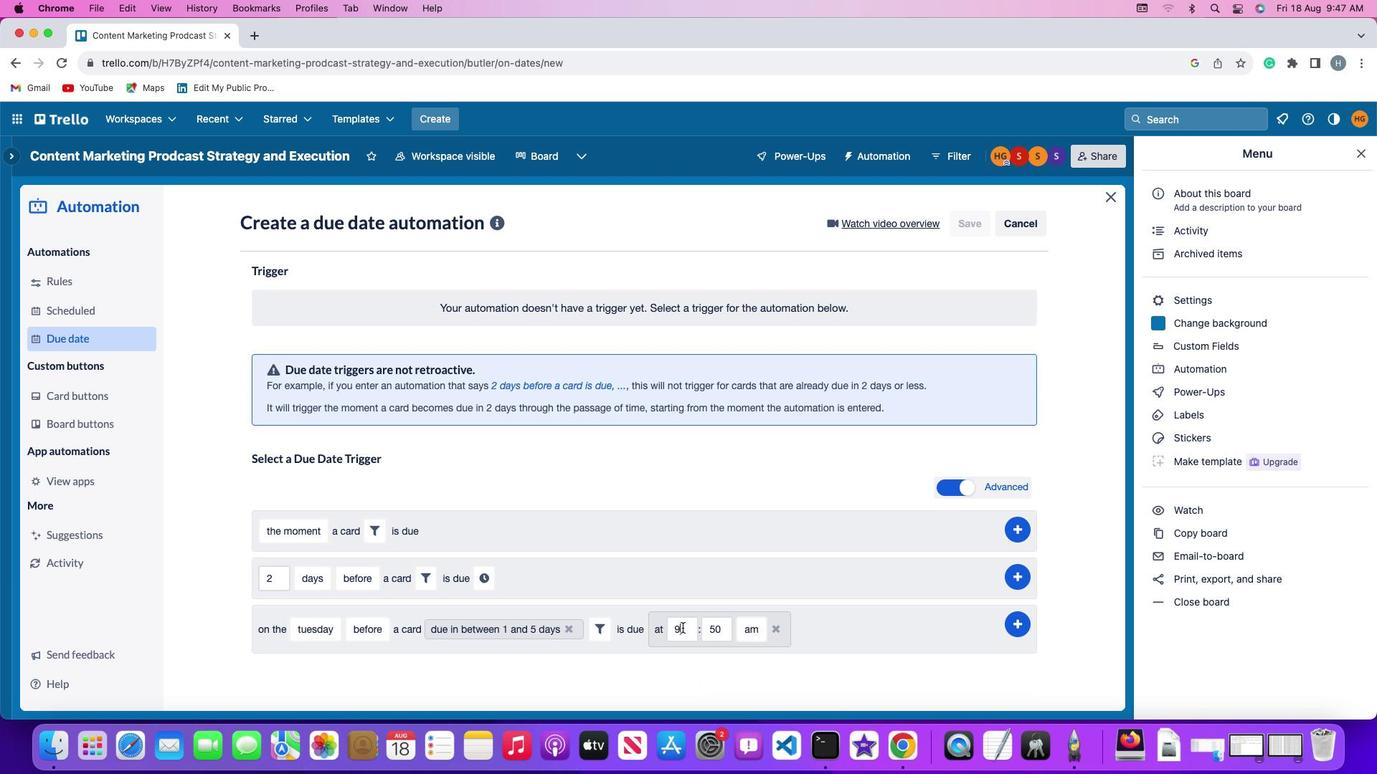 
Action: Mouse pressed left at (682, 627)
Screenshot: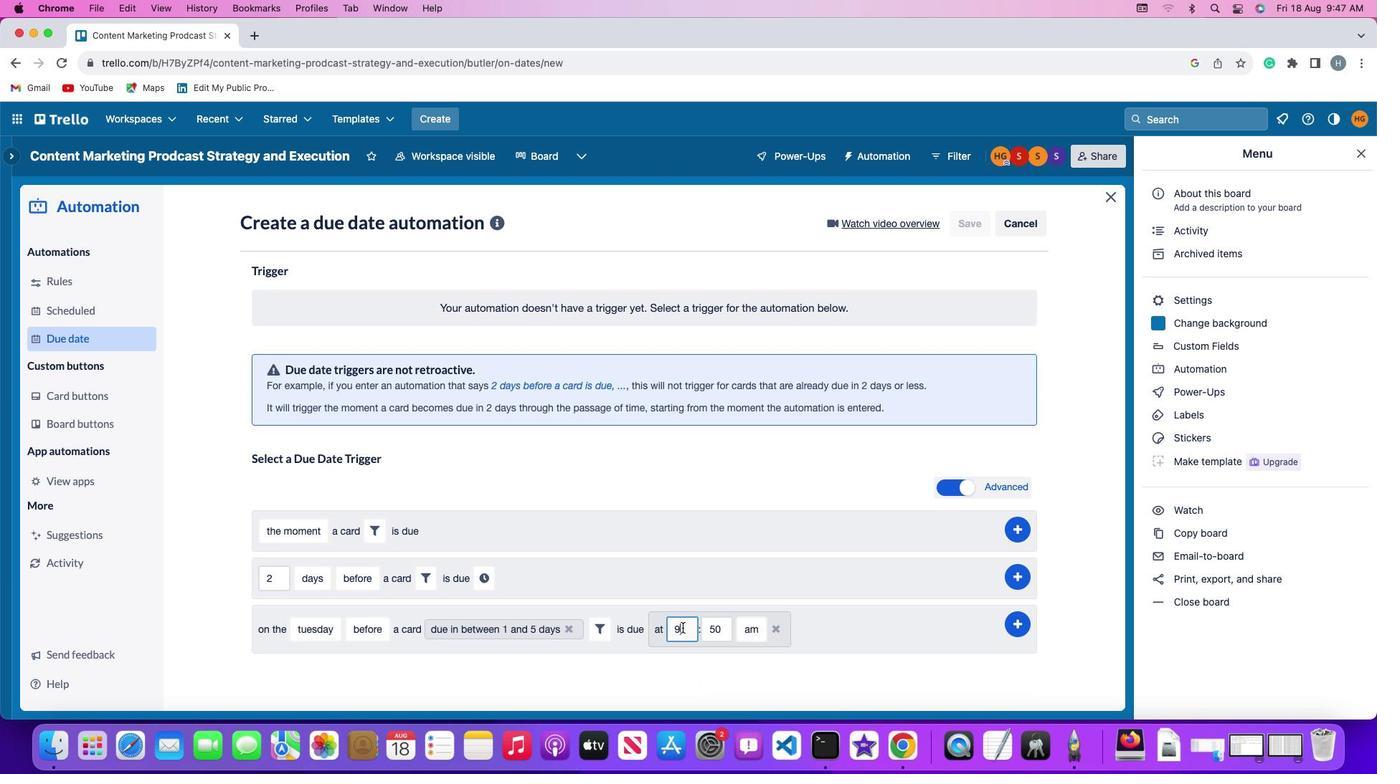 
Action: Mouse moved to (682, 628)
Screenshot: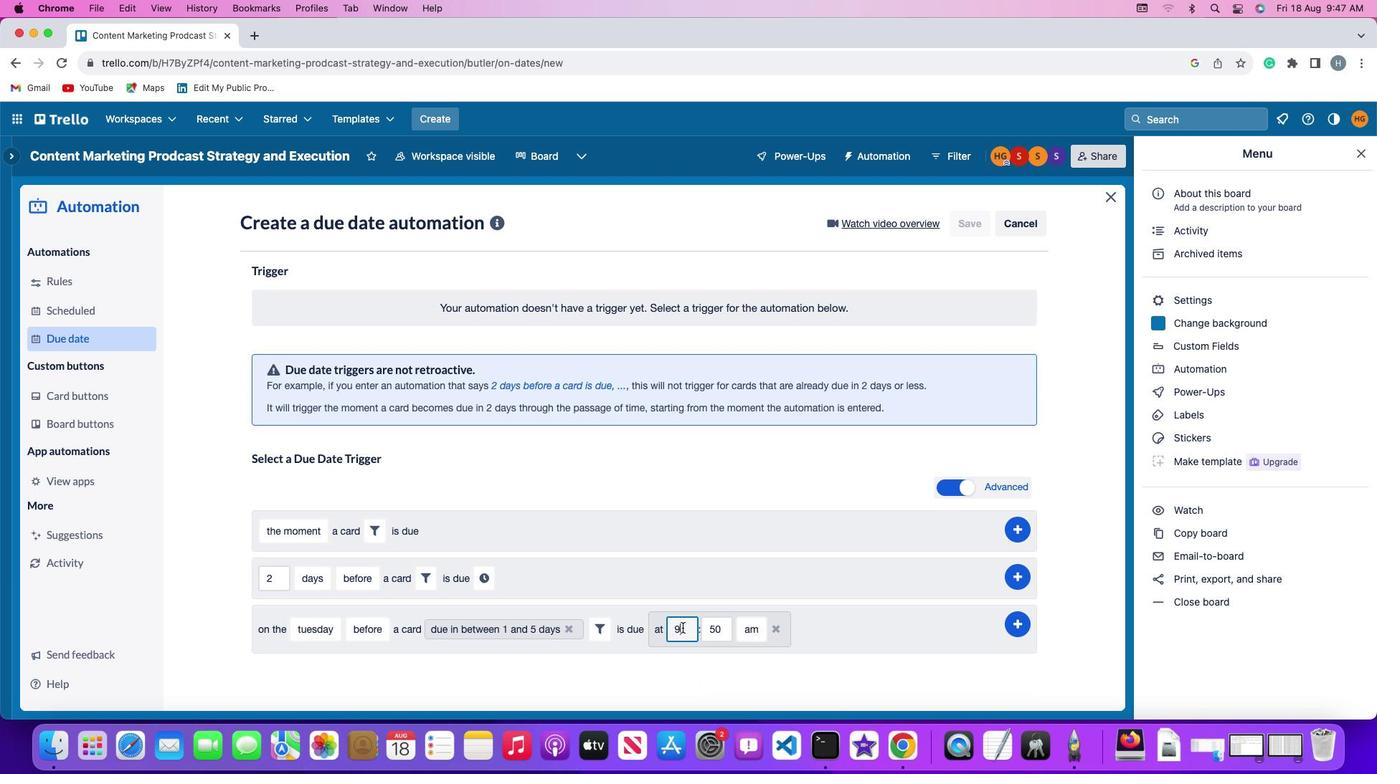 
Action: Key pressed Key.backspace'1''1'
Screenshot: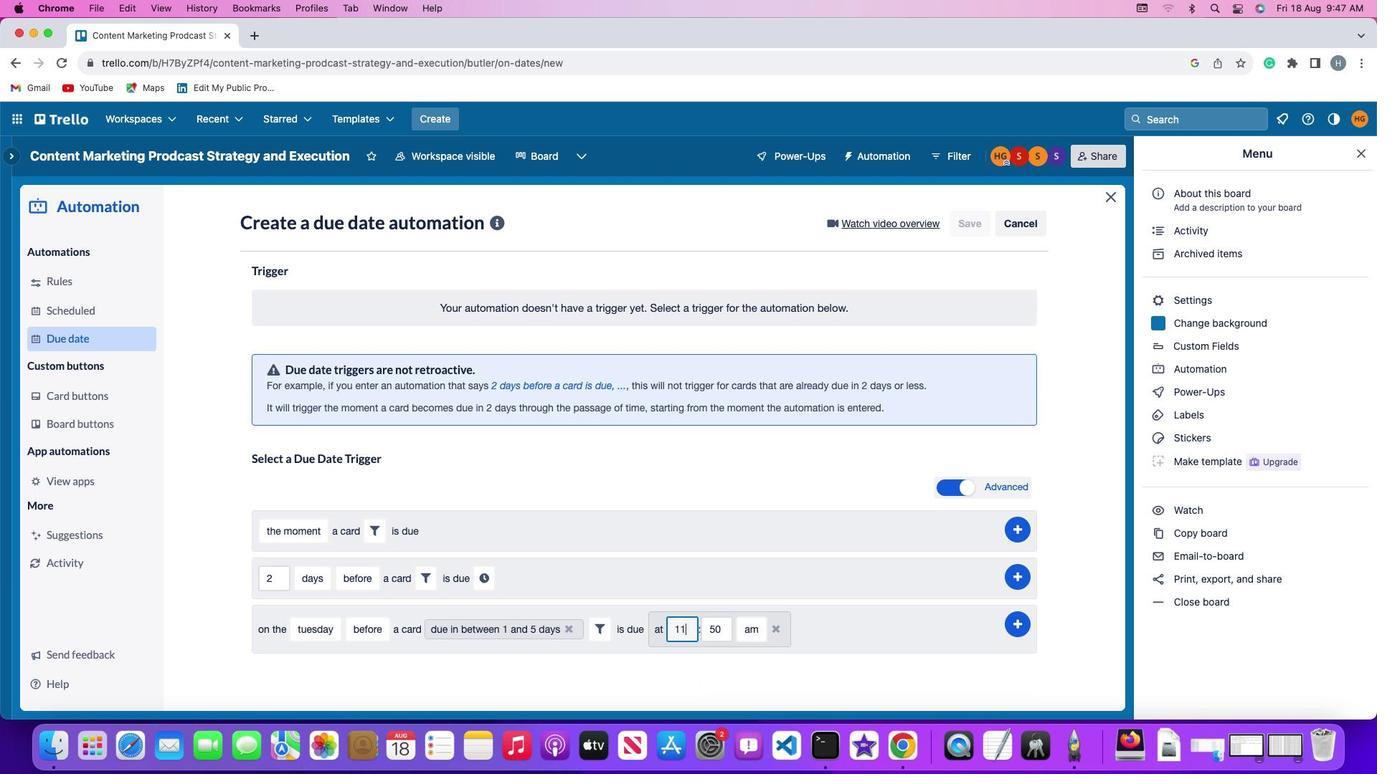 
Action: Mouse moved to (723, 627)
Screenshot: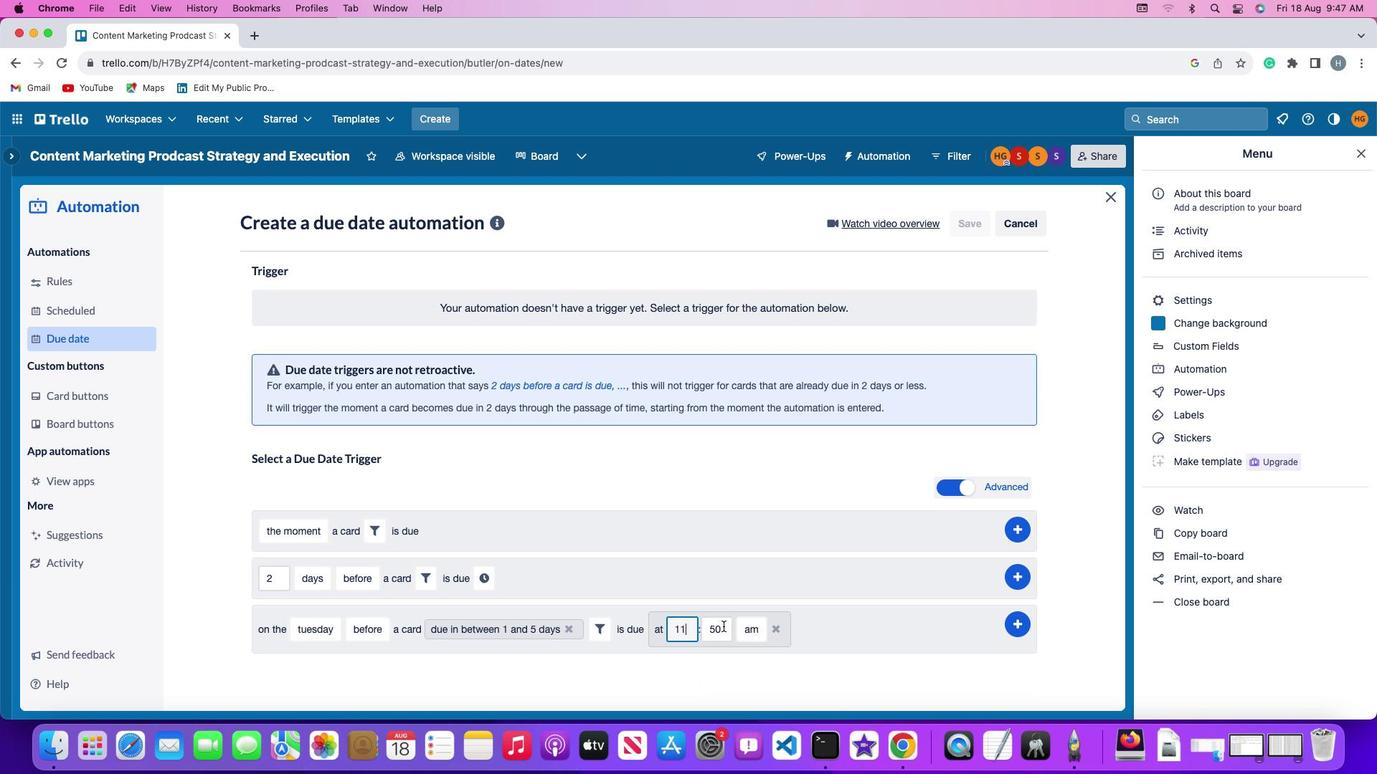 
Action: Mouse pressed left at (723, 627)
Screenshot: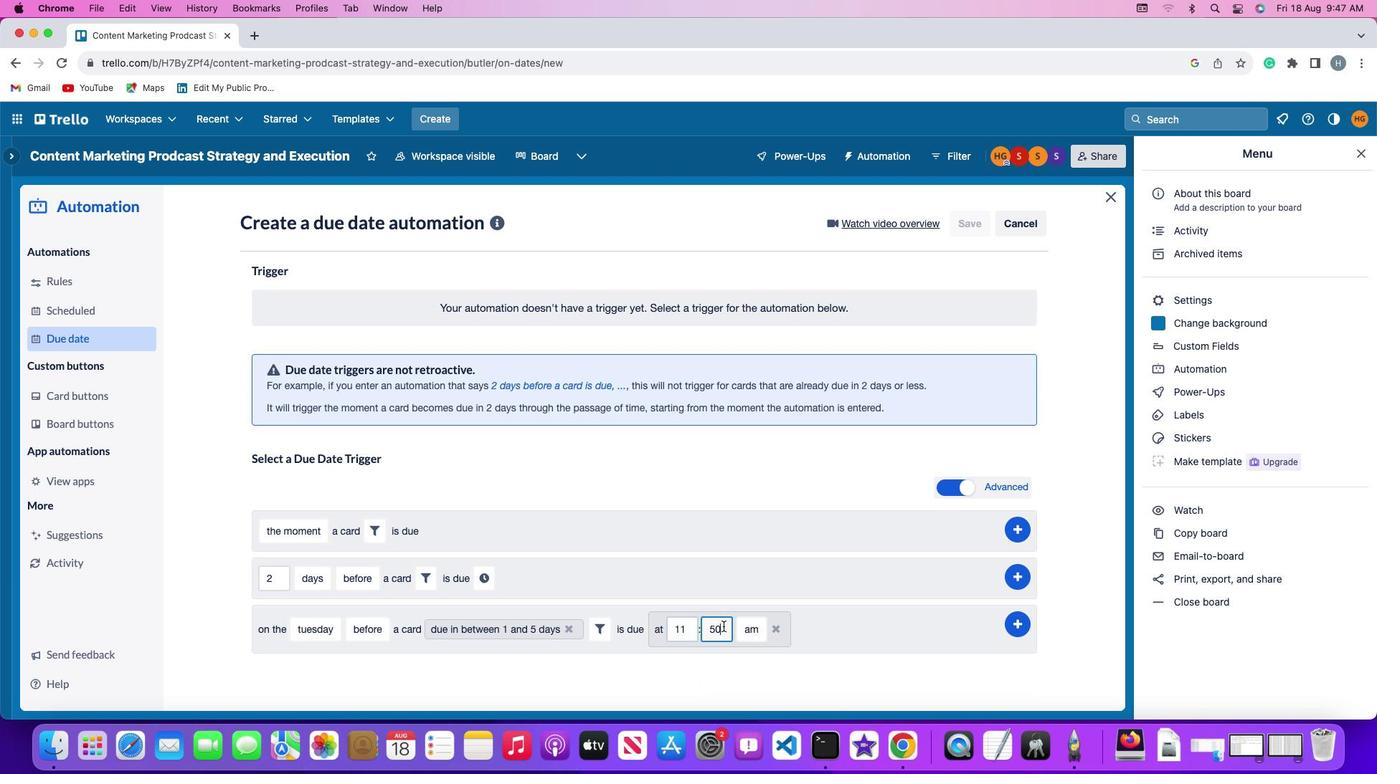 
Action: Mouse moved to (723, 627)
Screenshot: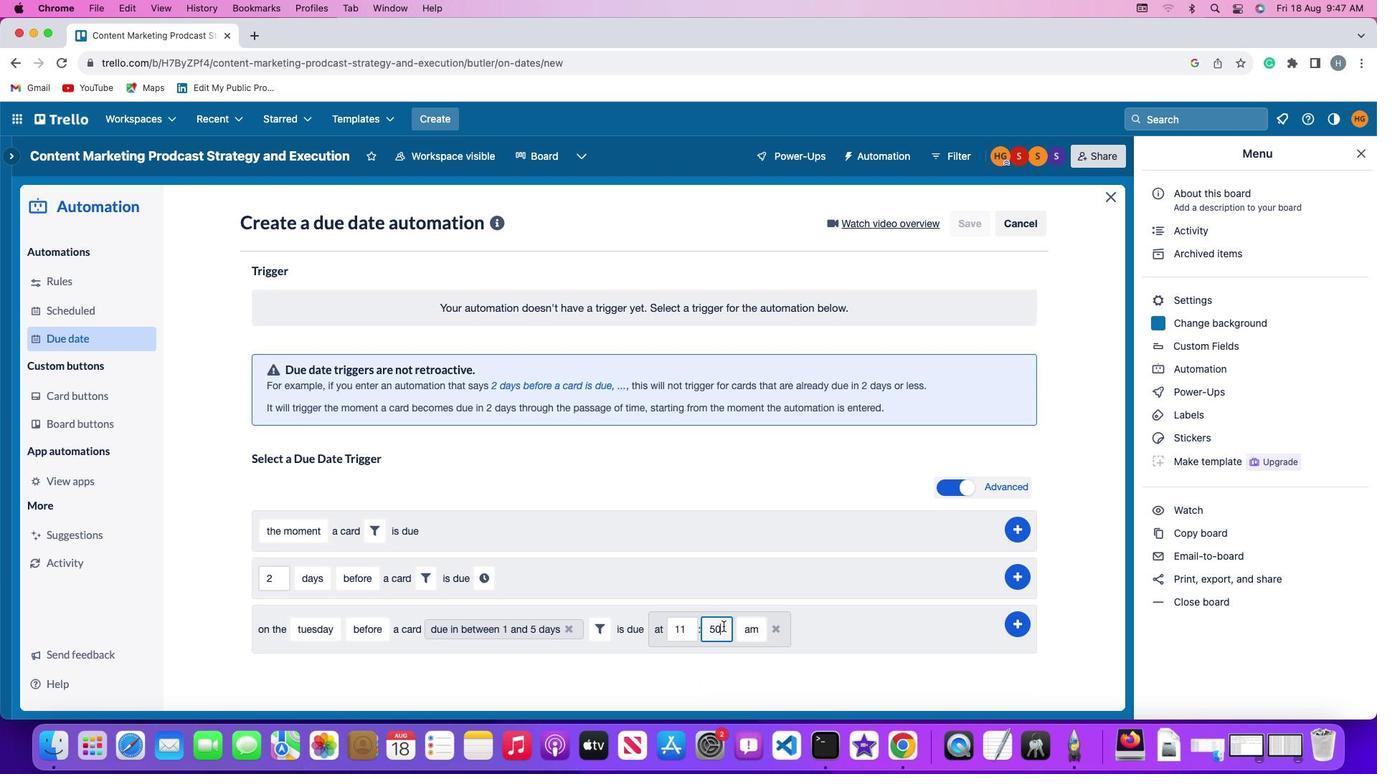 
Action: Key pressed Key.backspaceKey.backspace
Screenshot: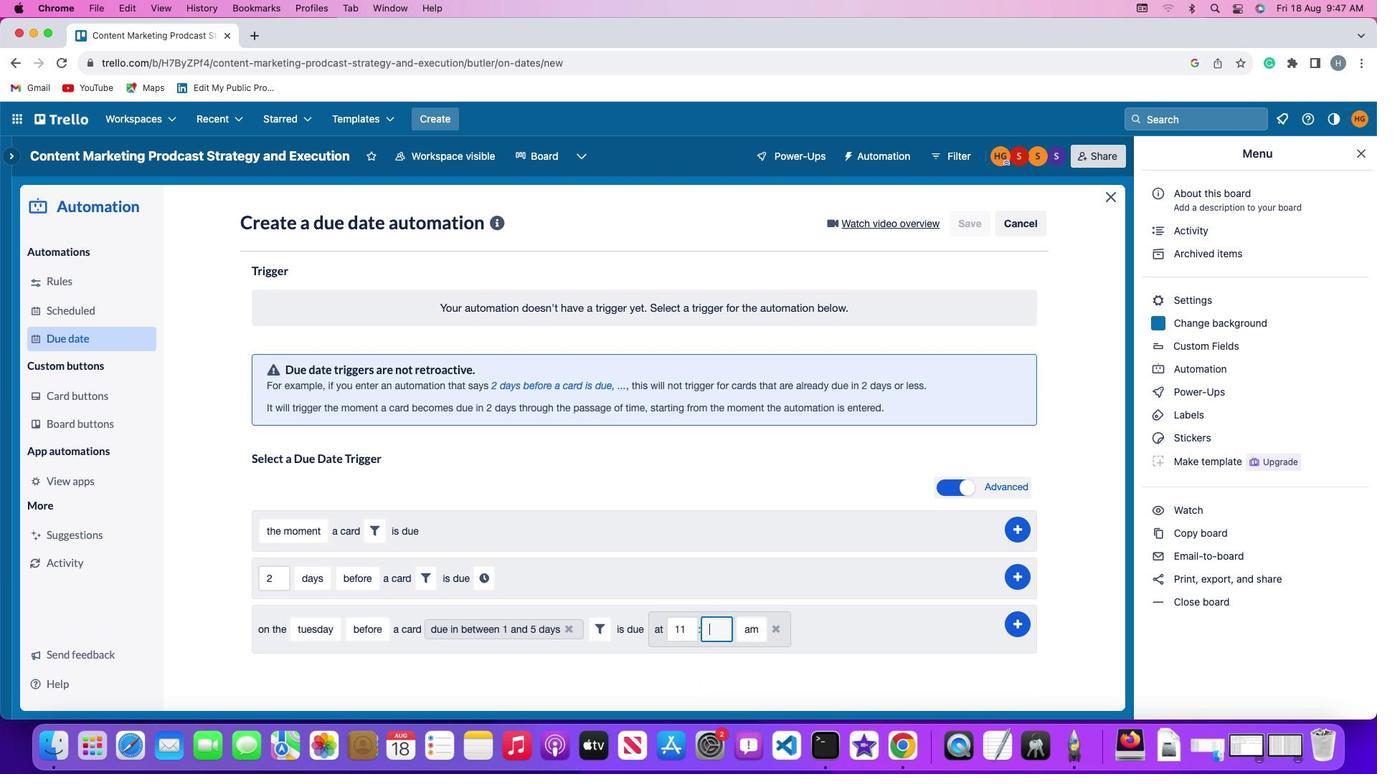 
Action: Mouse moved to (722, 628)
Screenshot: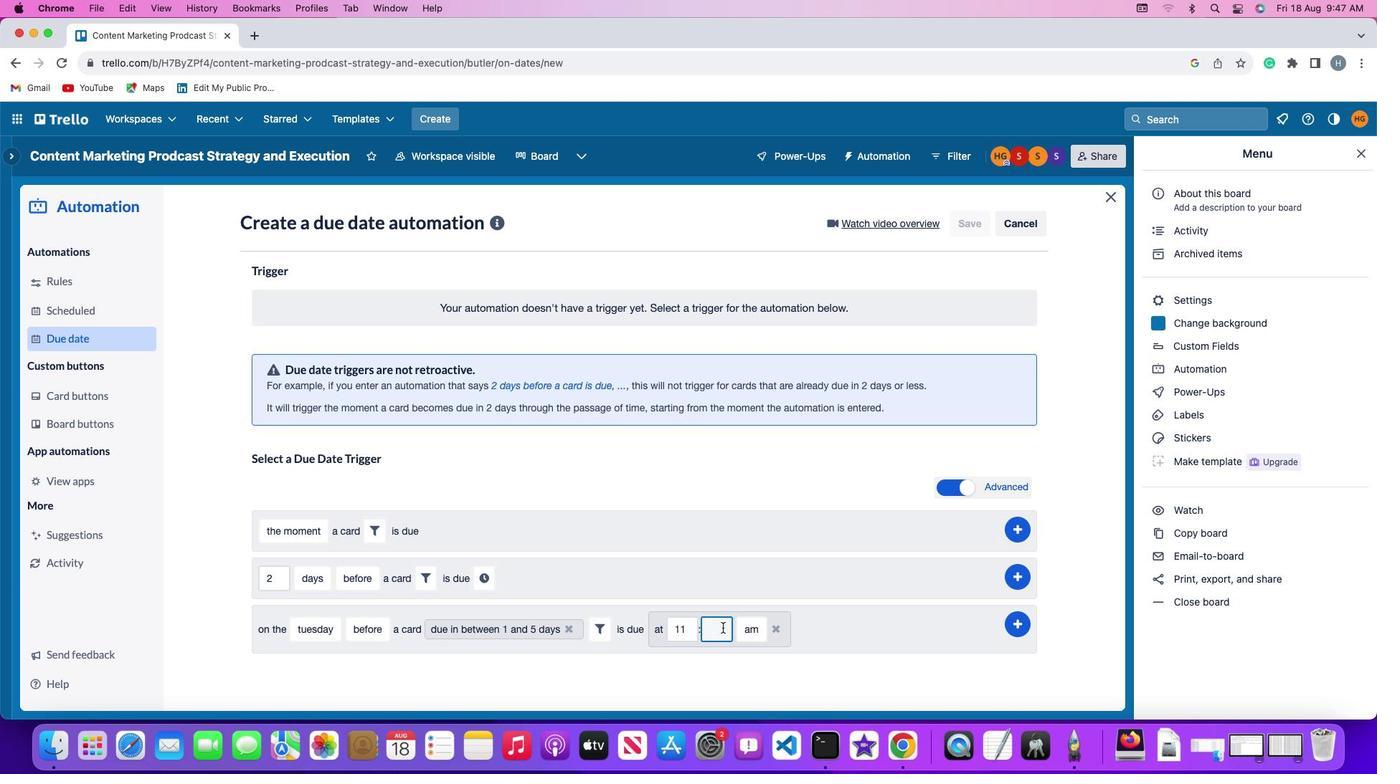 
Action: Key pressed '0'
Screenshot: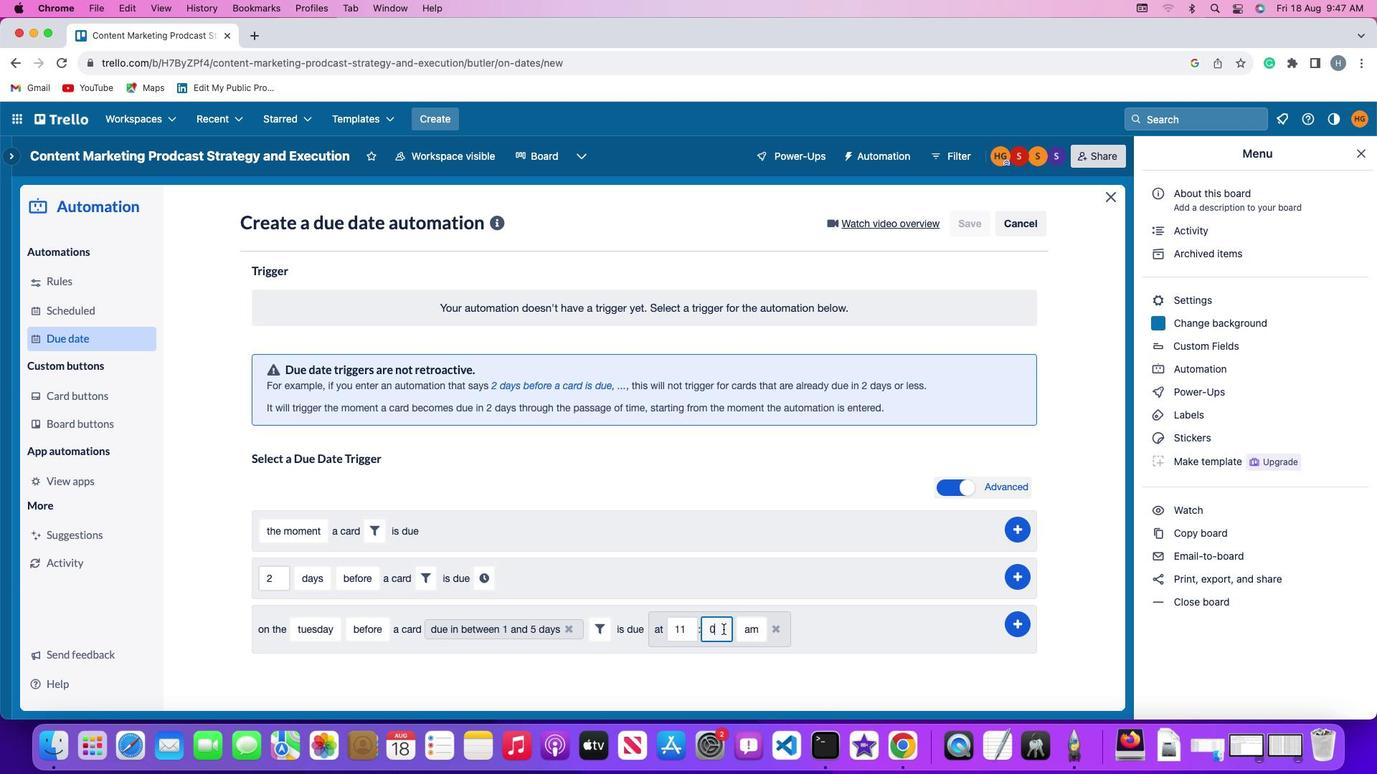
Action: Mouse moved to (739, 630)
Screenshot: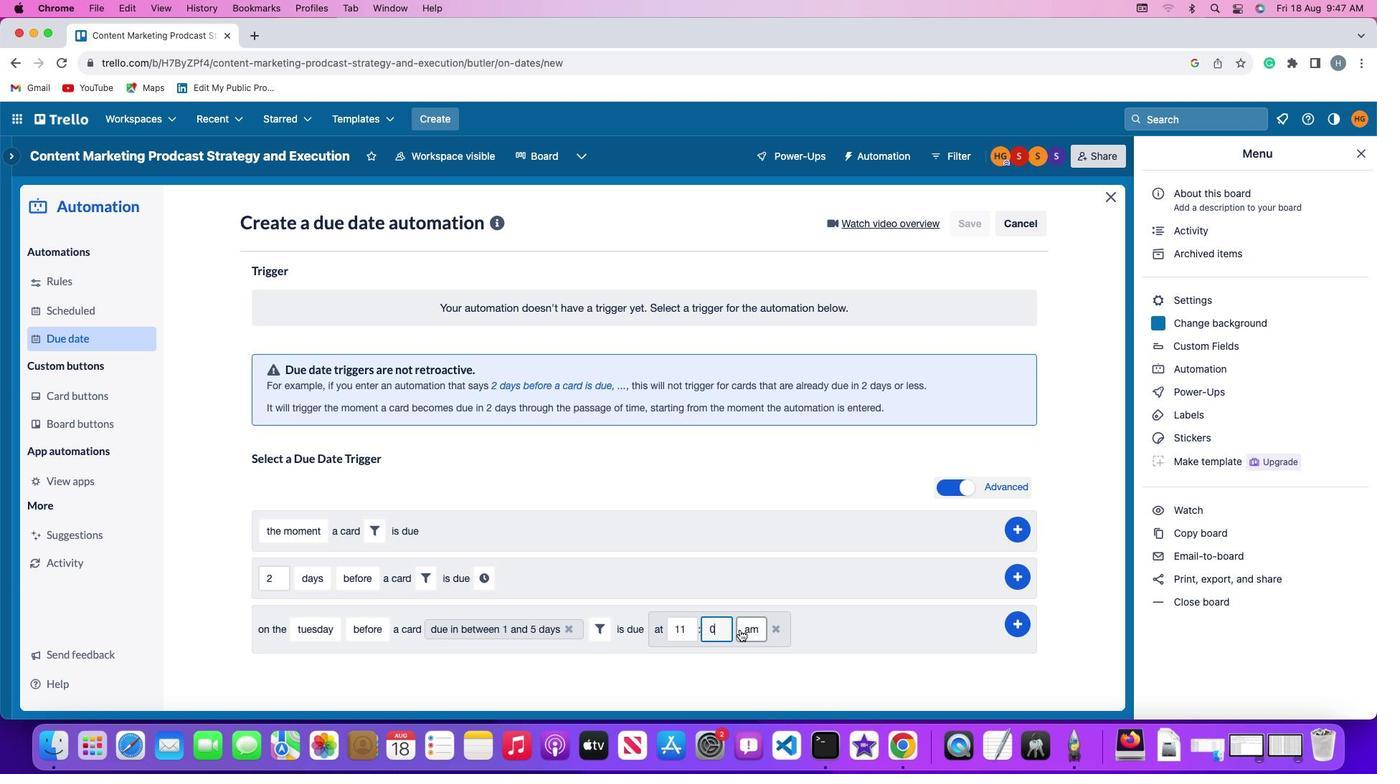 
Action: Key pressed '0'
Screenshot: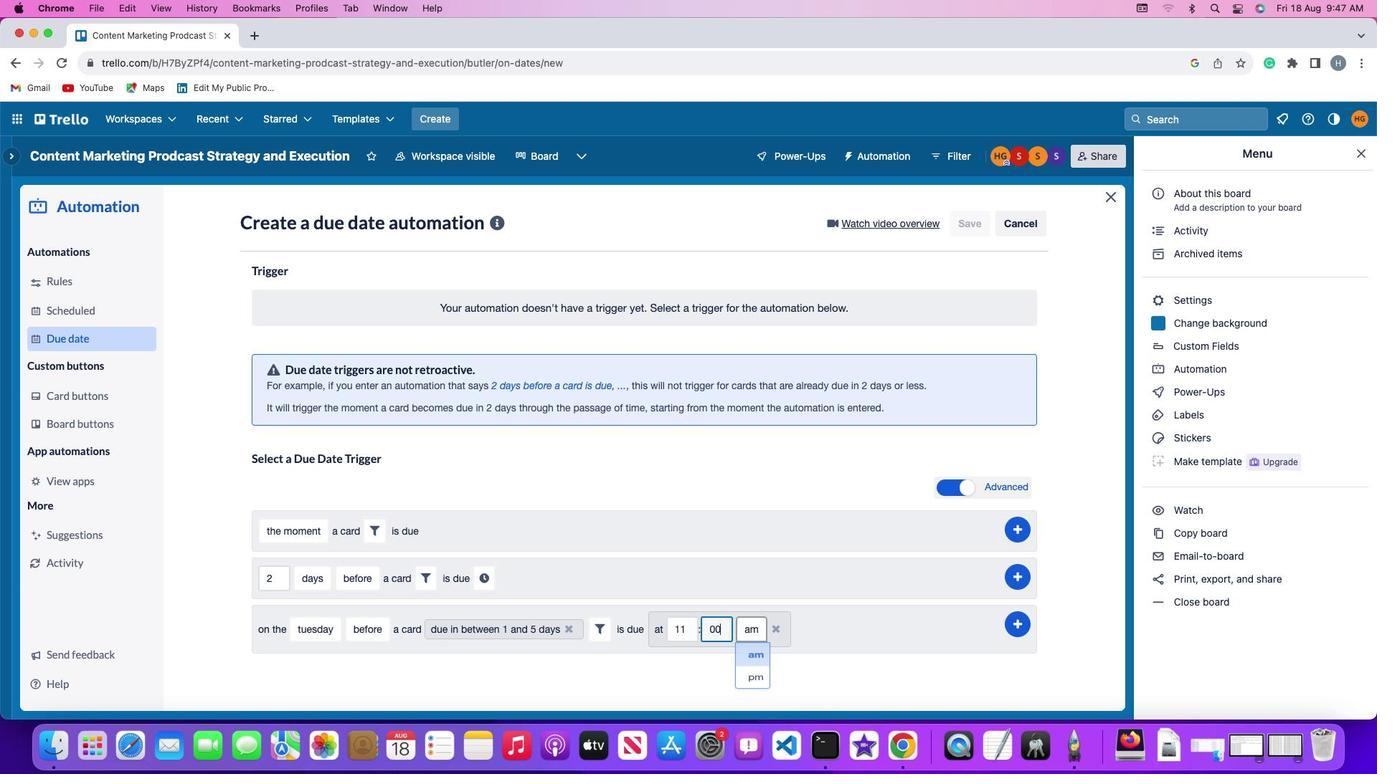 
Action: Mouse moved to (748, 652)
Screenshot: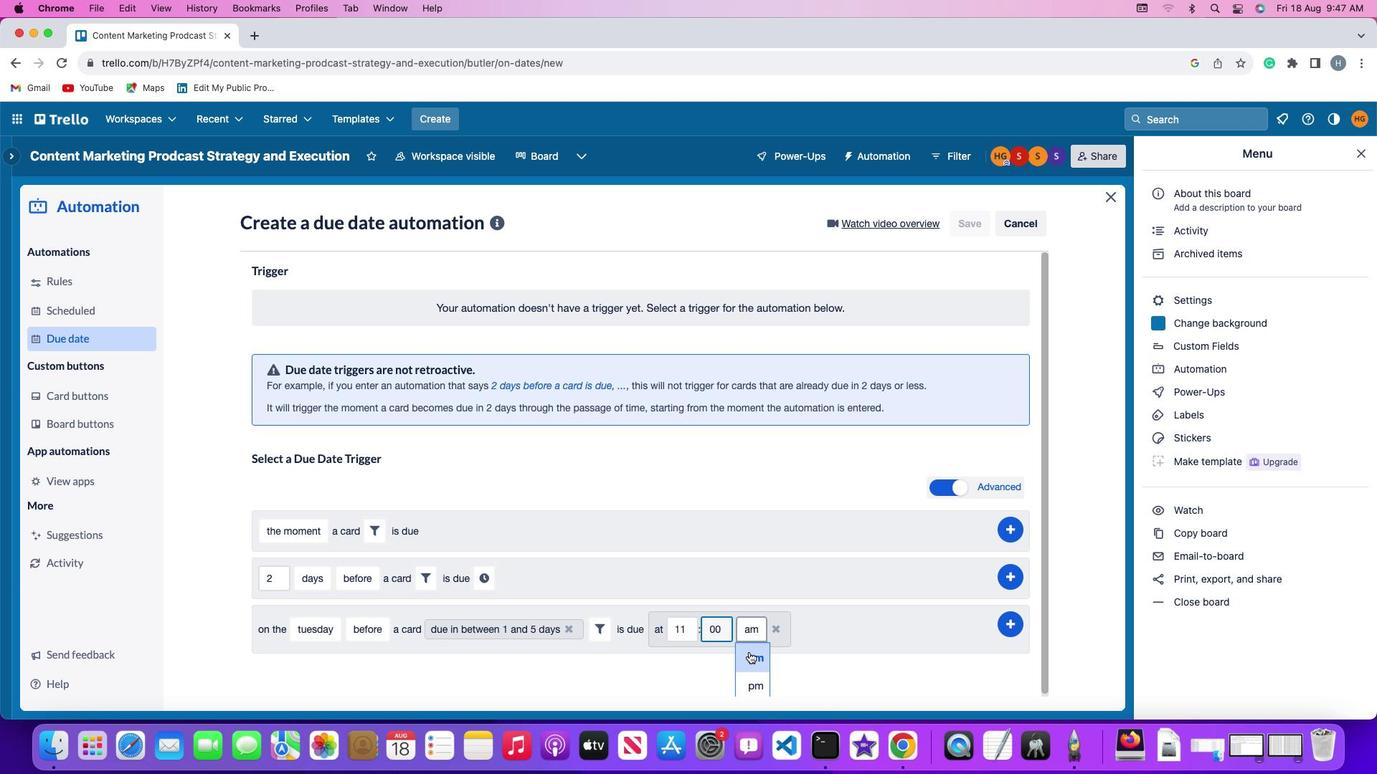 
Action: Mouse pressed left at (748, 652)
Screenshot: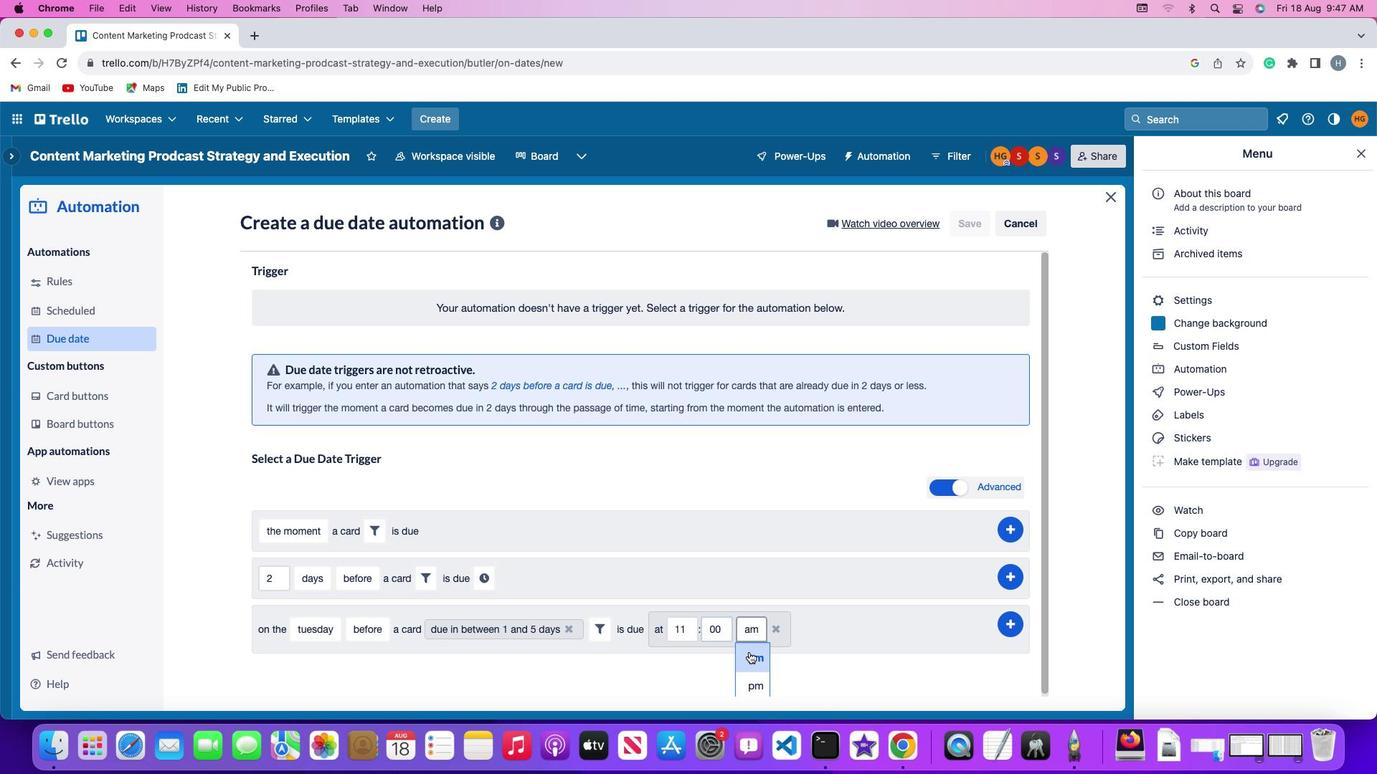 
Action: Mouse moved to (1022, 623)
Screenshot: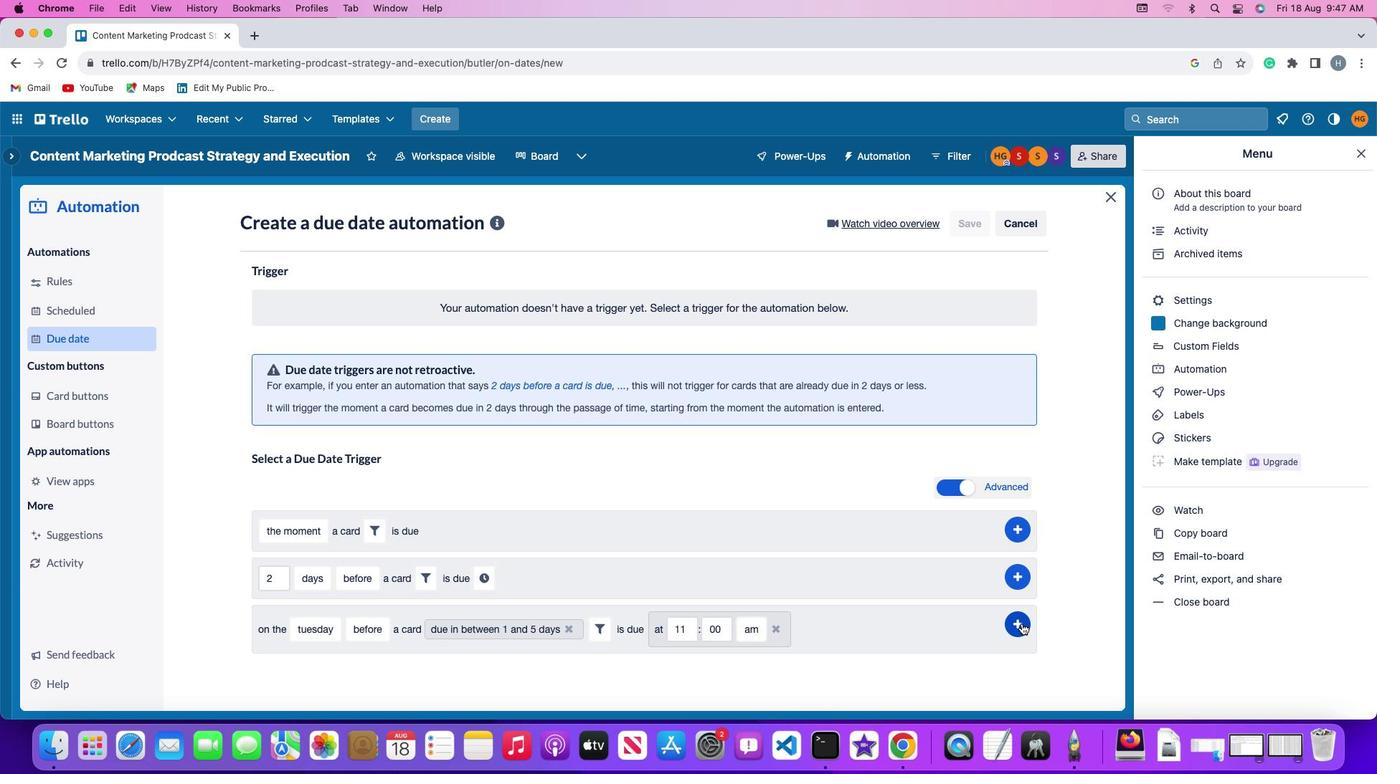 
Action: Mouse pressed left at (1022, 623)
Screenshot: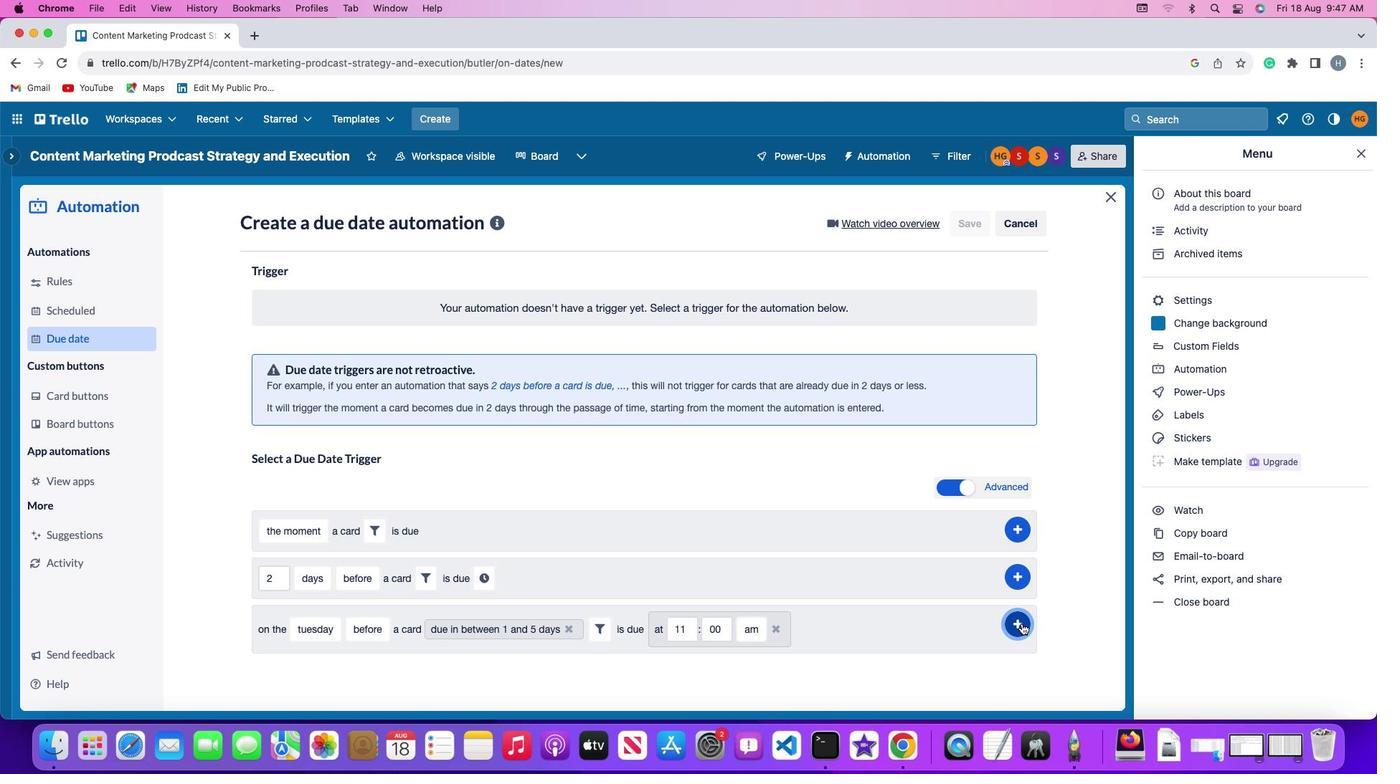
Action: Mouse moved to (1063, 544)
Screenshot: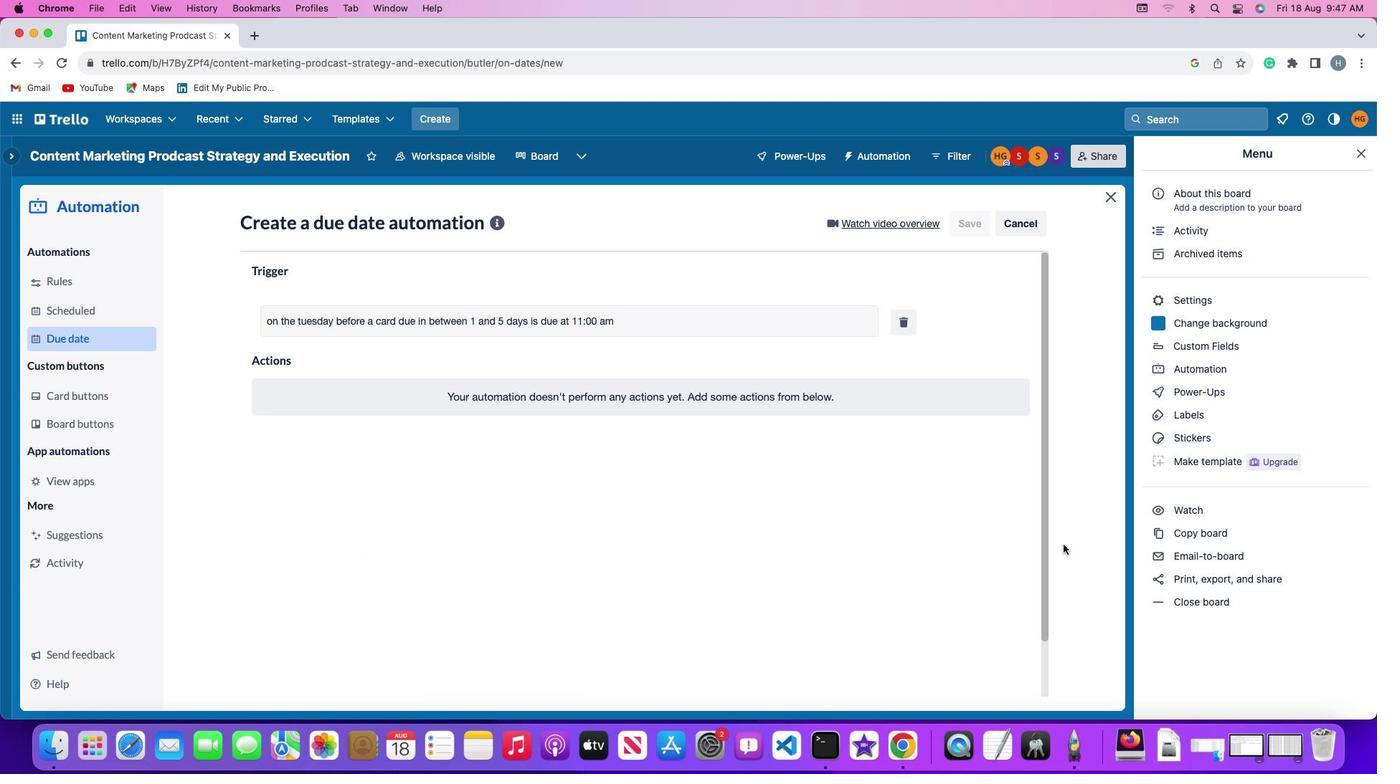 
